 Task: Find connections with filter location Walkden with filter topic #Growthhacking with filter profile language Potuguese with filter current company ASQ - World Headquarters with filter school Motilal Nehru National Institute Of Technology with filter industry Telephone Call Centers with filter service category Commercial Real Estate with filter keywords title Boilermaker
Action: Mouse moved to (592, 89)
Screenshot: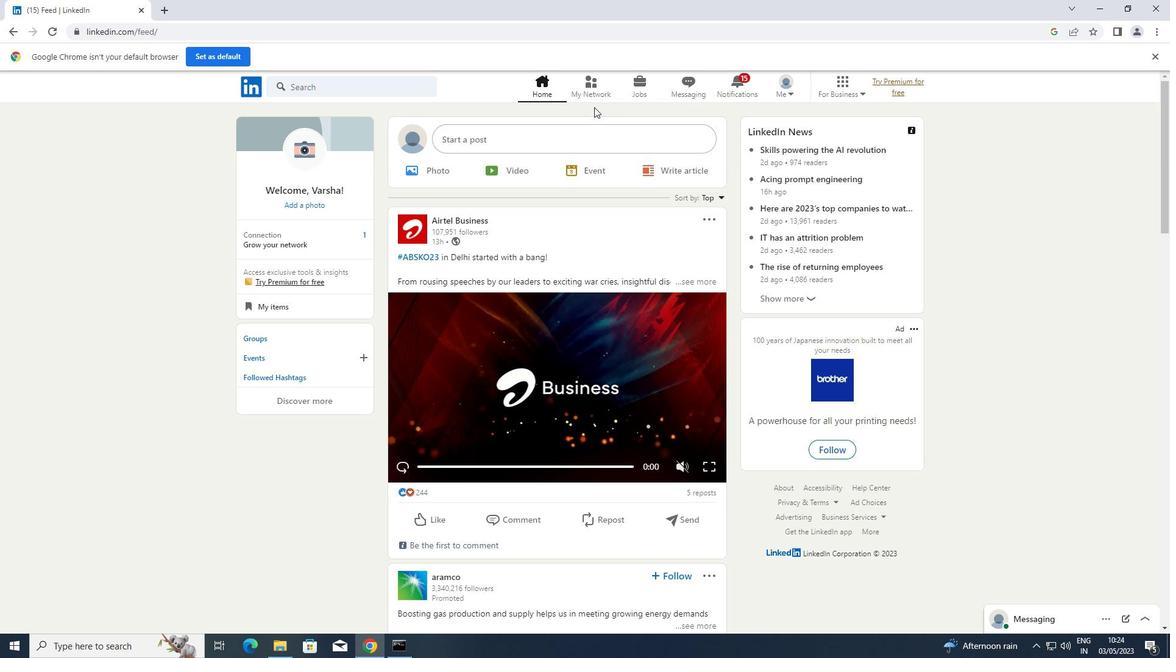 
Action: Mouse pressed left at (592, 89)
Screenshot: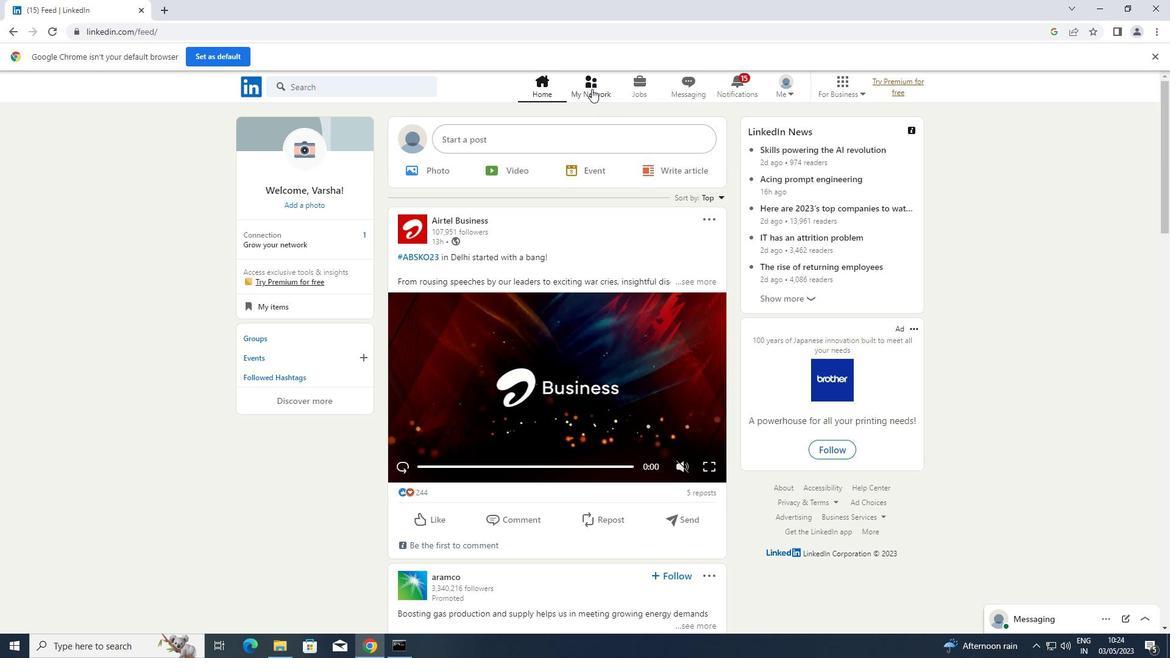 
Action: Mouse moved to (309, 152)
Screenshot: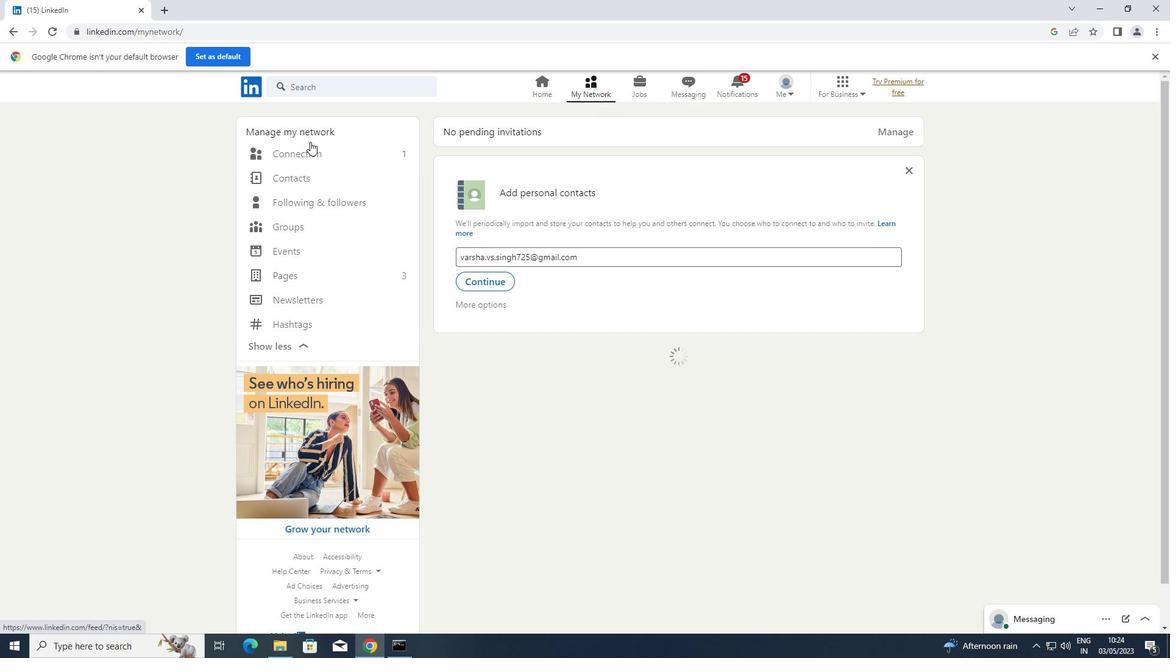 
Action: Mouse pressed left at (309, 152)
Screenshot: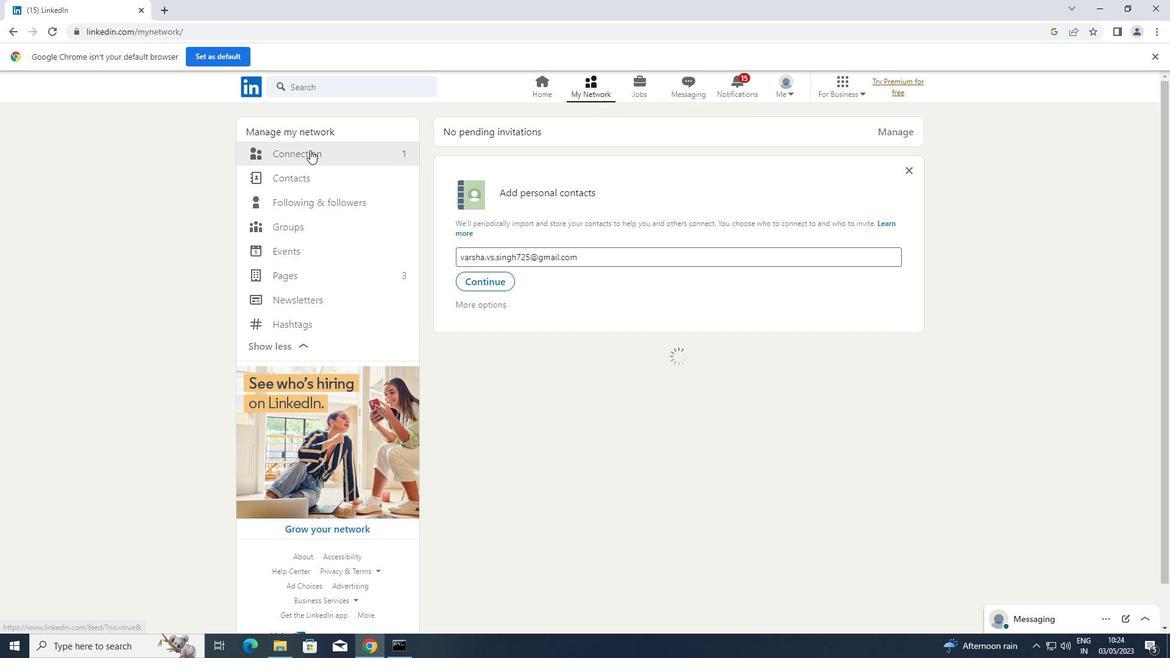 
Action: Mouse moved to (696, 154)
Screenshot: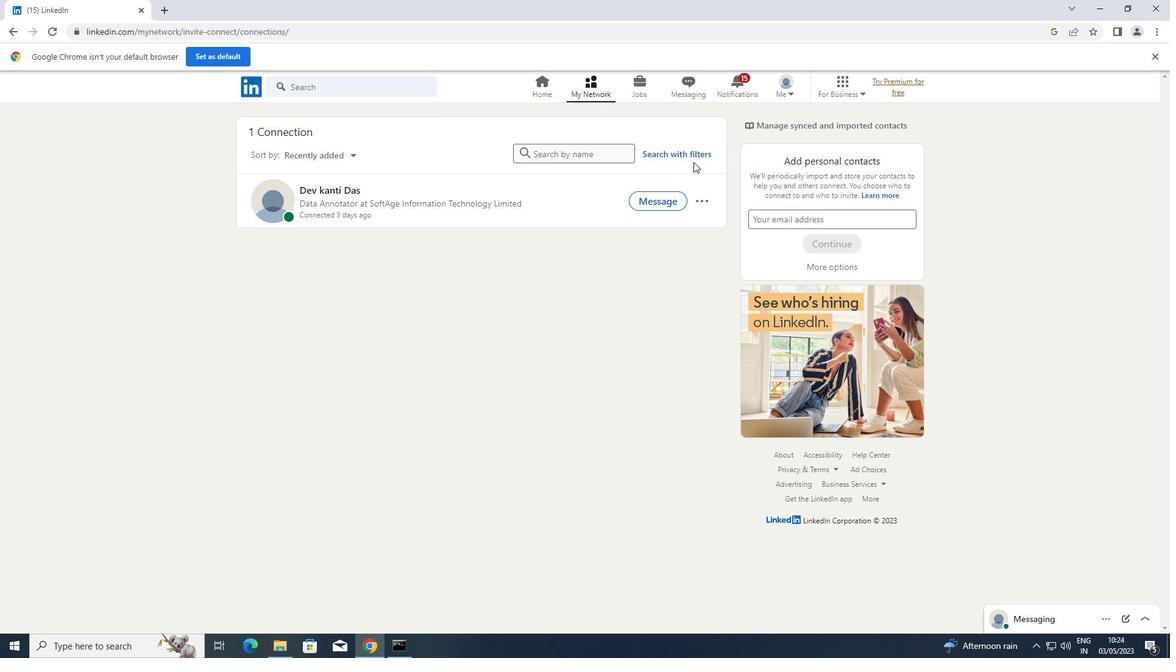 
Action: Mouse pressed left at (696, 154)
Screenshot: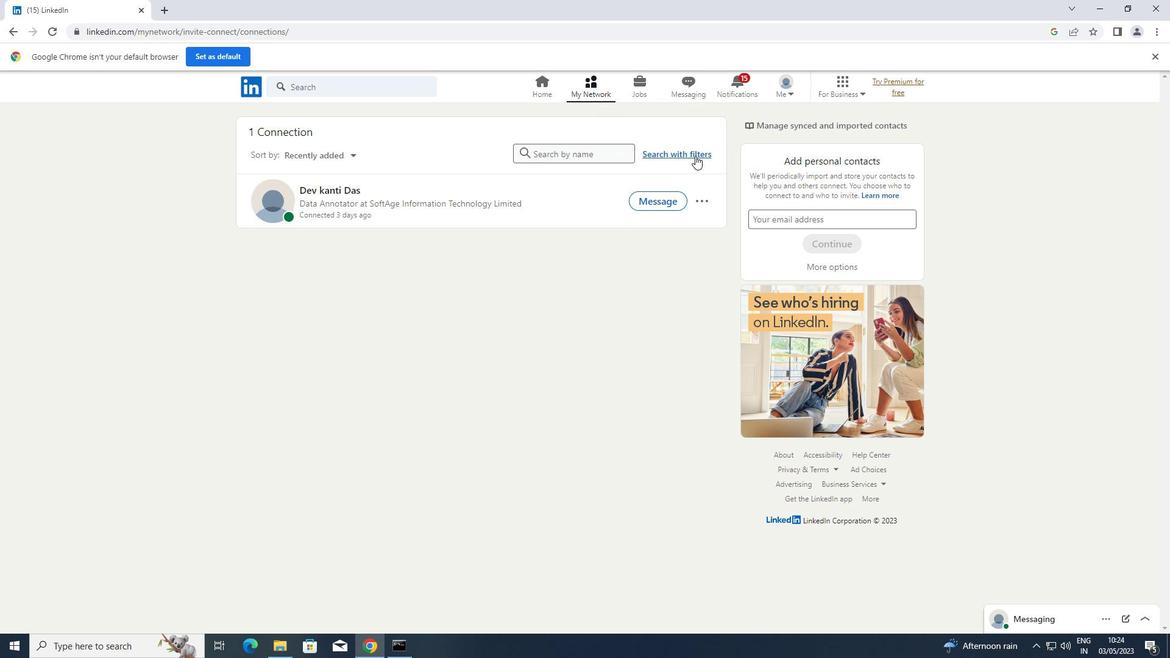 
Action: Mouse moved to (627, 118)
Screenshot: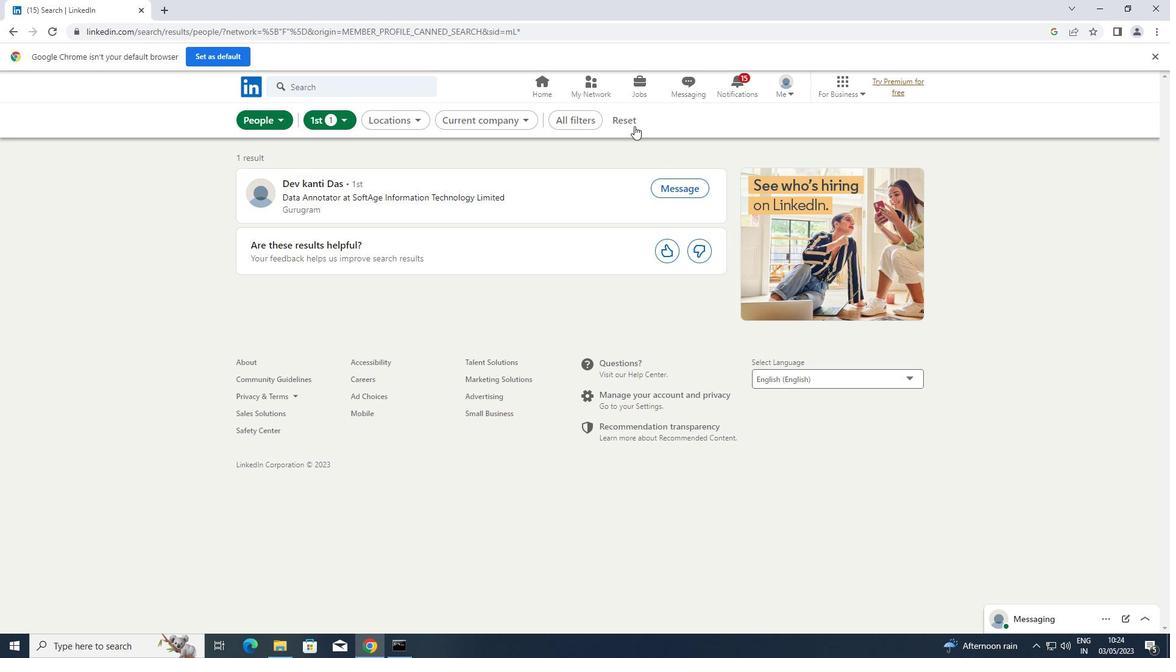 
Action: Mouse pressed left at (627, 118)
Screenshot: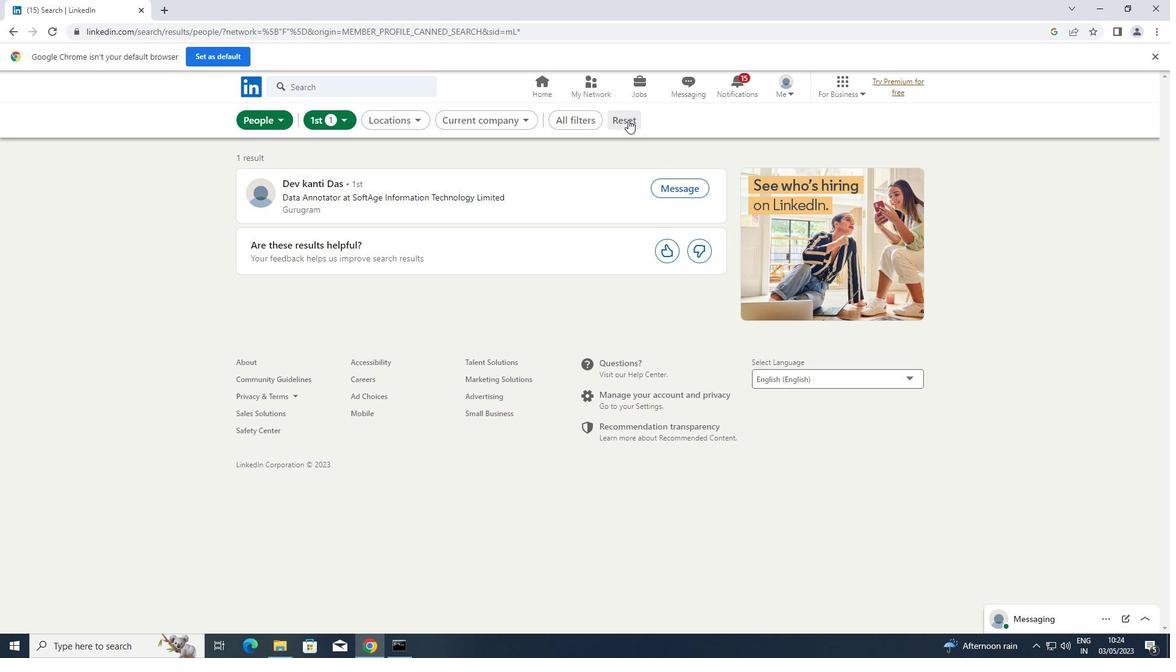
Action: Mouse moved to (609, 120)
Screenshot: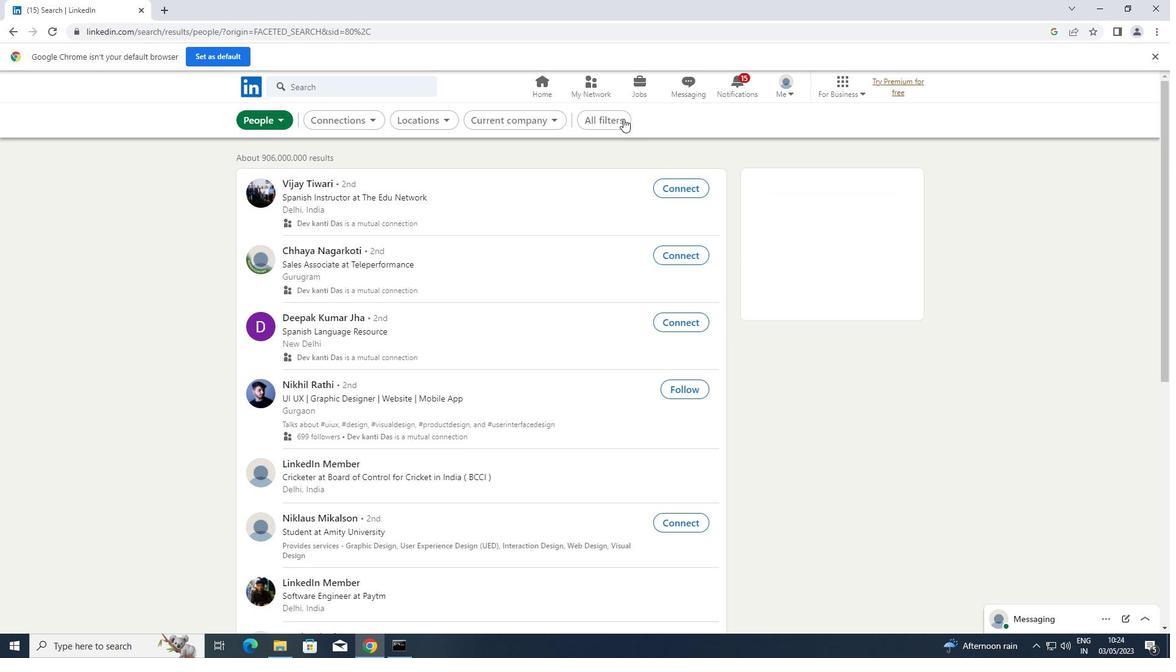 
Action: Mouse pressed left at (609, 120)
Screenshot: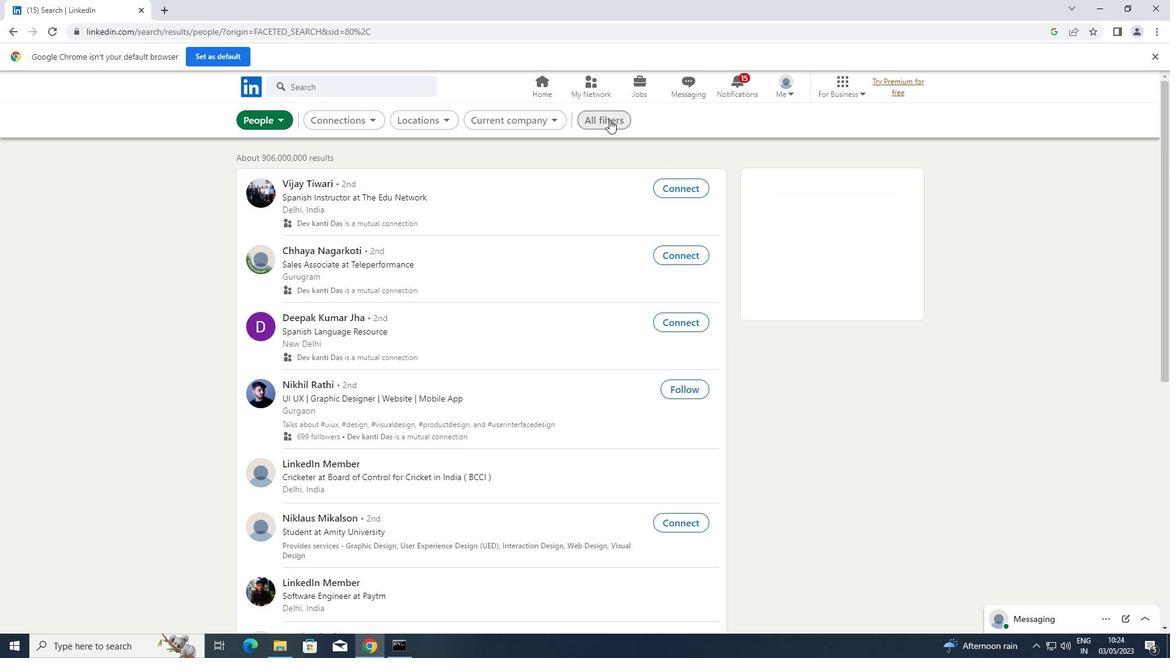 
Action: Mouse moved to (864, 260)
Screenshot: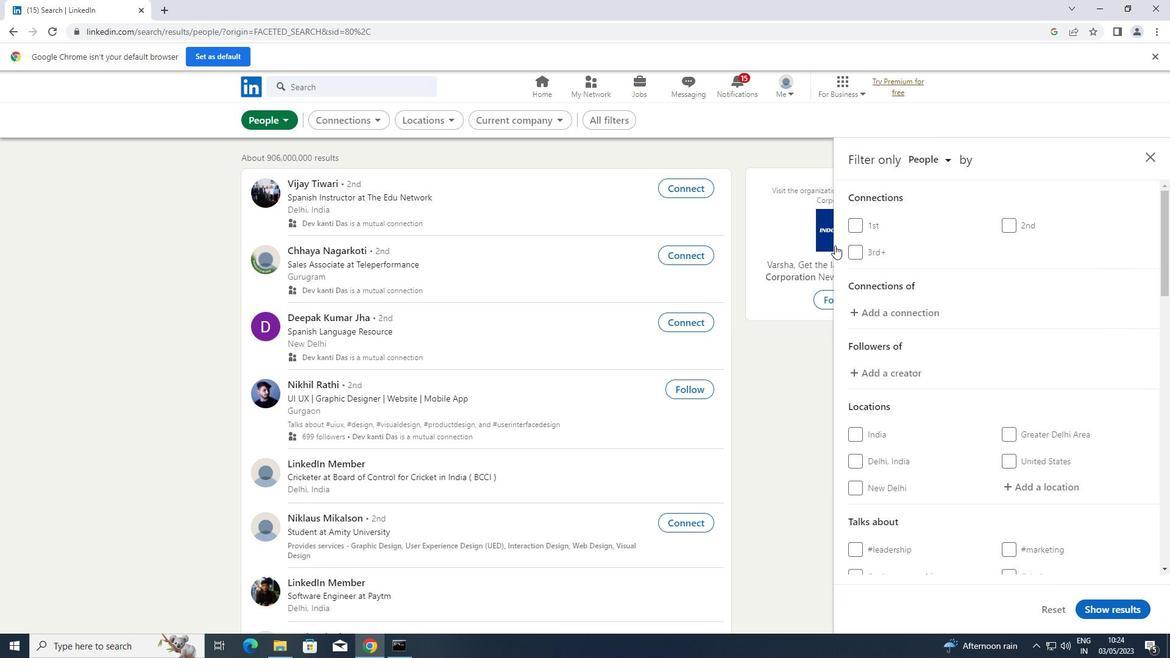 
Action: Mouse scrolled (864, 260) with delta (0, 0)
Screenshot: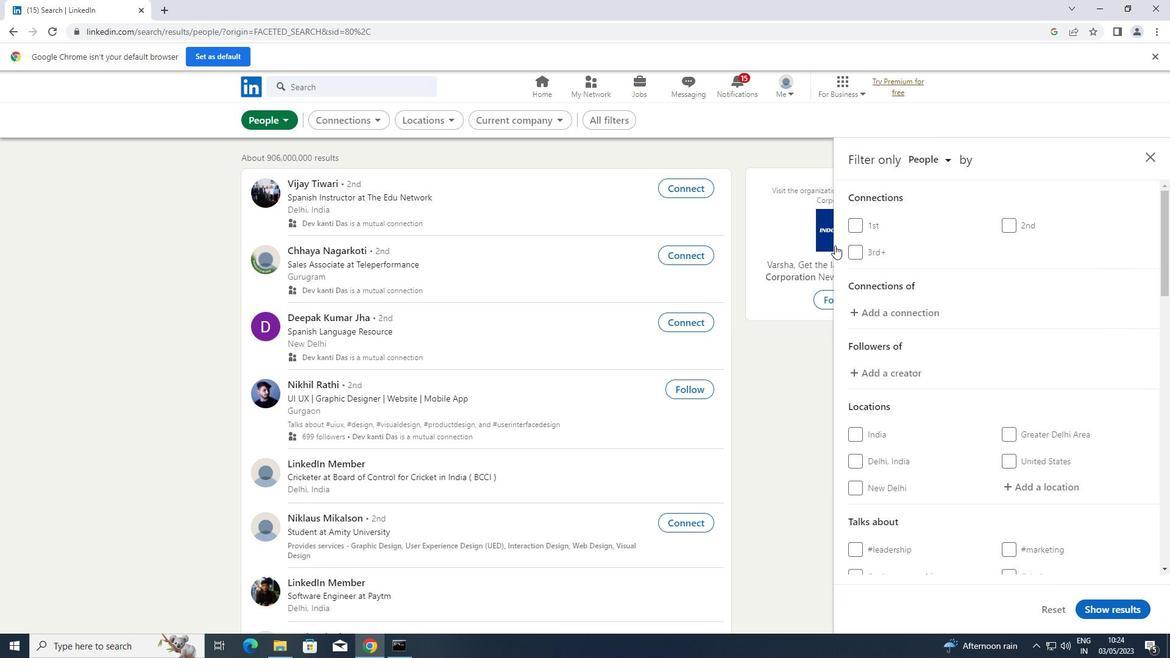 
Action: Mouse moved to (864, 261)
Screenshot: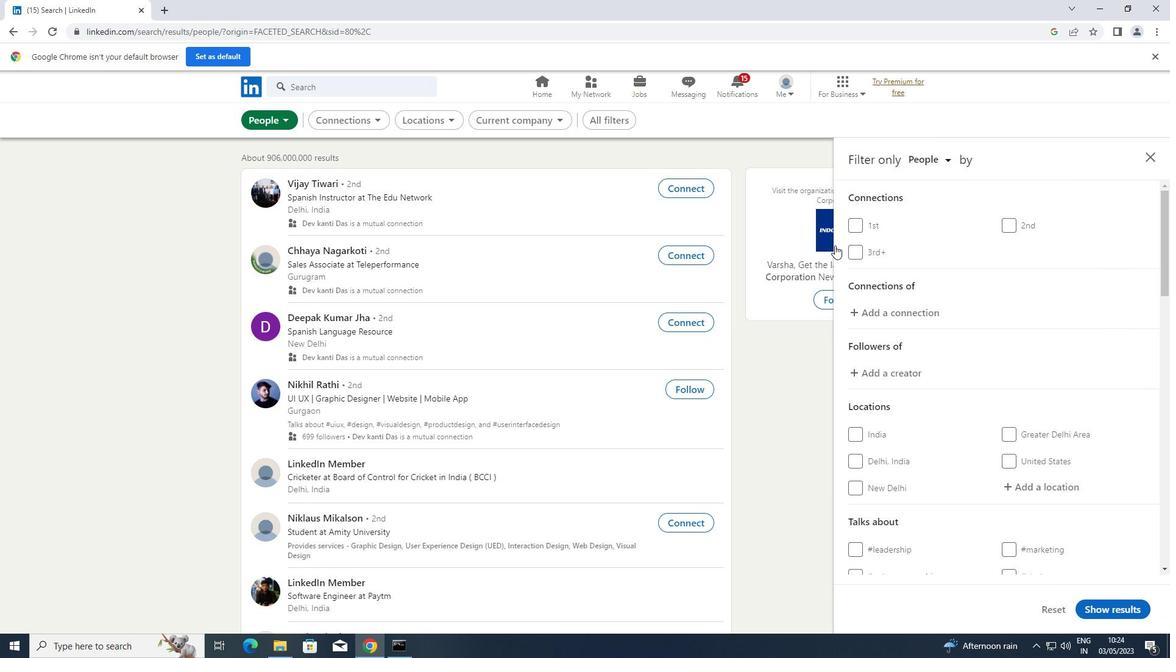 
Action: Mouse scrolled (864, 260) with delta (0, 0)
Screenshot: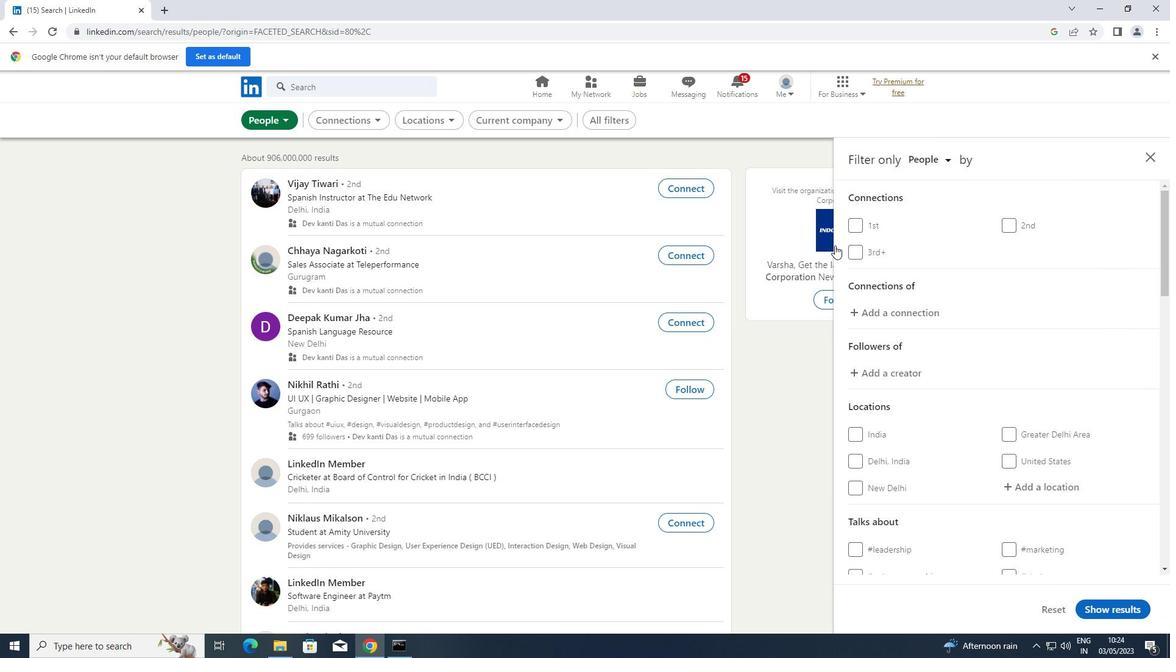 
Action: Mouse moved to (865, 261)
Screenshot: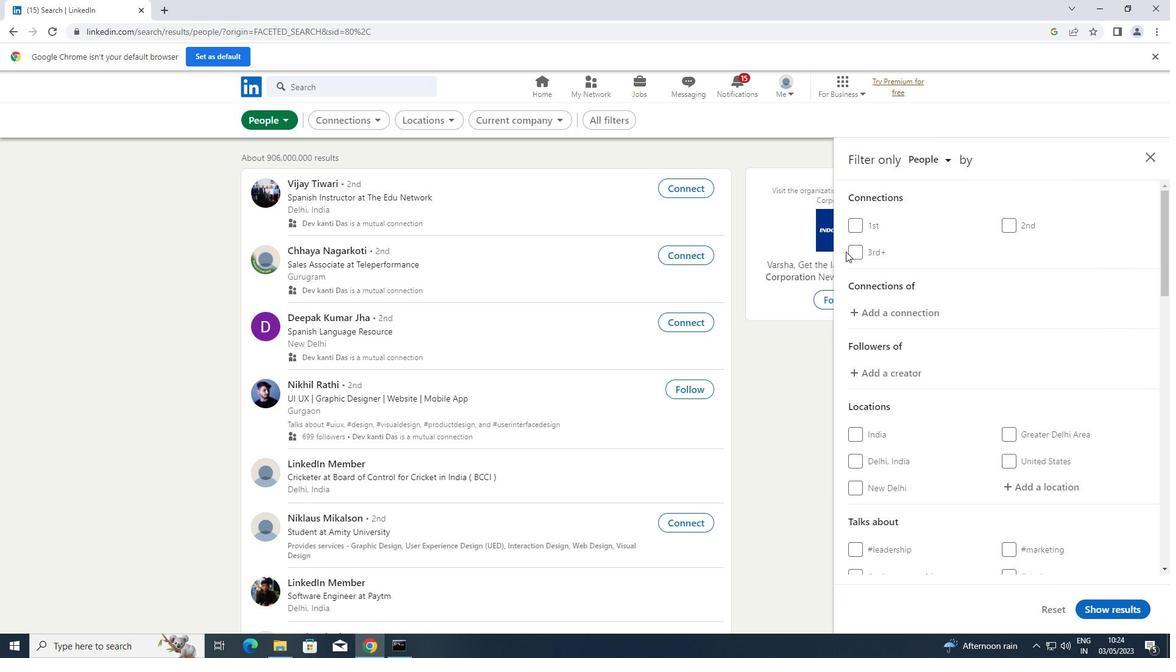 
Action: Mouse scrolled (865, 260) with delta (0, 0)
Screenshot: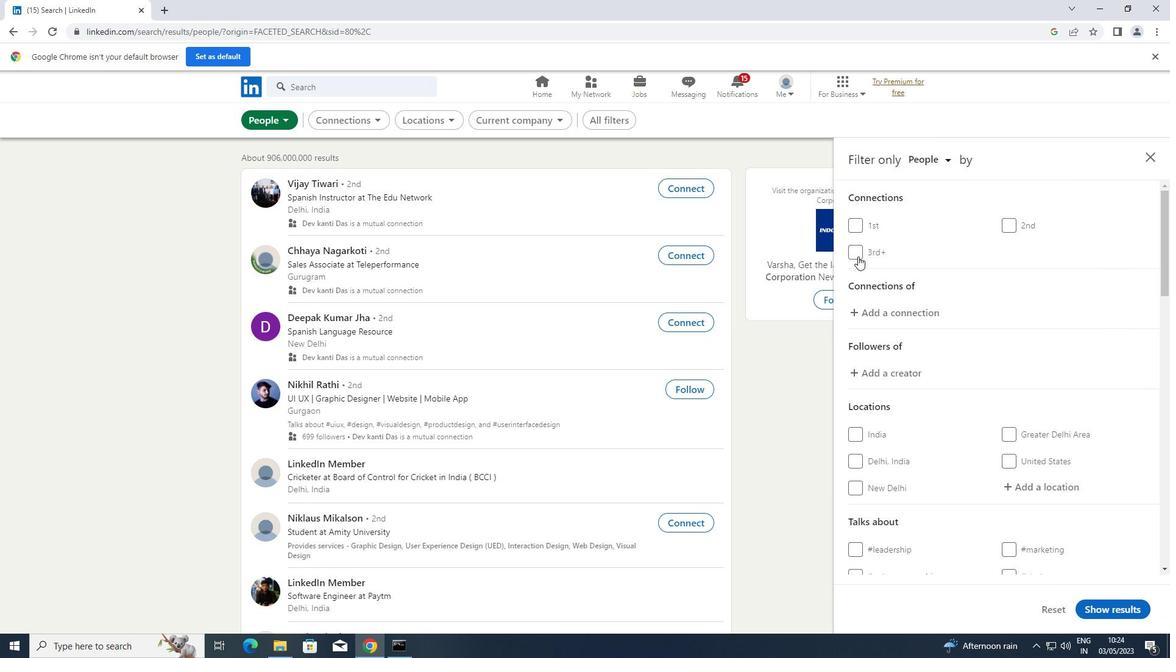 
Action: Mouse moved to (1043, 308)
Screenshot: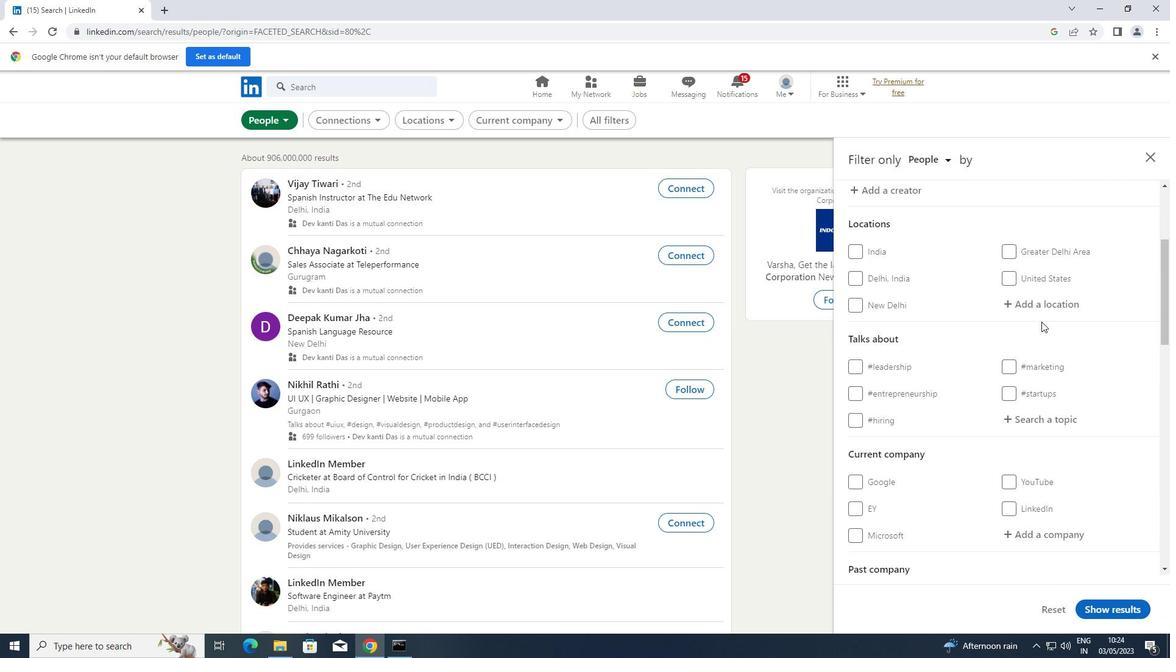 
Action: Mouse pressed left at (1043, 308)
Screenshot: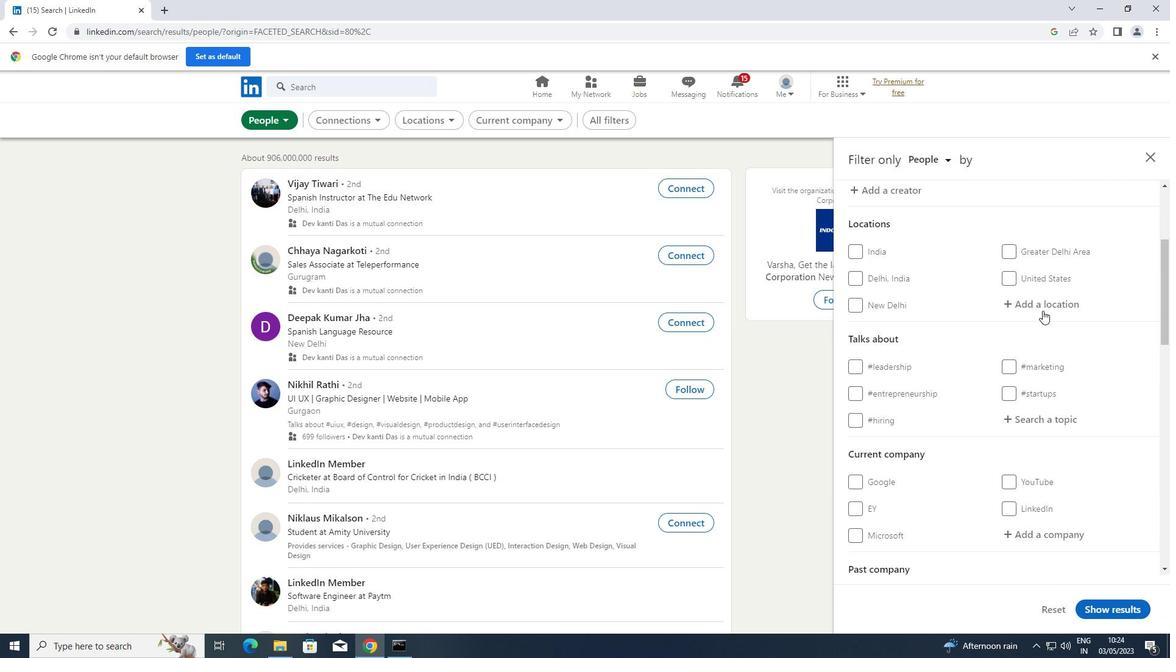 
Action: Key pressed <Key.shift>WALKDEN
Screenshot: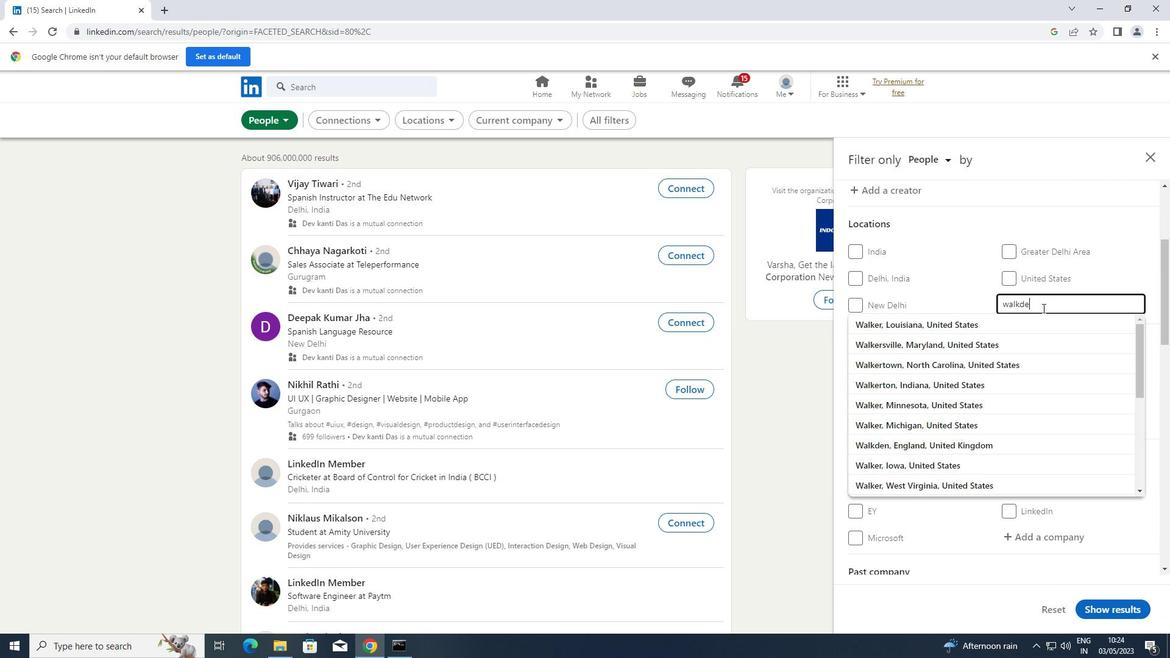 
Action: Mouse moved to (1051, 306)
Screenshot: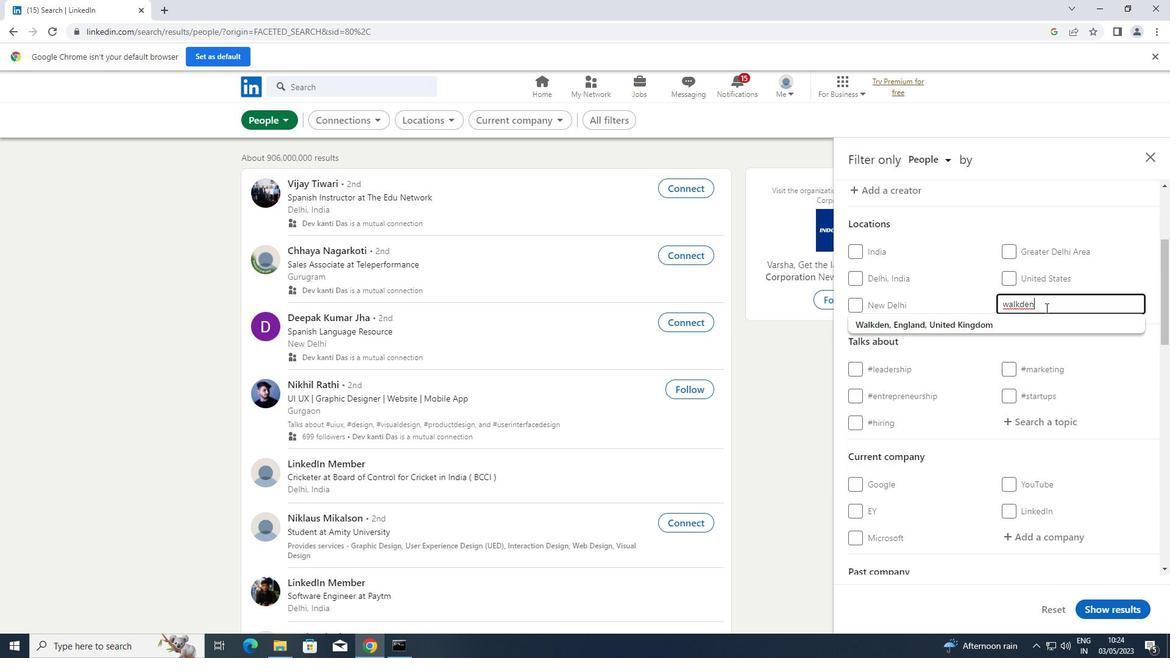 
Action: Mouse scrolled (1051, 306) with delta (0, 0)
Screenshot: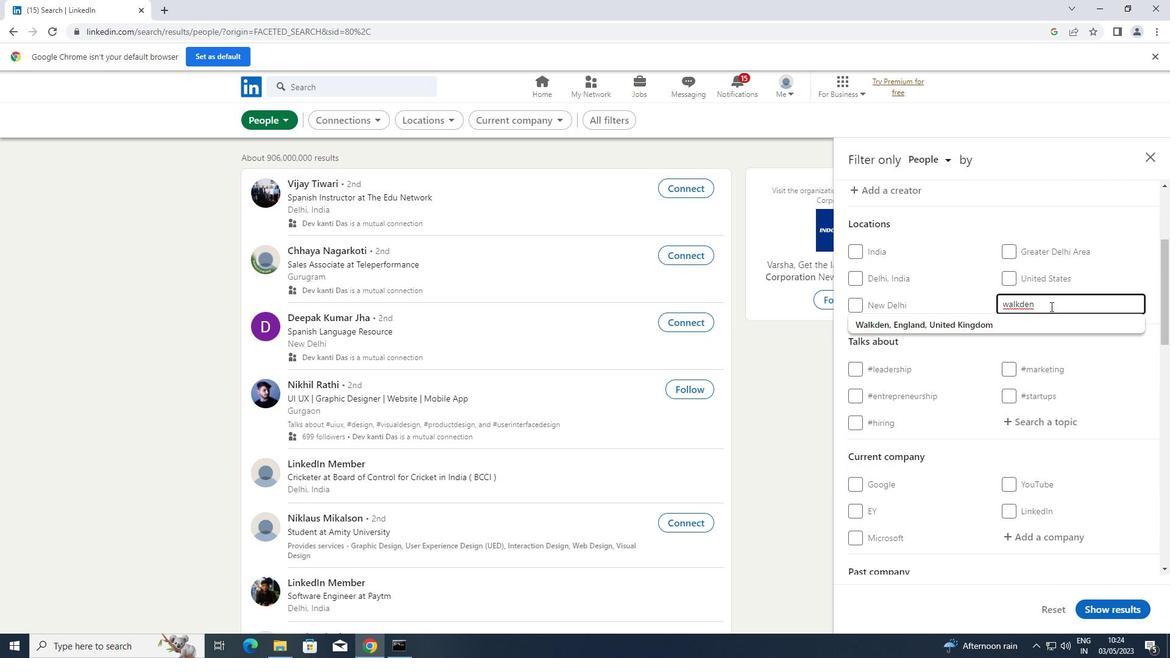 
Action: Mouse moved to (1047, 357)
Screenshot: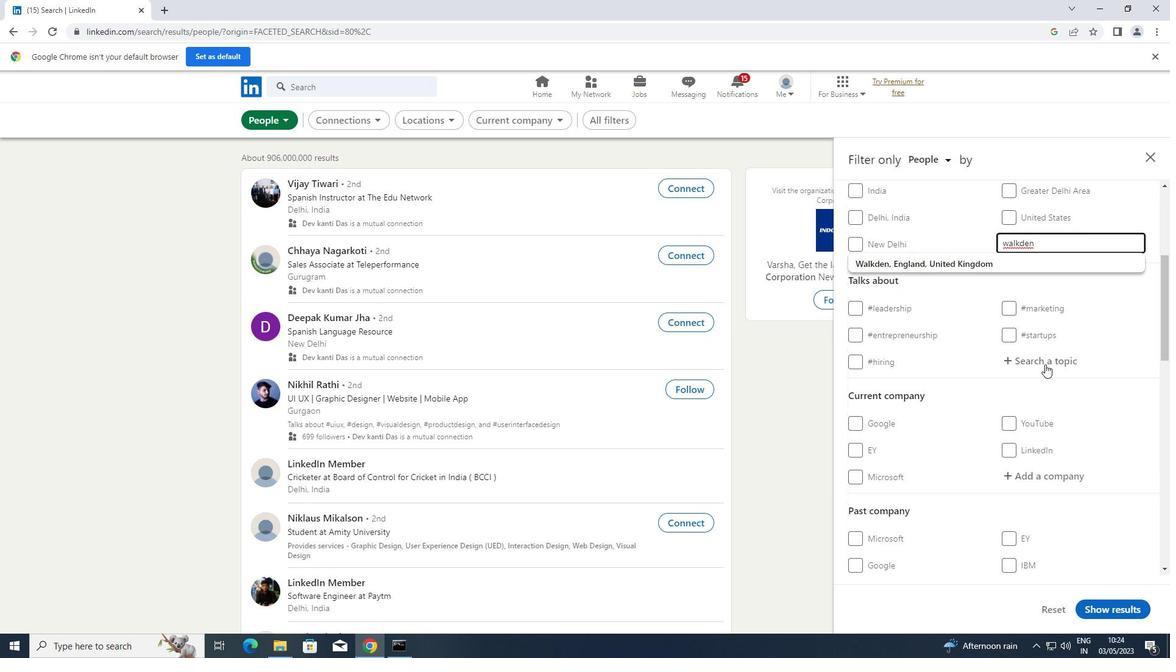 
Action: Mouse pressed left at (1047, 357)
Screenshot: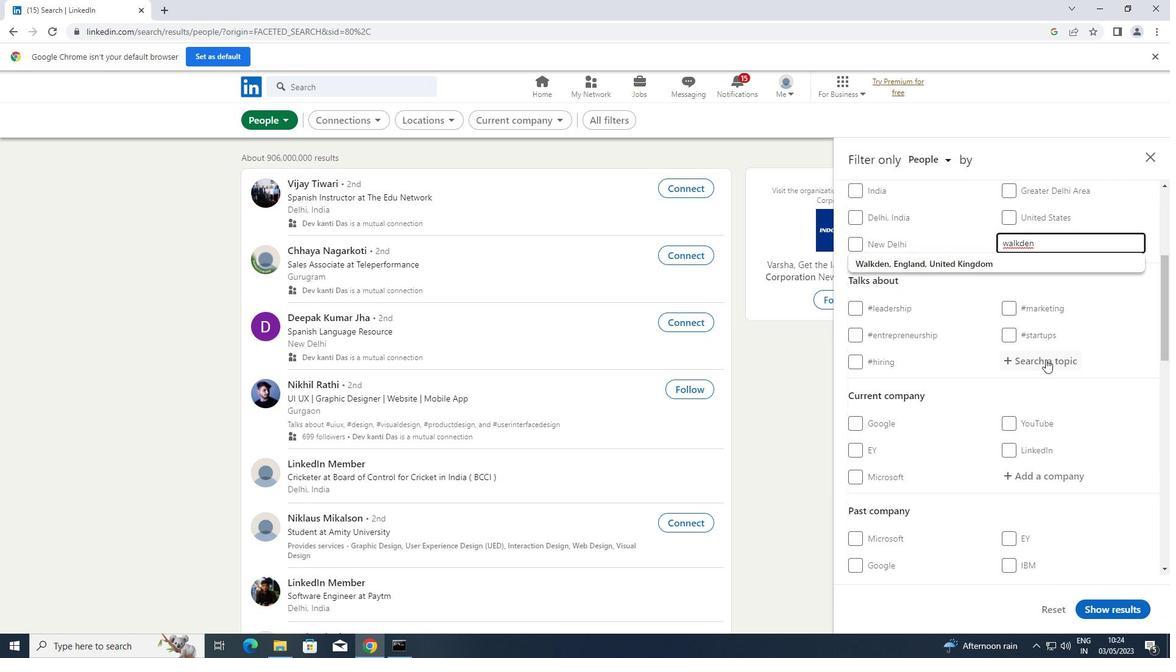 
Action: Key pressed <Key.shift>GROWTHHACKING
Screenshot: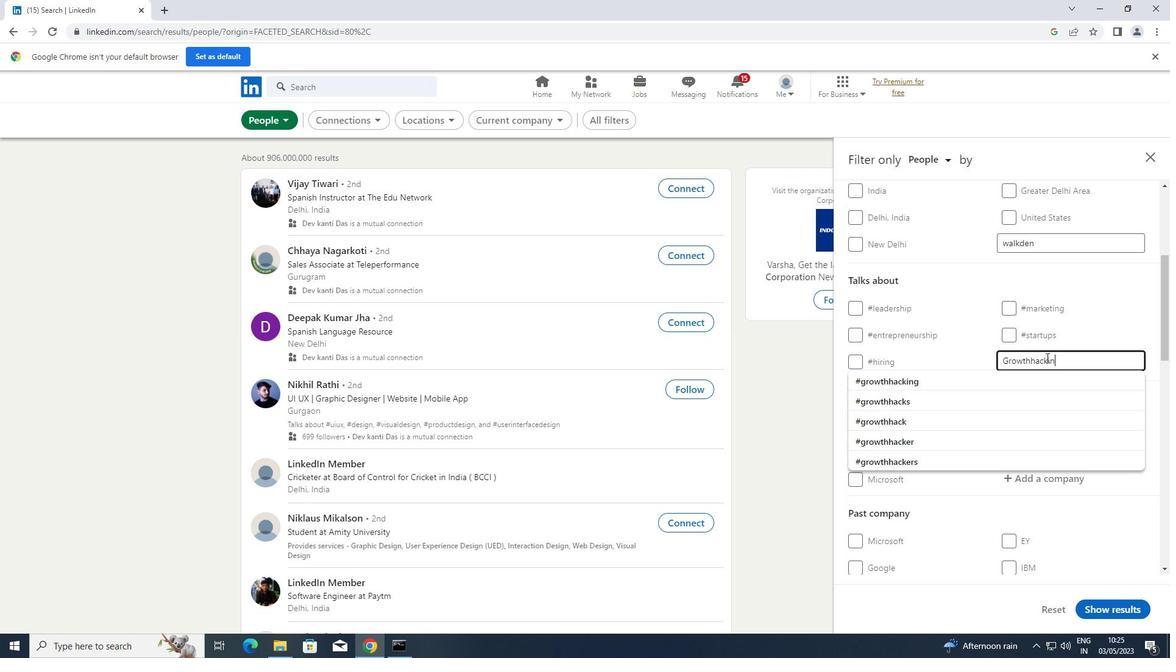 
Action: Mouse moved to (901, 386)
Screenshot: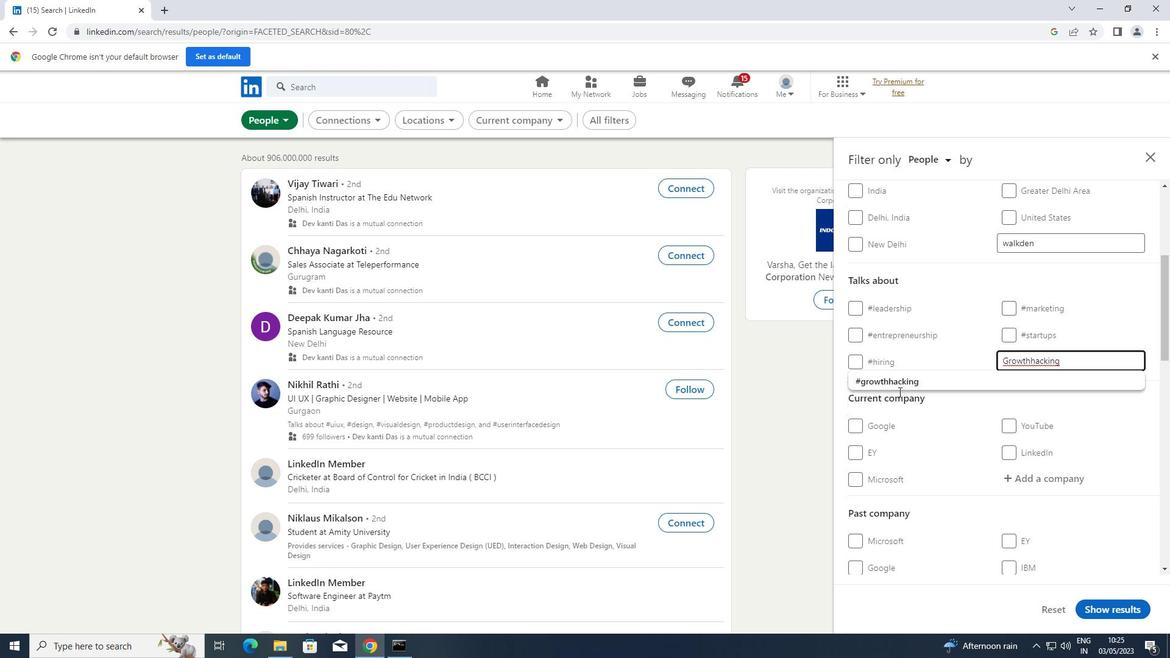 
Action: Mouse pressed left at (901, 386)
Screenshot: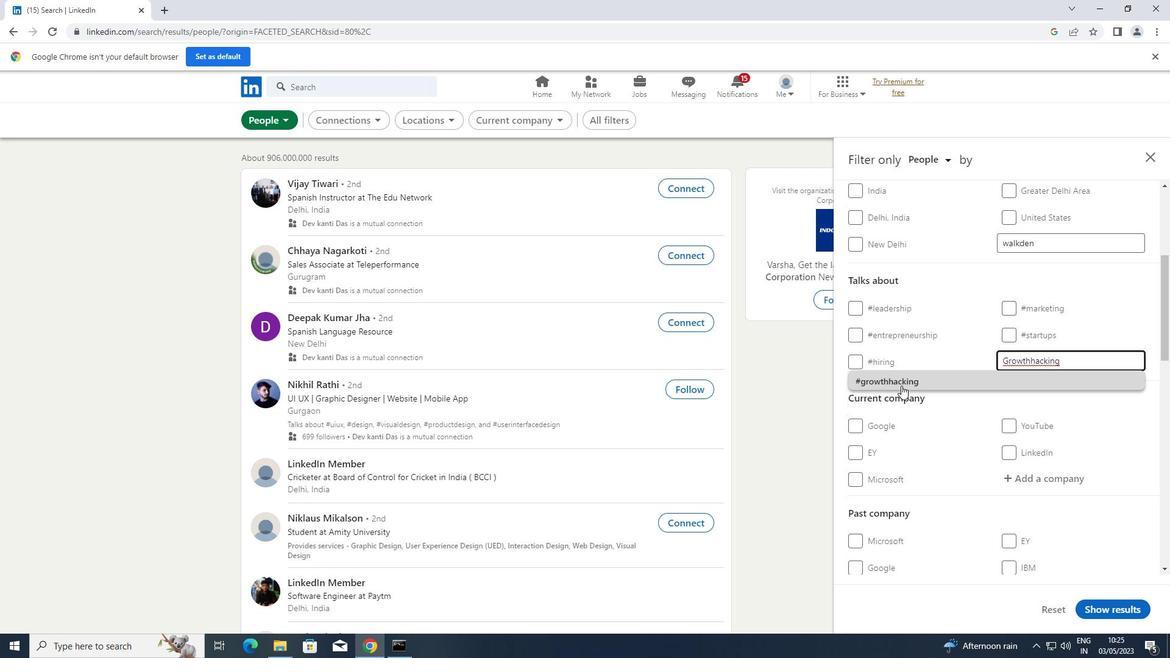 
Action: Mouse scrolled (901, 385) with delta (0, 0)
Screenshot: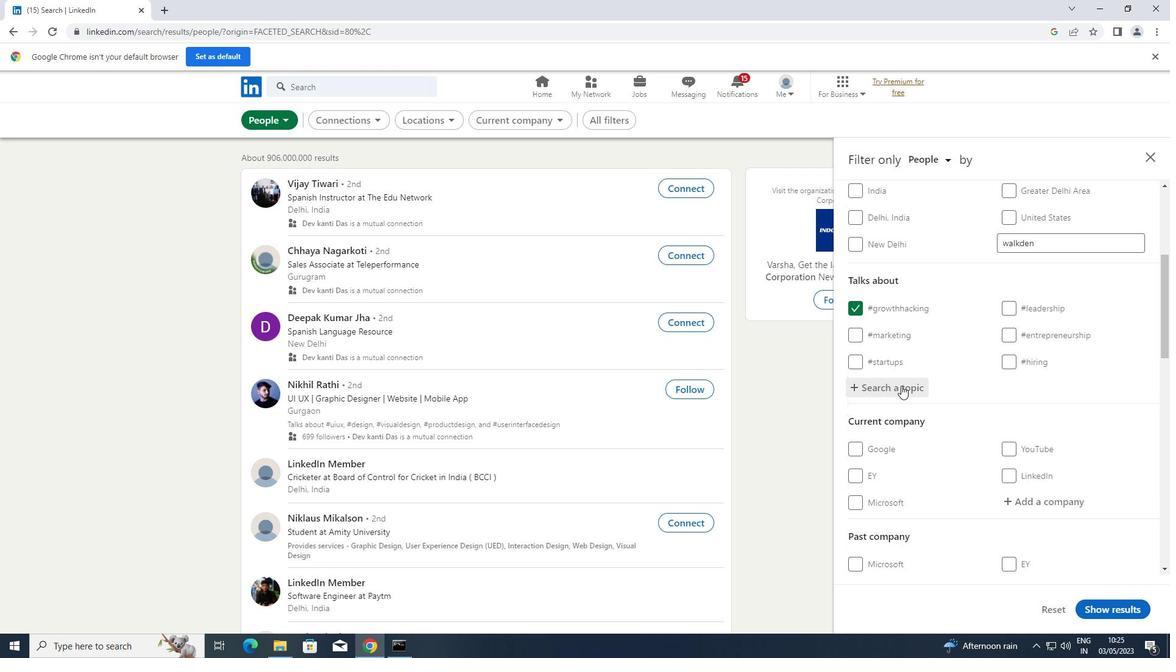 
Action: Mouse scrolled (901, 385) with delta (0, 0)
Screenshot: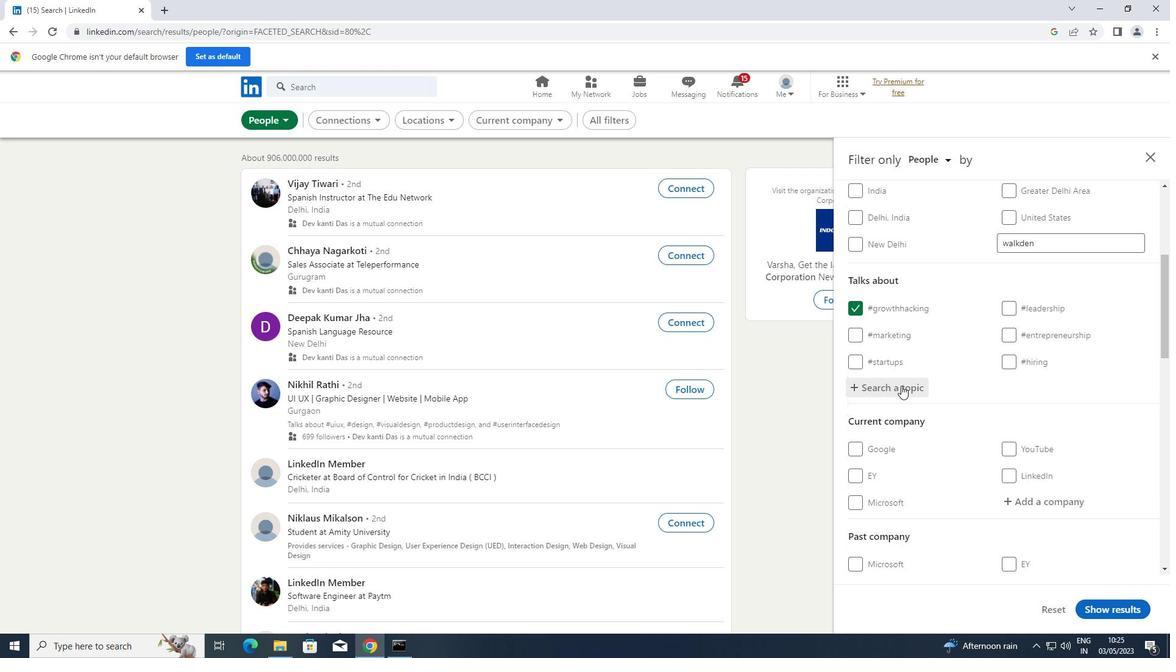 
Action: Mouse scrolled (901, 385) with delta (0, 0)
Screenshot: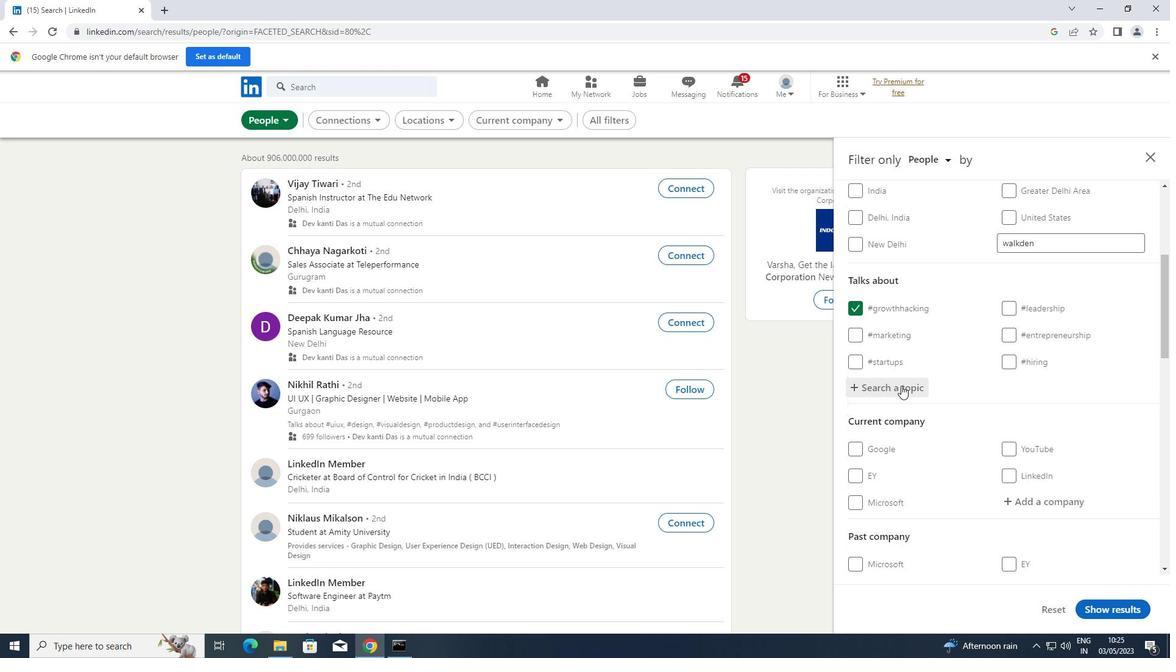 
Action: Mouse scrolled (901, 385) with delta (0, 0)
Screenshot: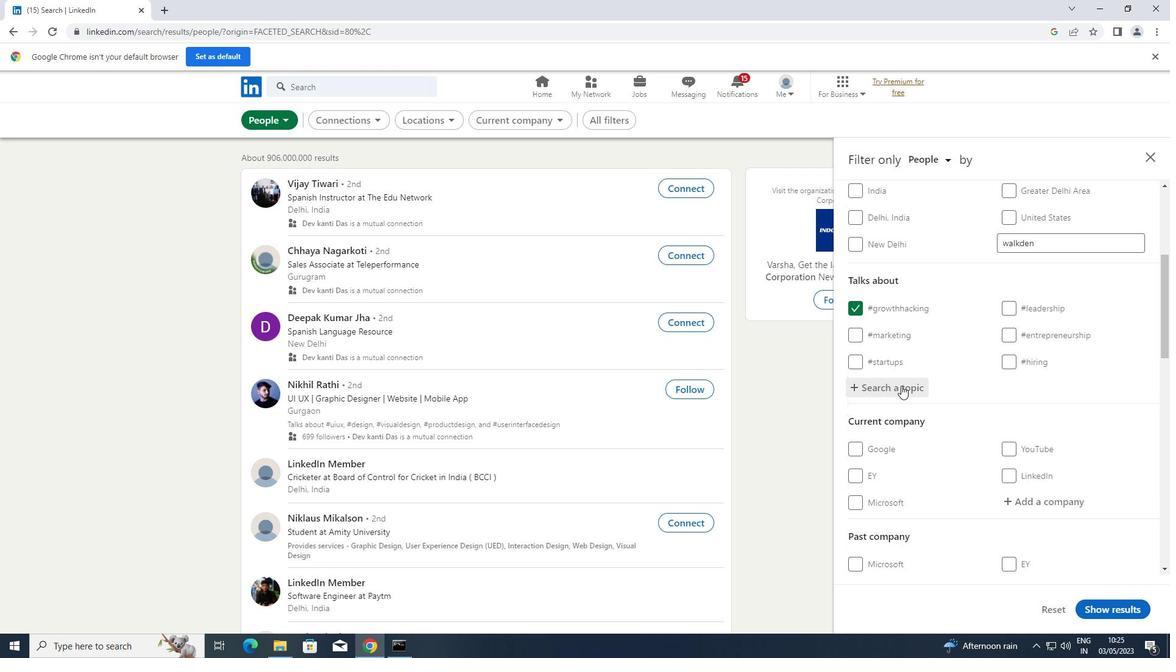 
Action: Mouse scrolled (901, 385) with delta (0, 0)
Screenshot: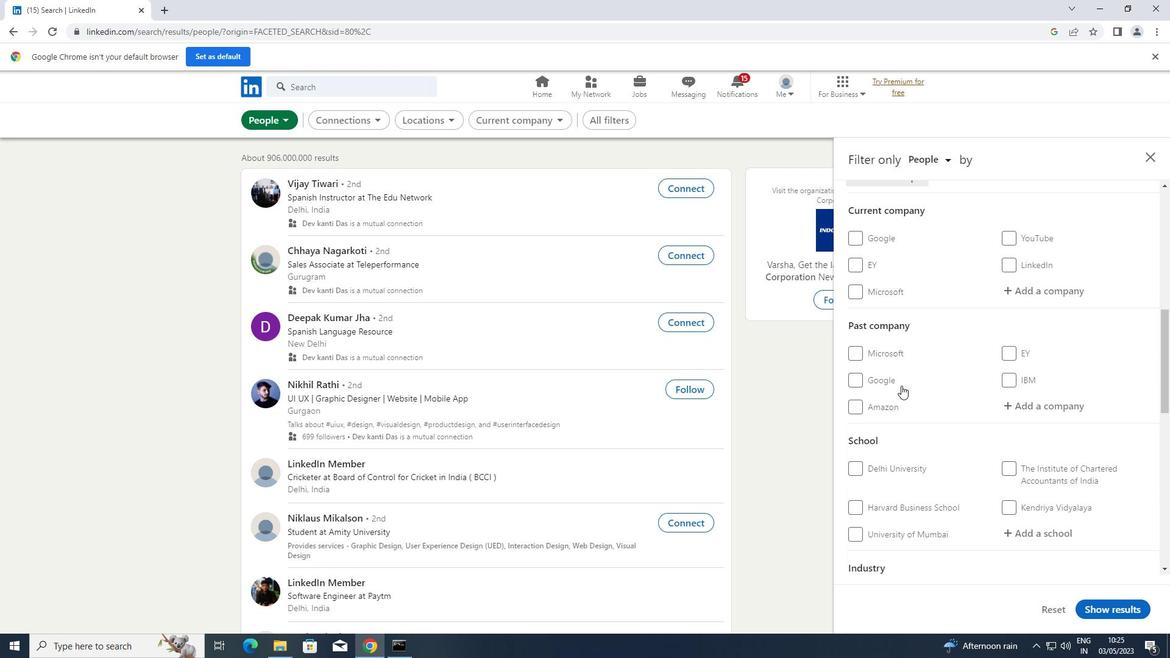 
Action: Mouse scrolled (901, 385) with delta (0, 0)
Screenshot: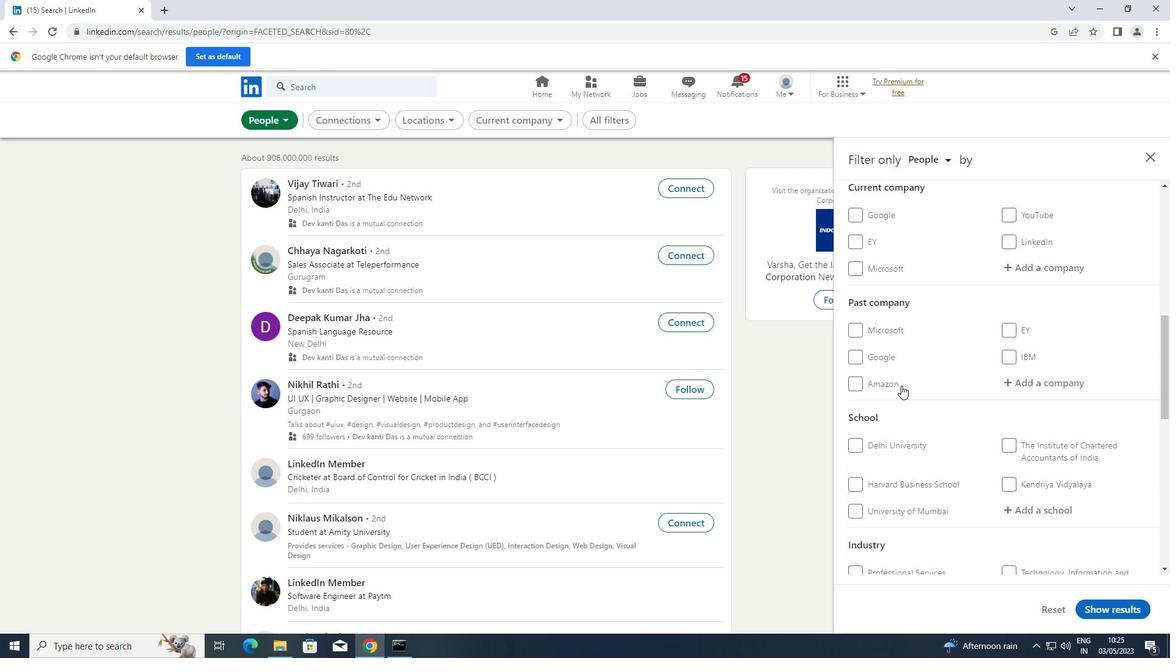 
Action: Mouse scrolled (901, 385) with delta (0, 0)
Screenshot: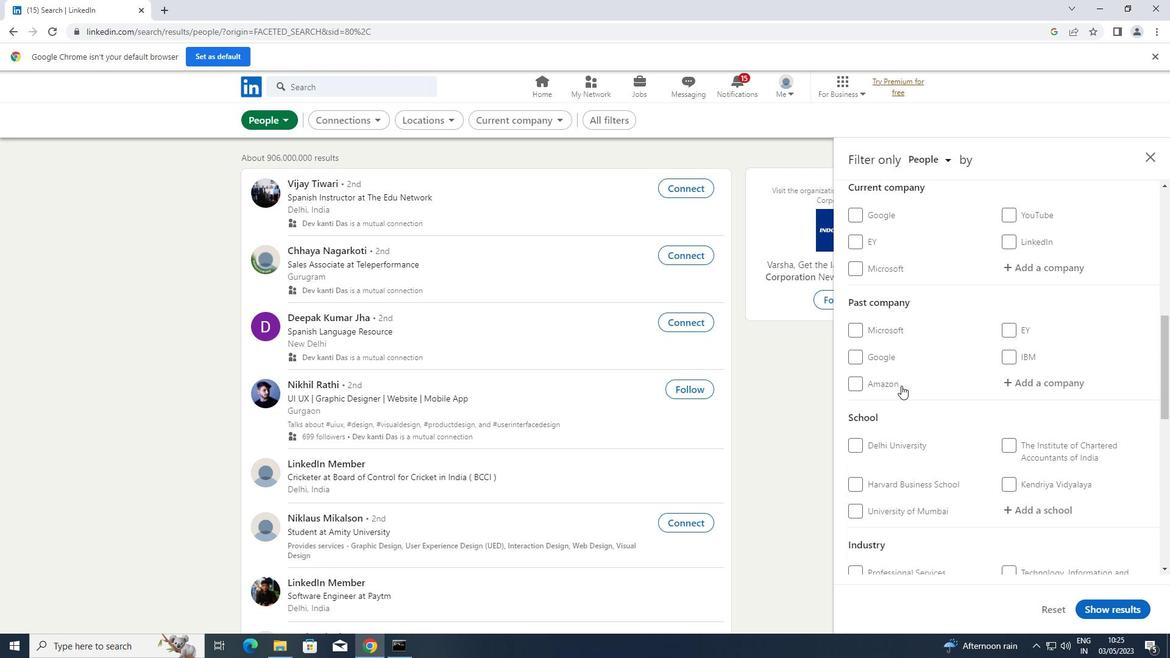 
Action: Mouse scrolled (901, 385) with delta (0, 0)
Screenshot: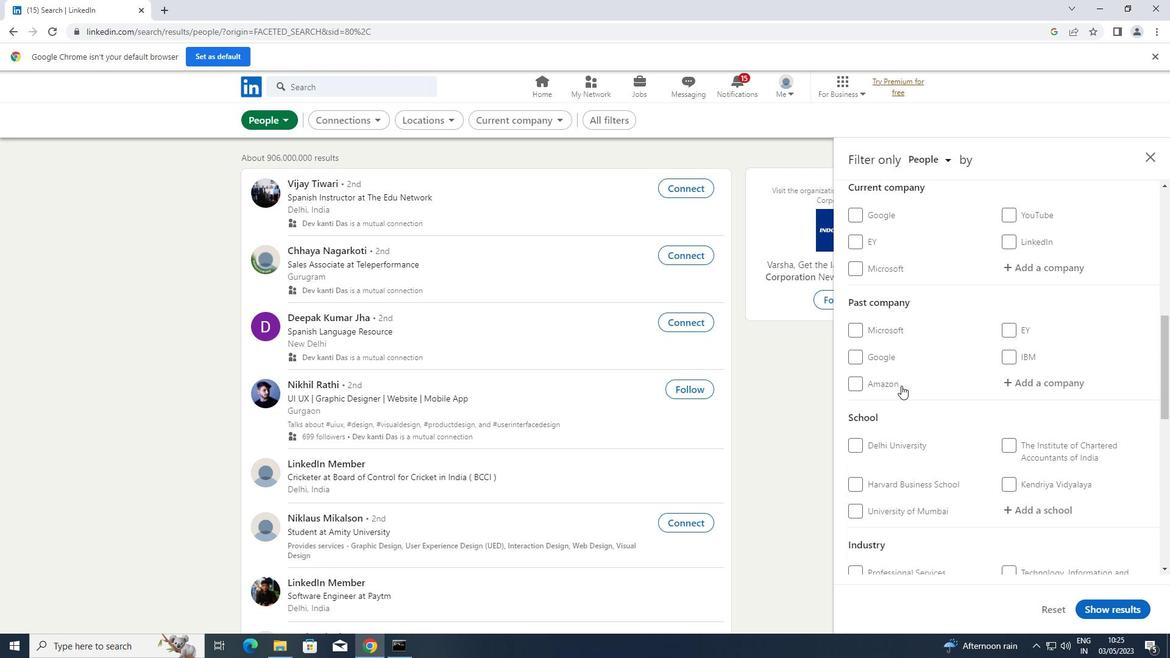 
Action: Mouse scrolled (901, 385) with delta (0, 0)
Screenshot: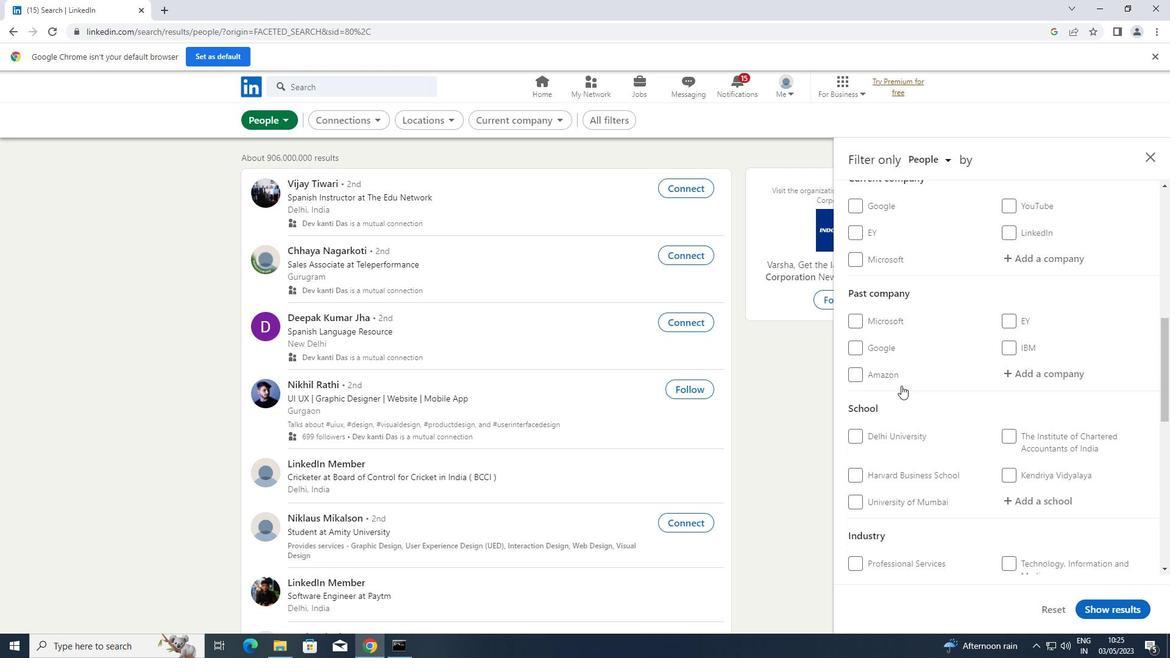 
Action: Mouse scrolled (901, 385) with delta (0, 0)
Screenshot: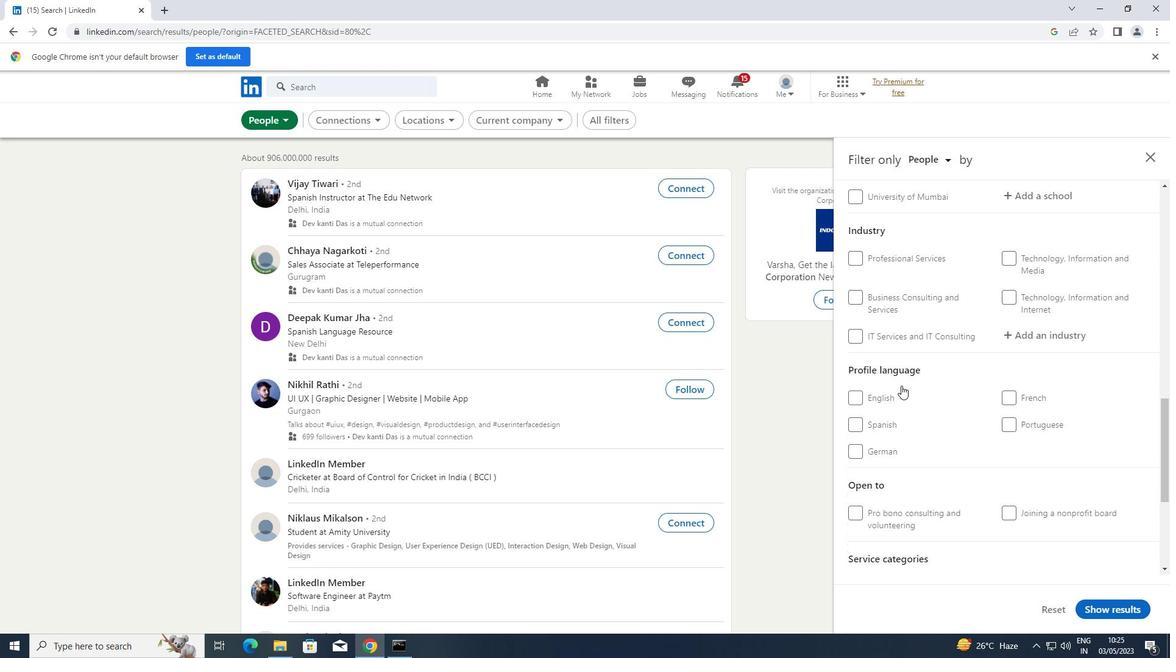 
Action: Mouse scrolled (901, 385) with delta (0, 0)
Screenshot: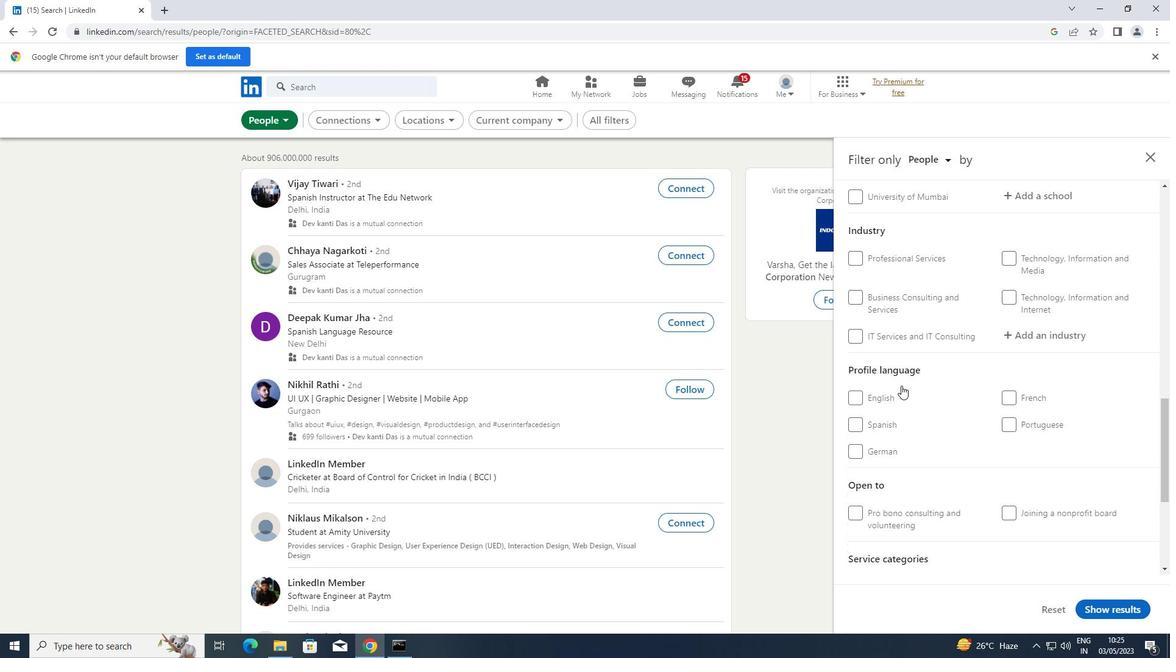 
Action: Mouse moved to (1007, 304)
Screenshot: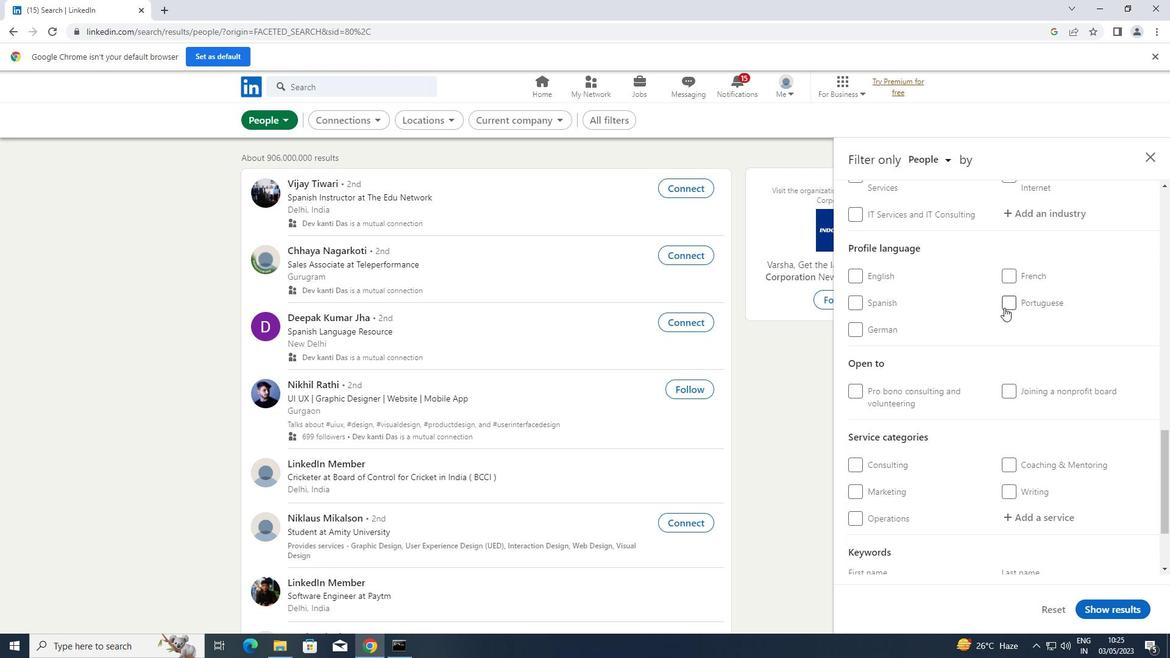 
Action: Mouse pressed left at (1007, 304)
Screenshot: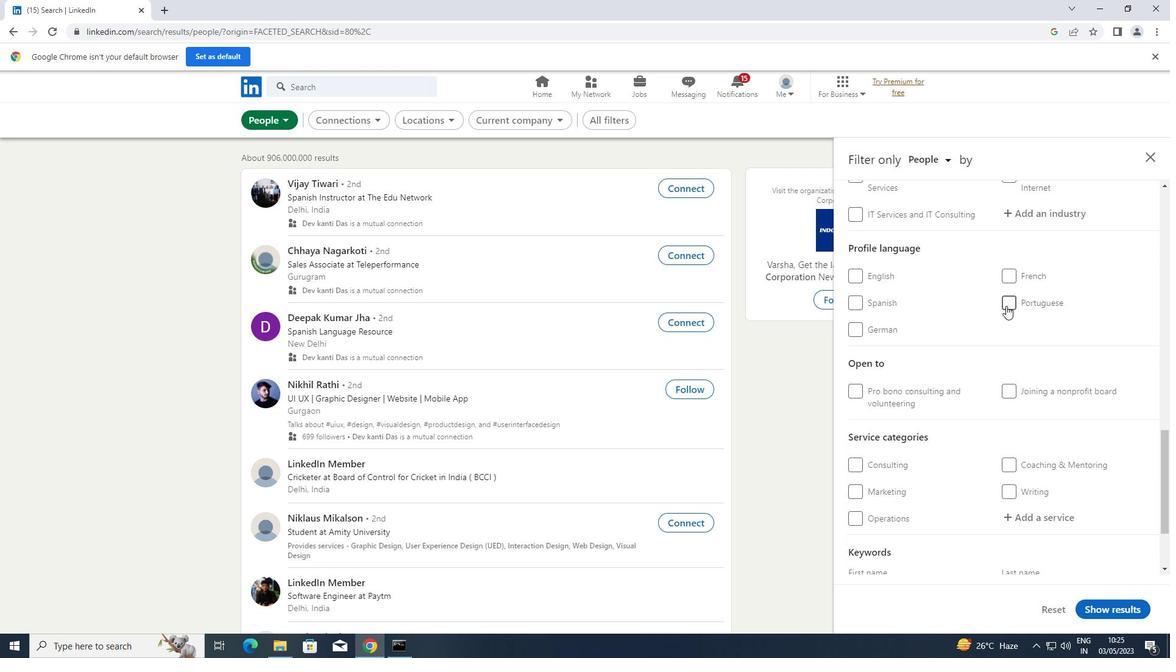 
Action: Mouse moved to (980, 318)
Screenshot: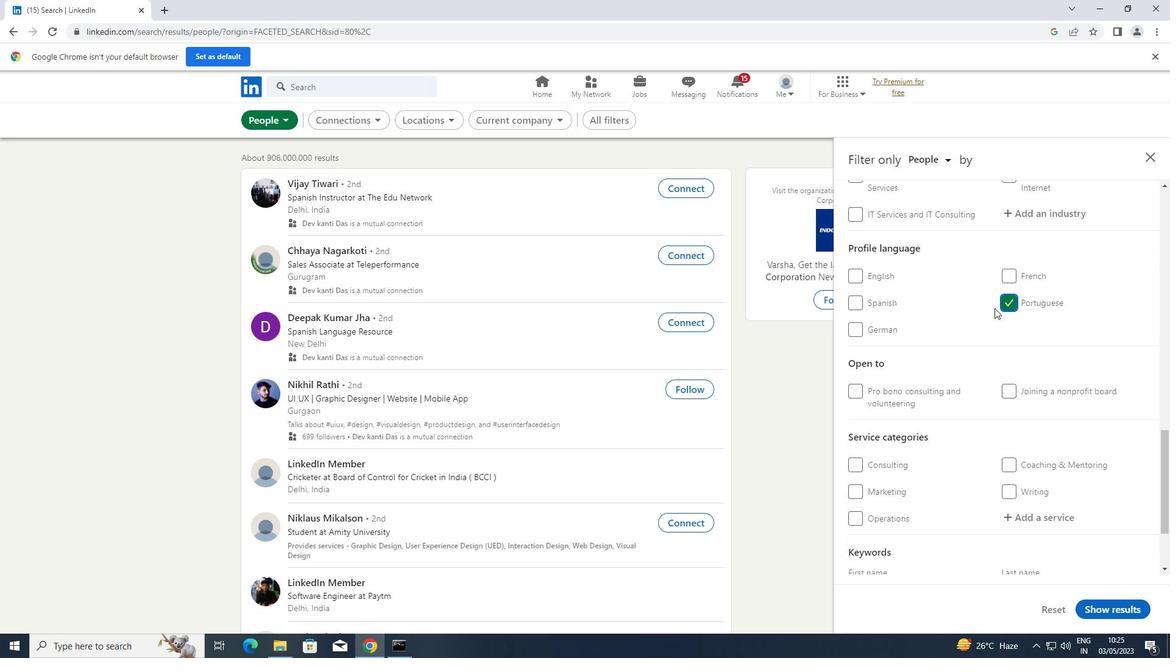 
Action: Mouse scrolled (980, 319) with delta (0, 0)
Screenshot: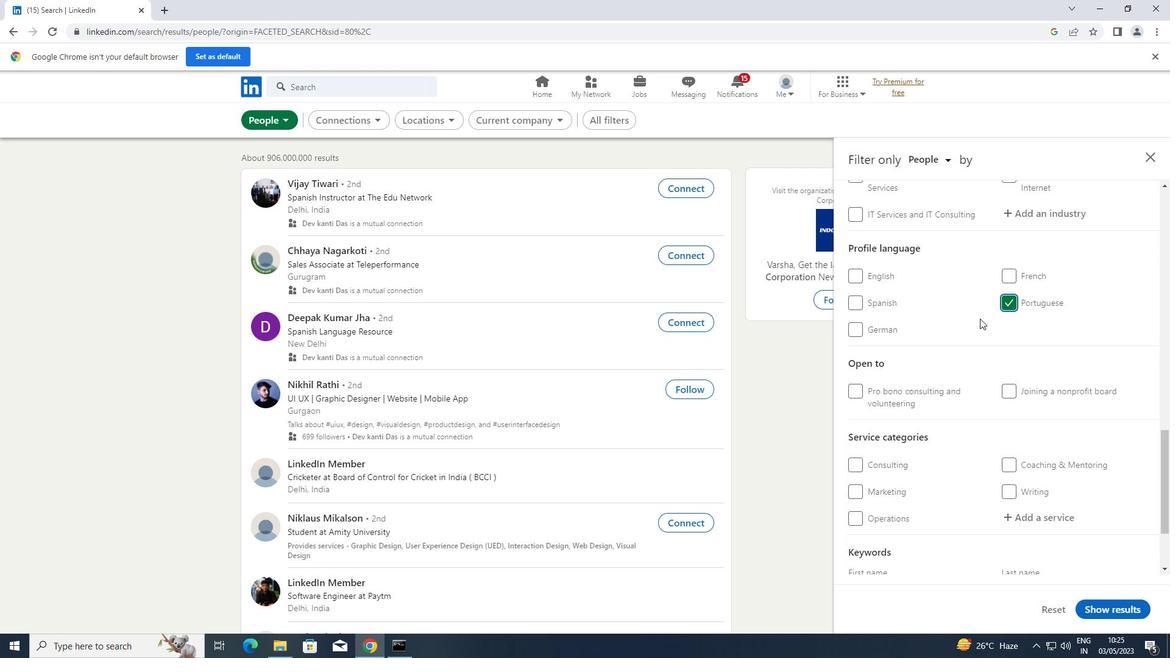 
Action: Mouse scrolled (980, 319) with delta (0, 0)
Screenshot: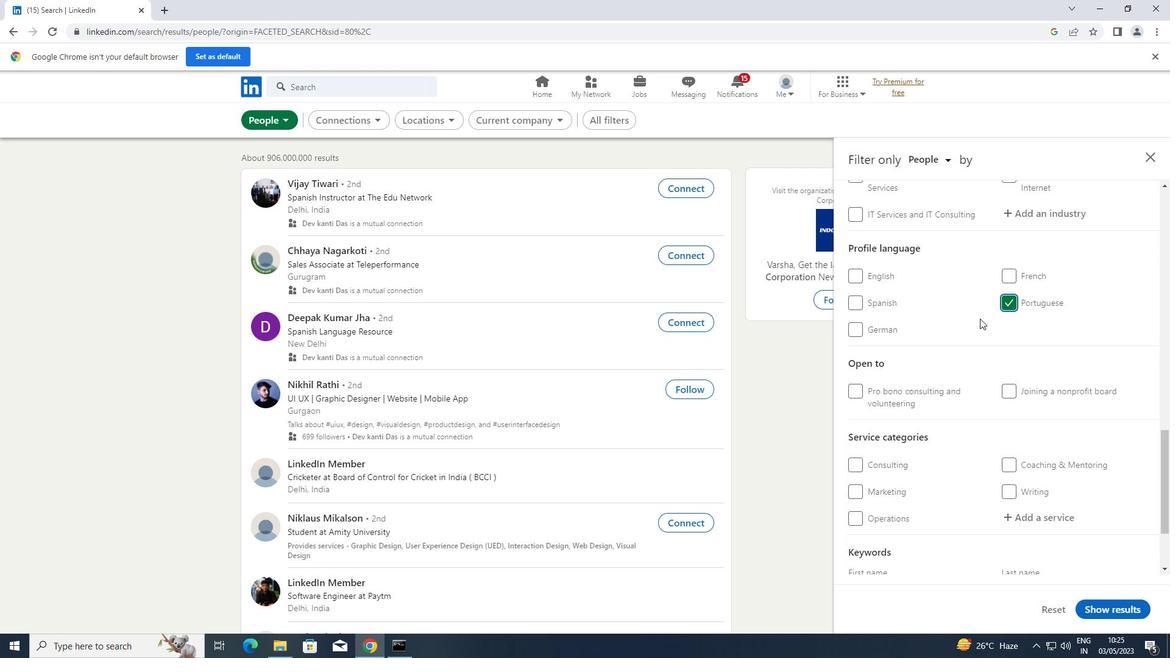 
Action: Mouse scrolled (980, 319) with delta (0, 0)
Screenshot: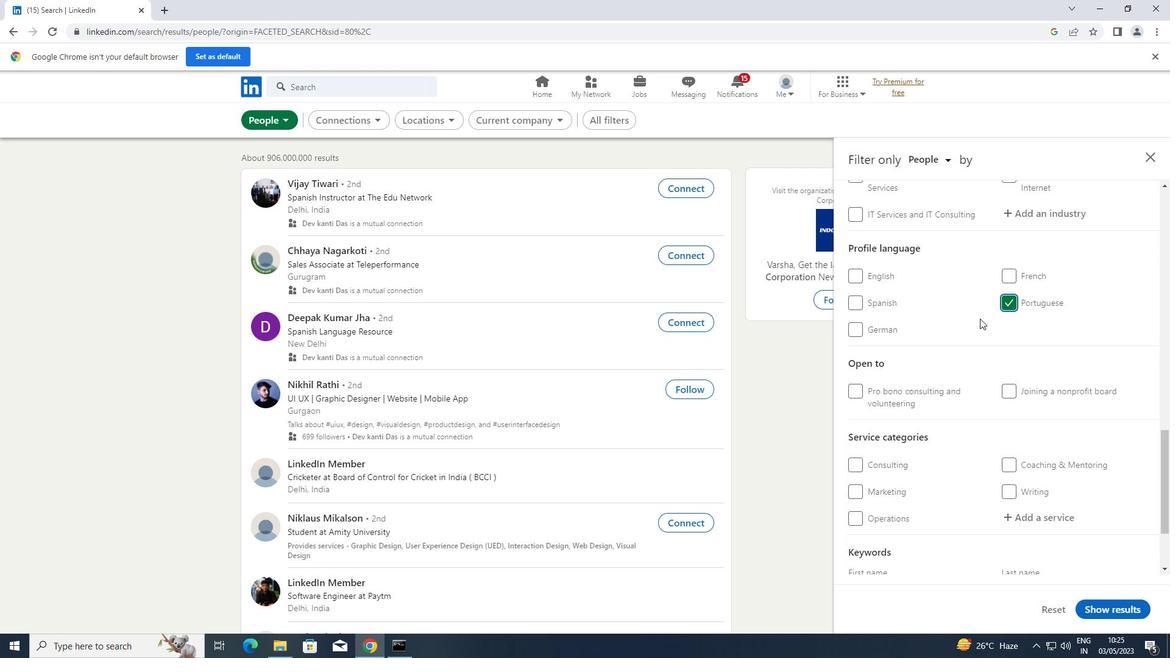 
Action: Mouse scrolled (980, 318) with delta (0, 0)
Screenshot: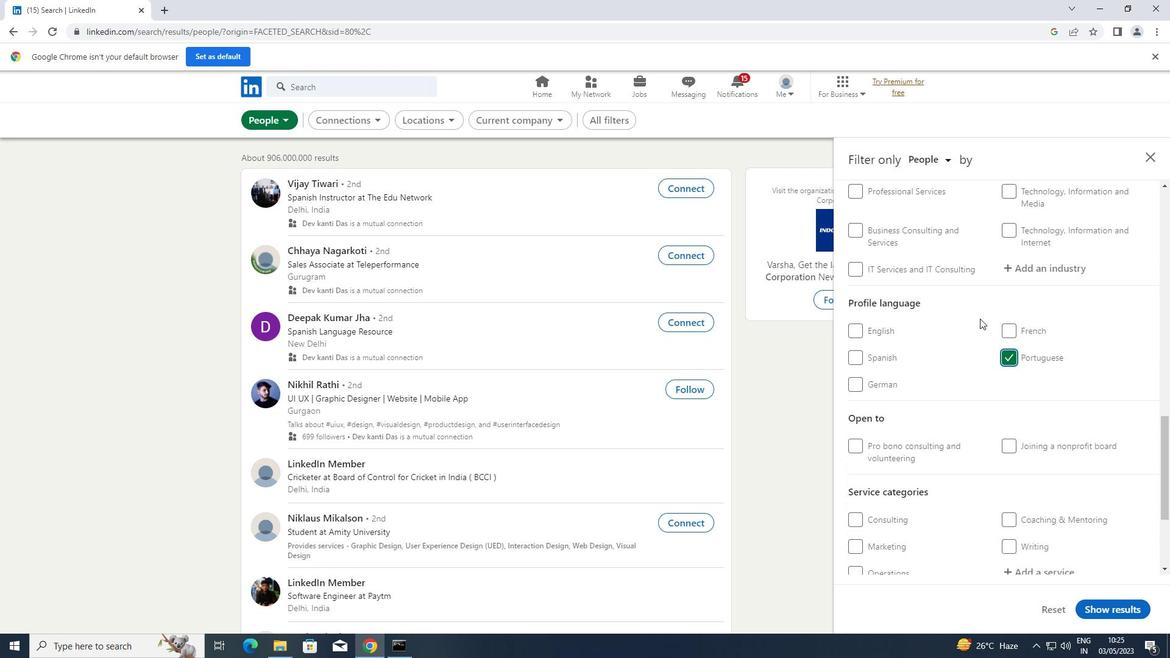 
Action: Mouse scrolled (980, 319) with delta (0, 0)
Screenshot: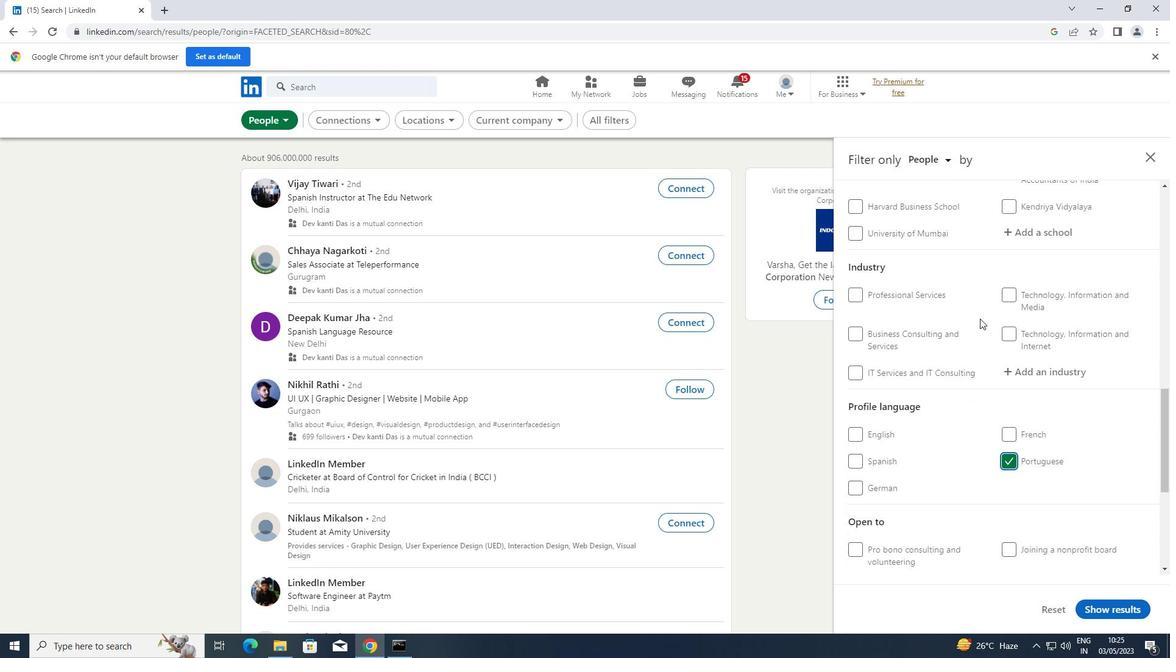 
Action: Mouse scrolled (980, 319) with delta (0, 0)
Screenshot: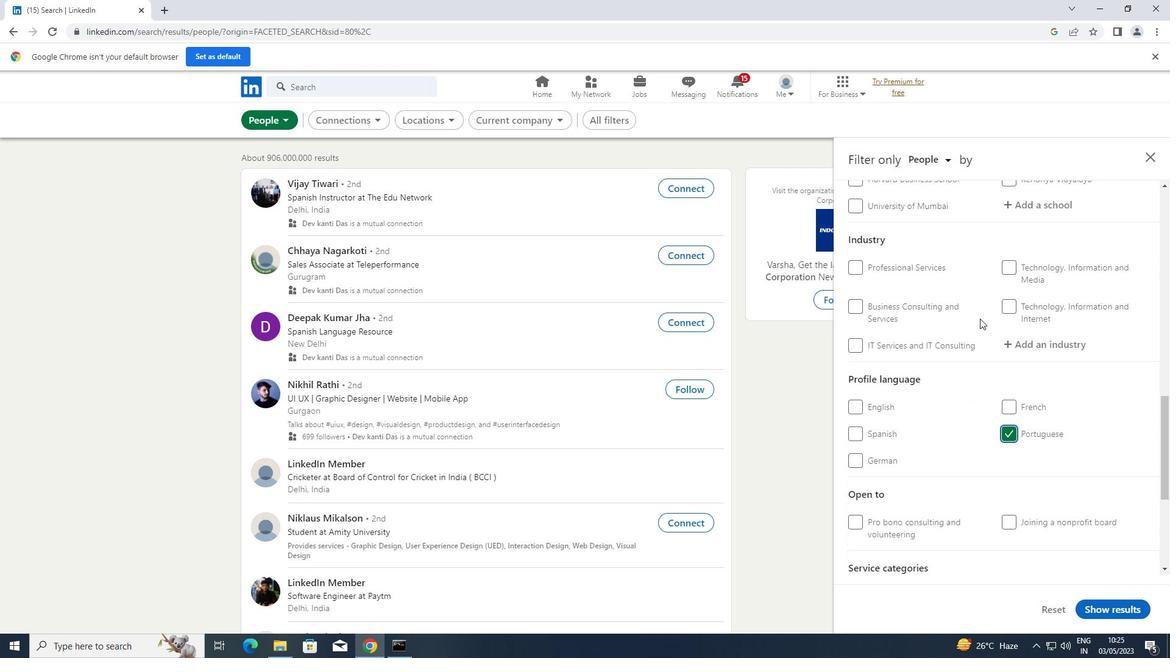 
Action: Mouse scrolled (980, 319) with delta (0, 0)
Screenshot: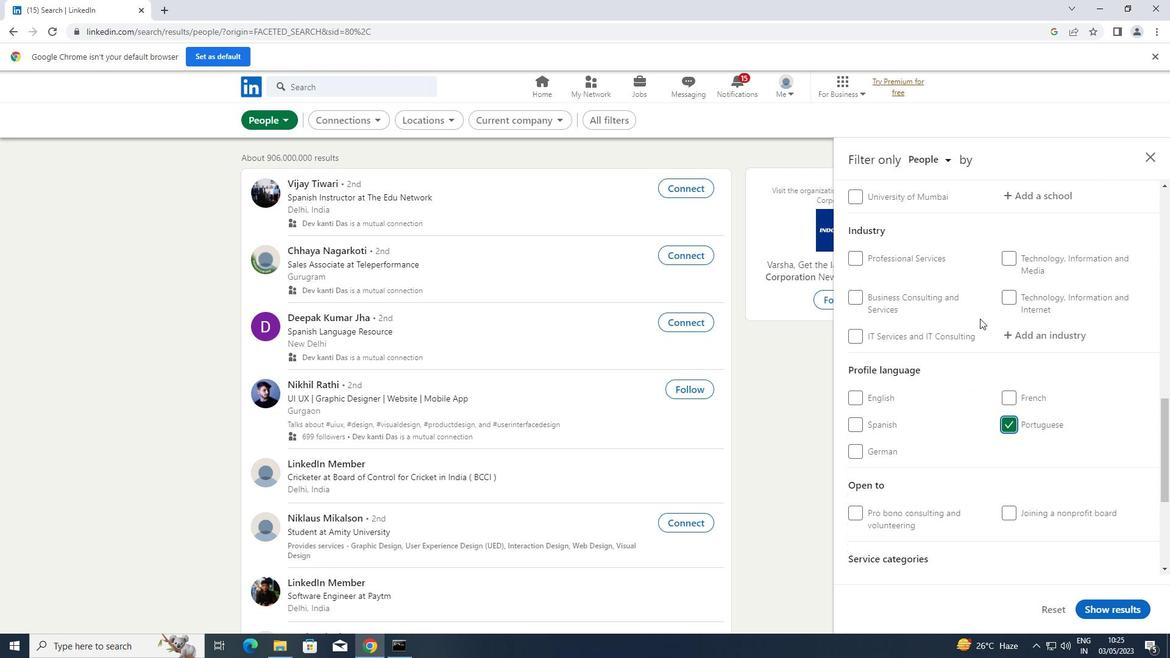 
Action: Mouse scrolled (980, 319) with delta (0, 0)
Screenshot: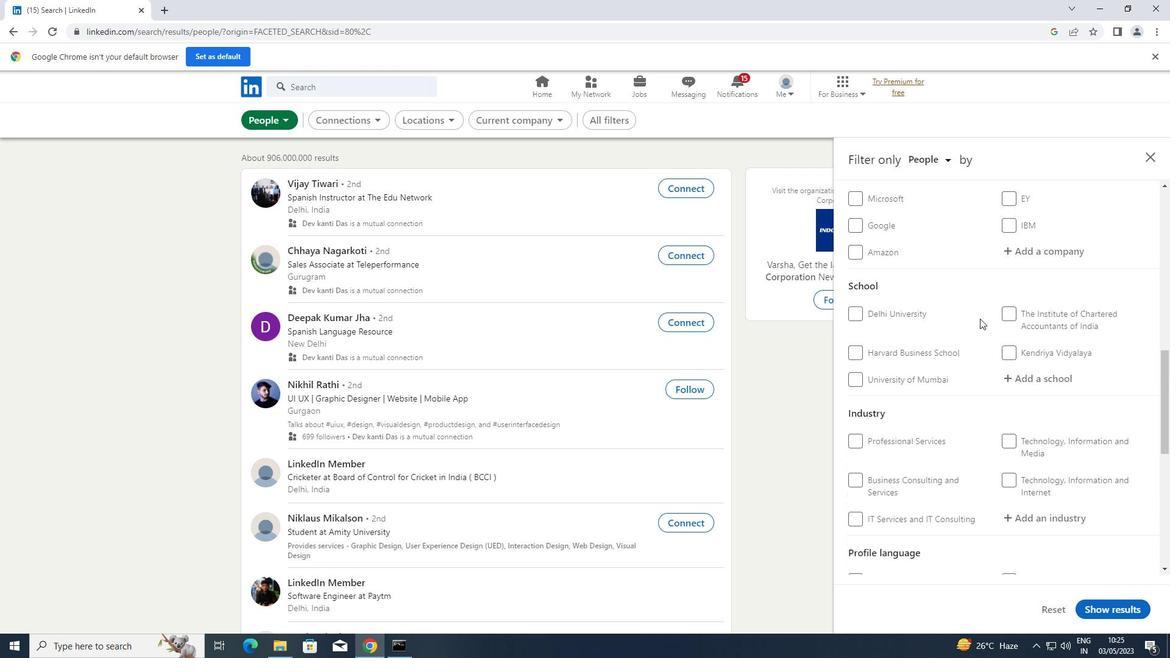 
Action: Mouse scrolled (980, 319) with delta (0, 0)
Screenshot: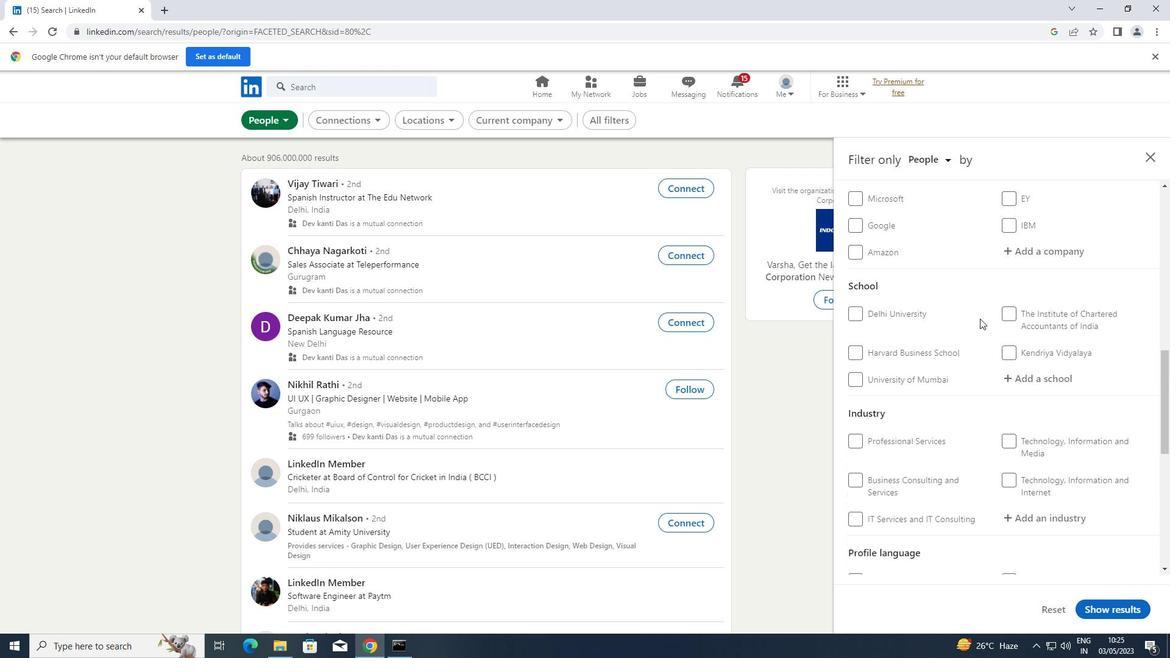 
Action: Mouse scrolled (980, 319) with delta (0, 0)
Screenshot: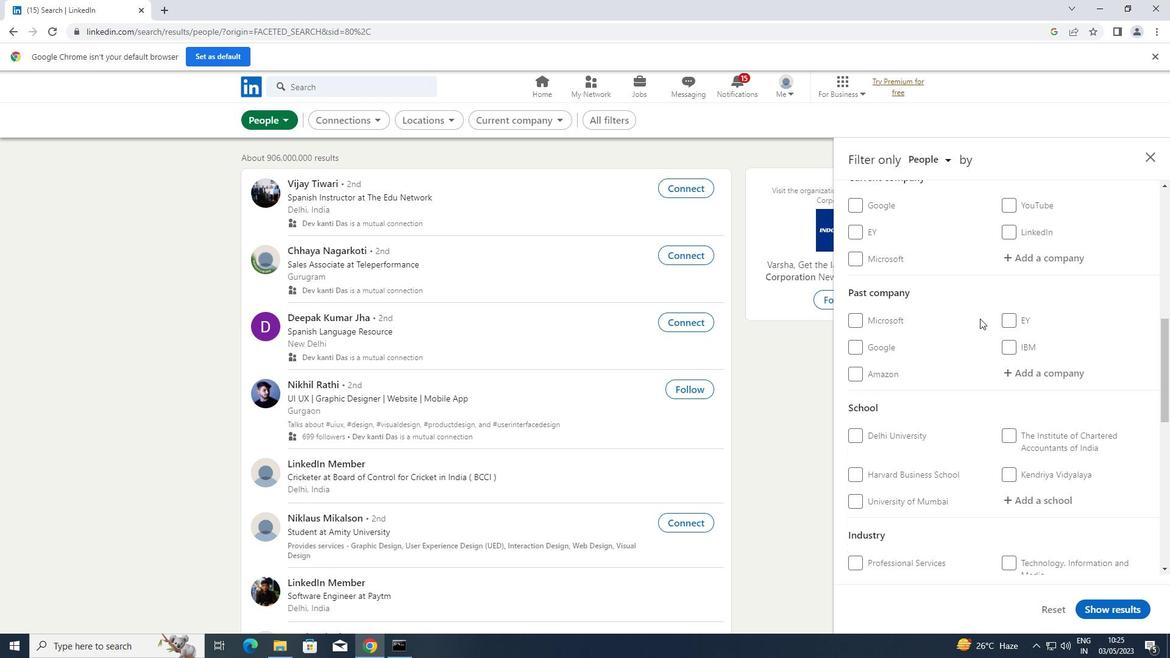 
Action: Mouse scrolled (980, 319) with delta (0, 0)
Screenshot: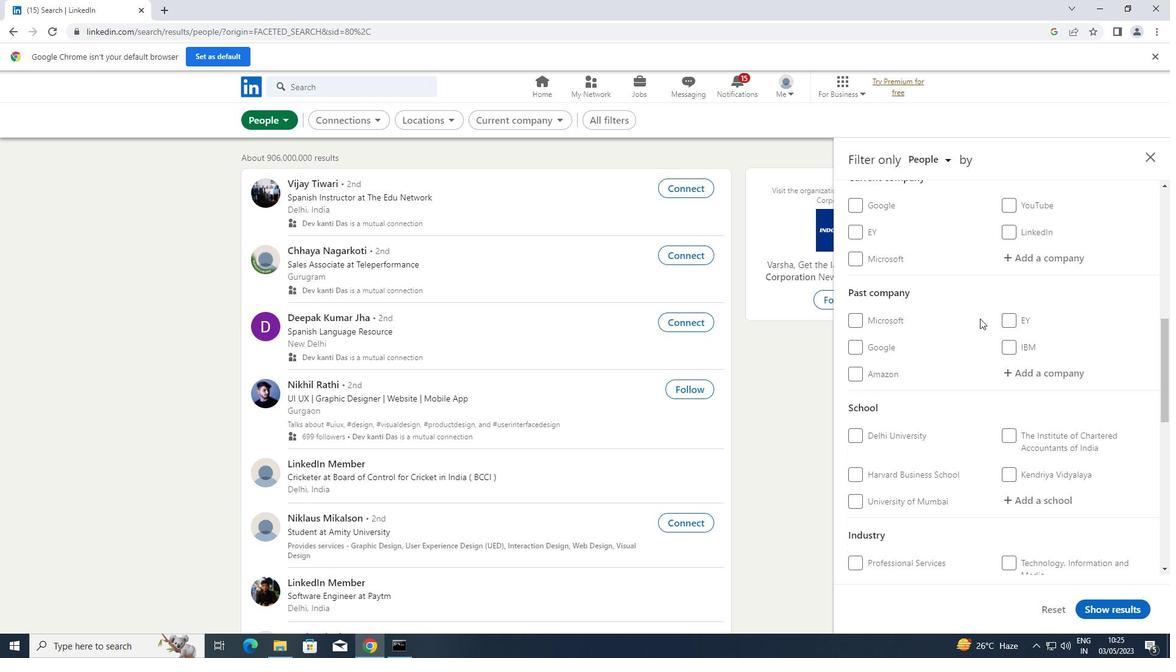 
Action: Mouse moved to (1015, 376)
Screenshot: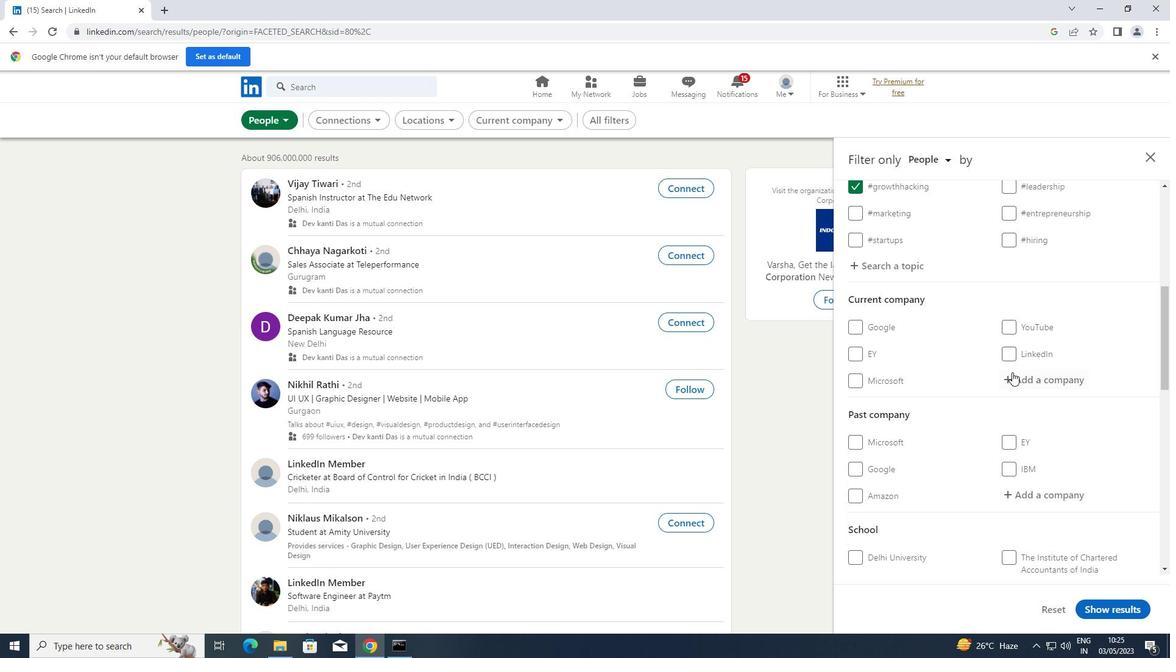 
Action: Mouse pressed left at (1015, 376)
Screenshot: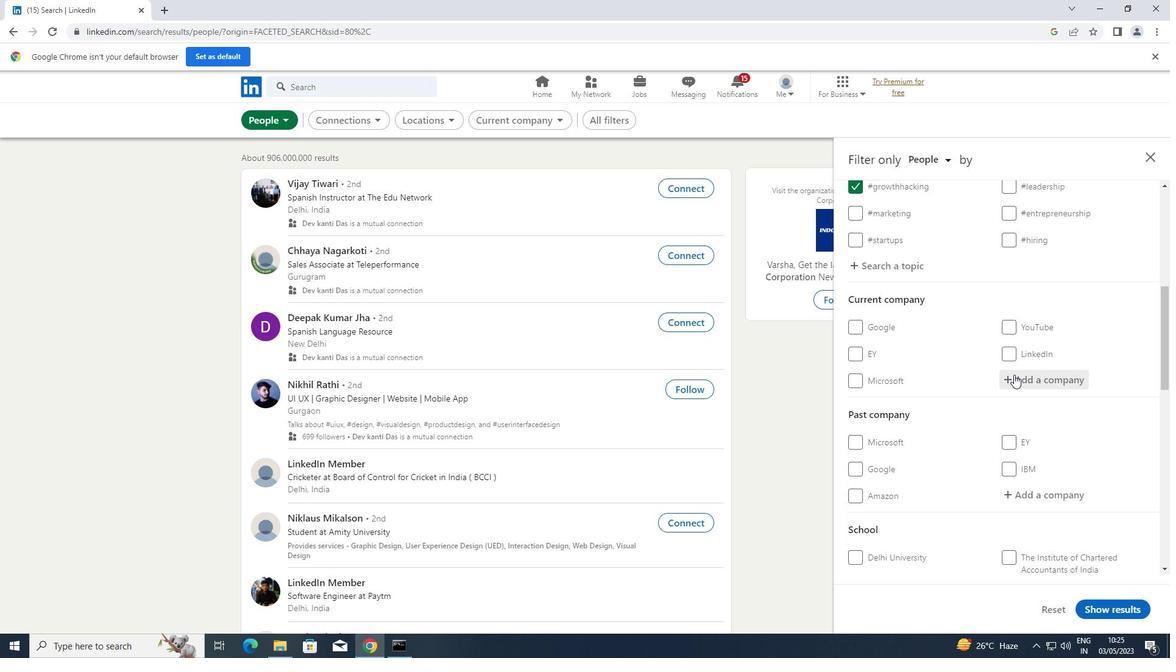 
Action: Key pressed <Key.shift>ASQ-
Screenshot: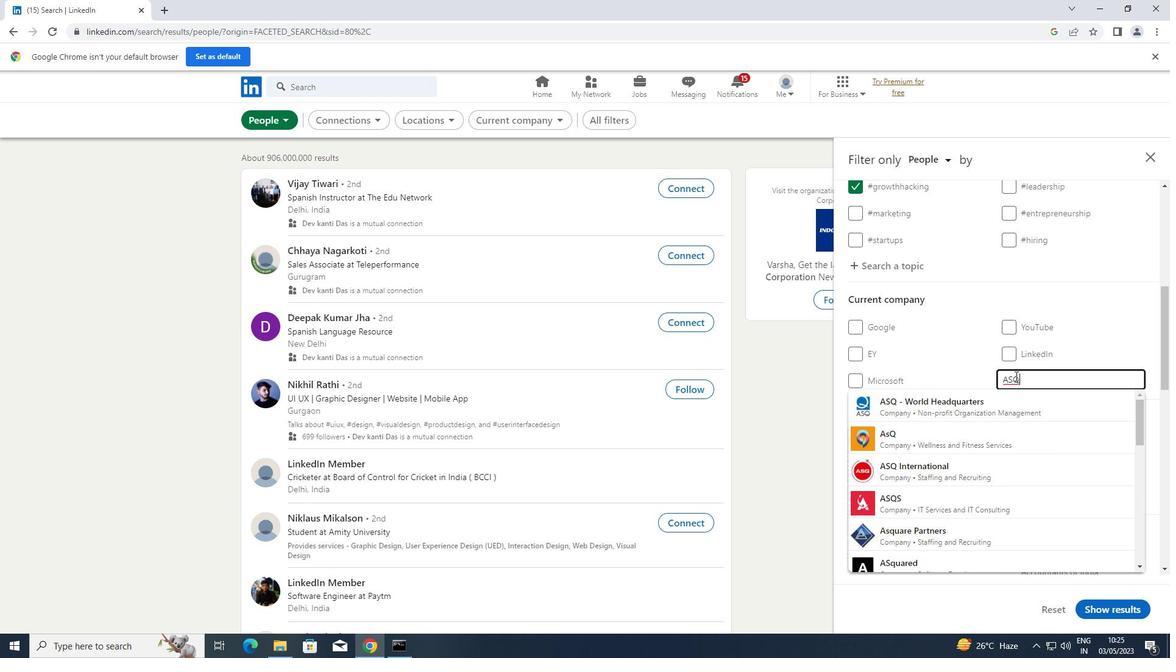 
Action: Mouse moved to (948, 409)
Screenshot: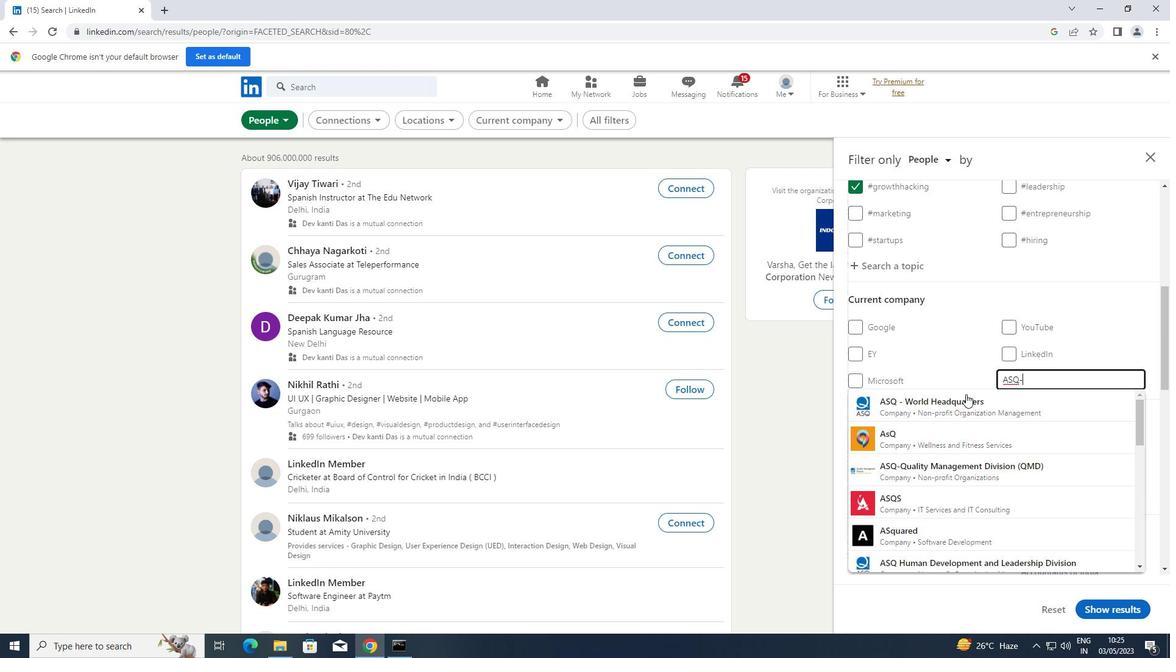
Action: Mouse pressed left at (948, 409)
Screenshot: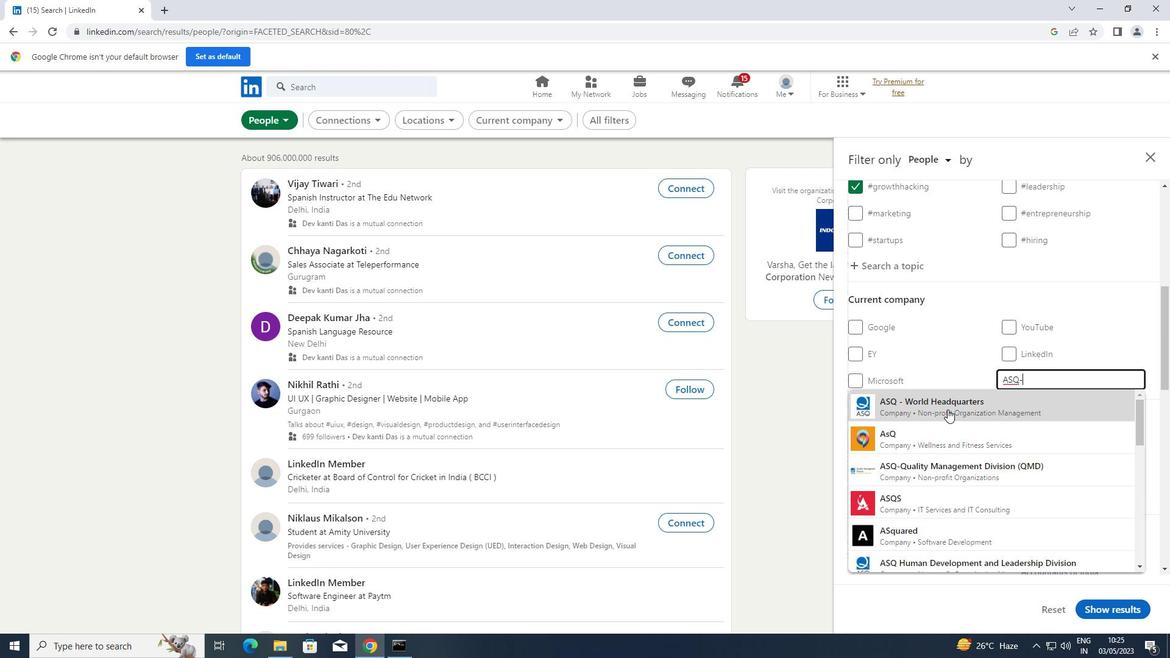 
Action: Mouse scrolled (948, 409) with delta (0, 0)
Screenshot: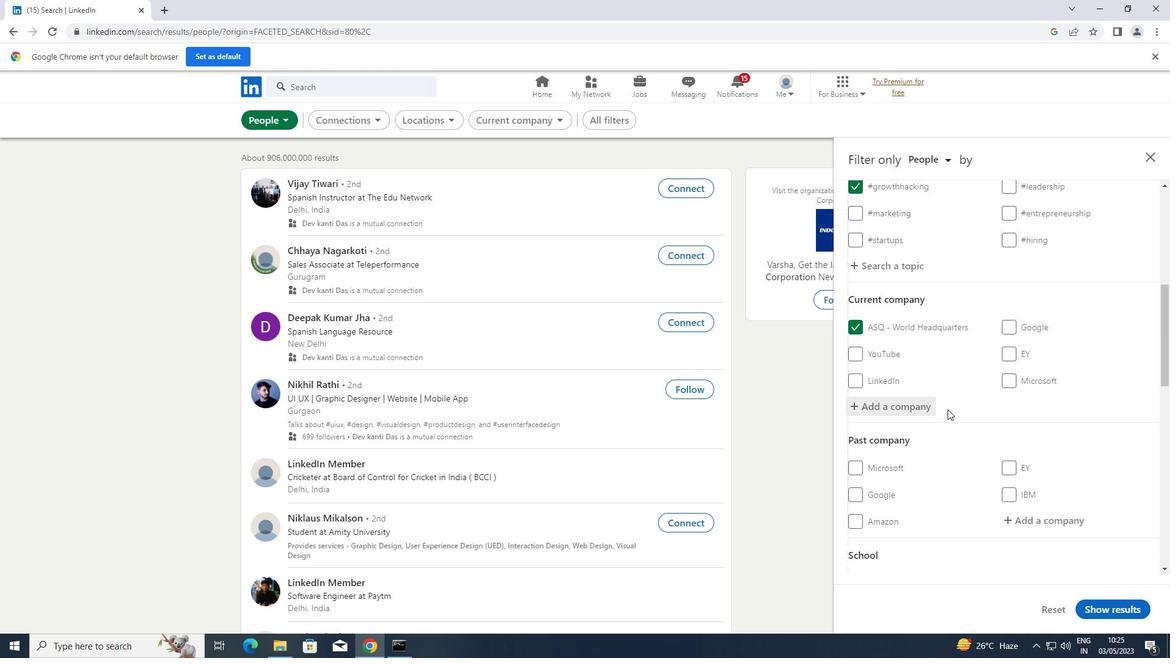 
Action: Mouse scrolled (948, 409) with delta (0, 0)
Screenshot: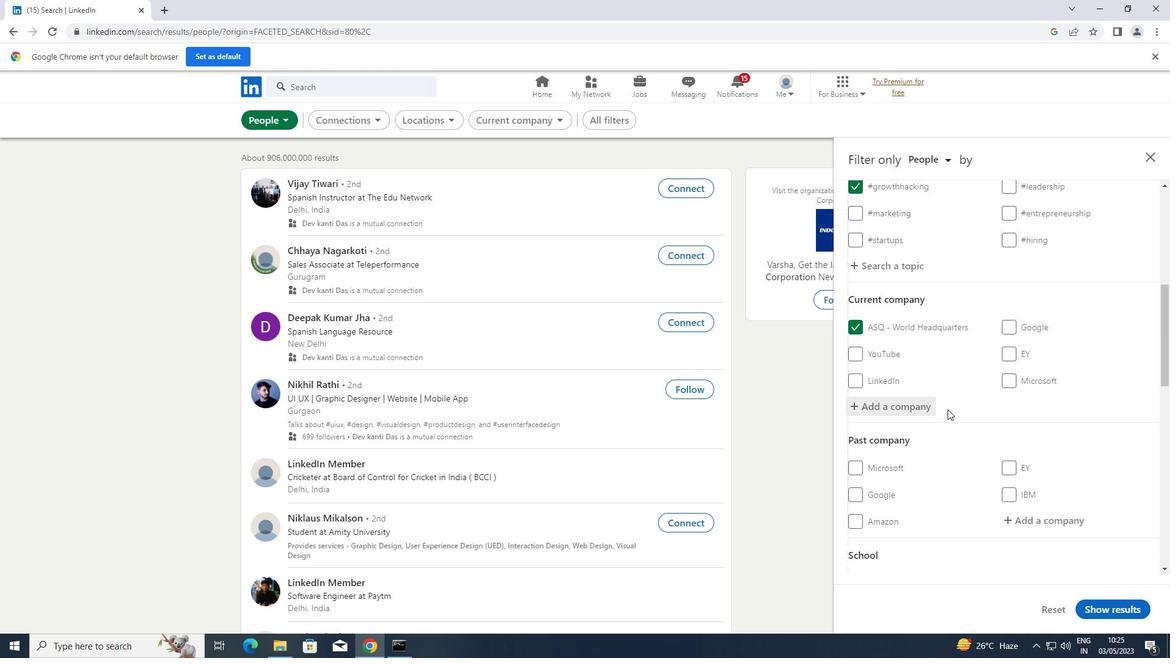 
Action: Mouse scrolled (948, 409) with delta (0, 0)
Screenshot: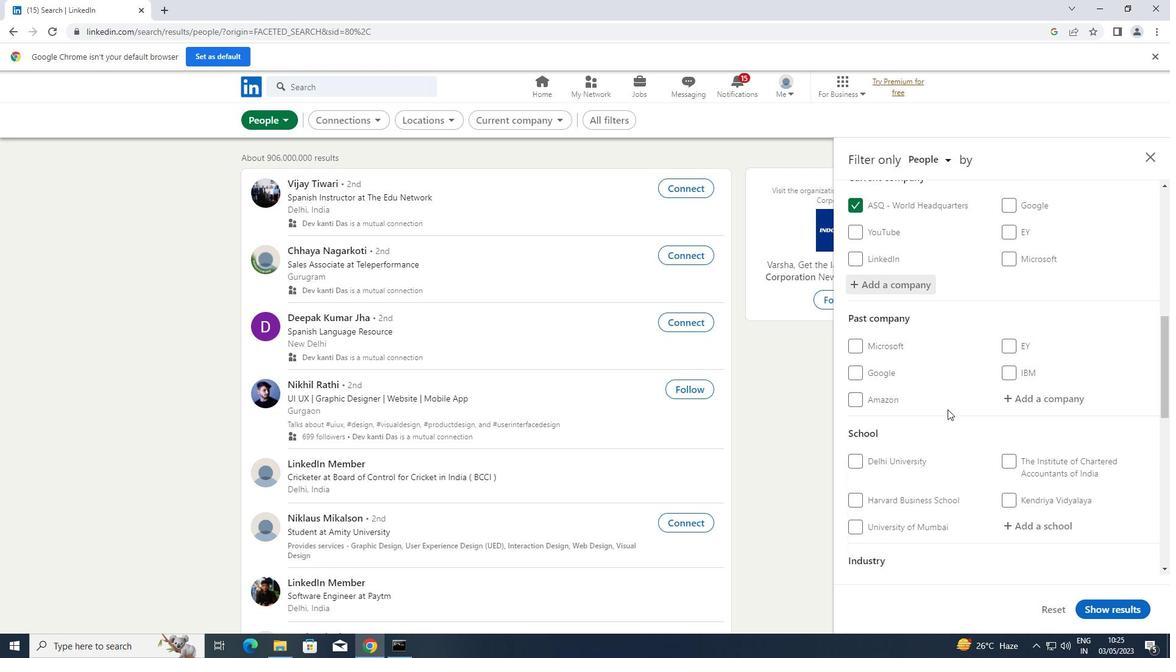 
Action: Mouse moved to (1057, 464)
Screenshot: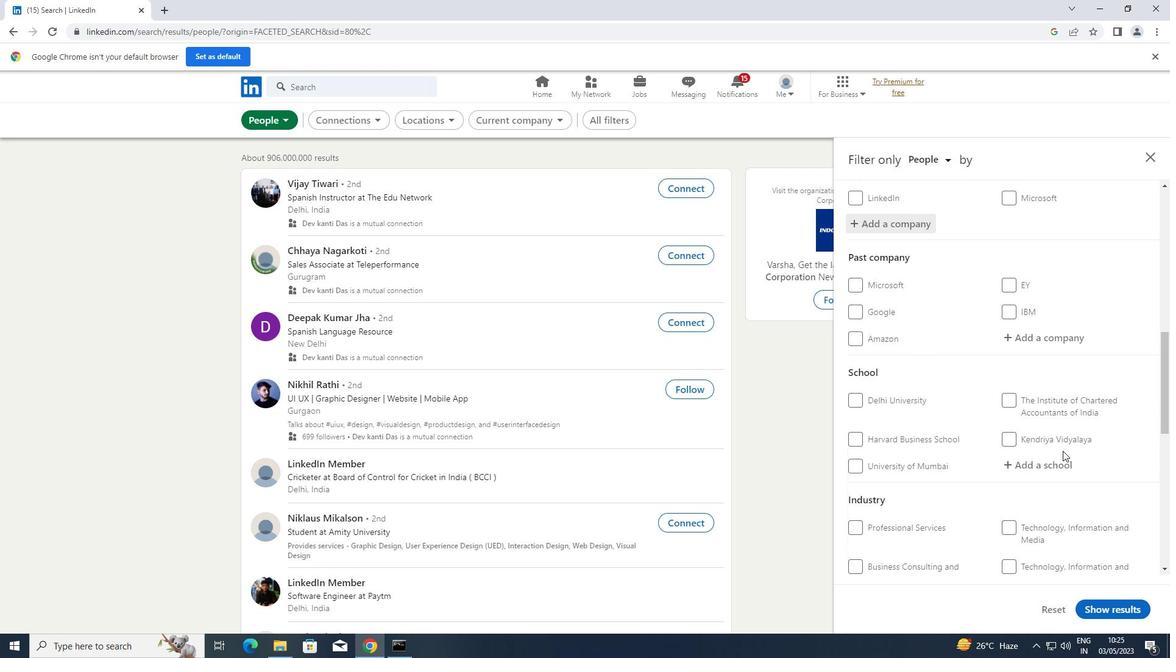 
Action: Mouse pressed left at (1057, 464)
Screenshot: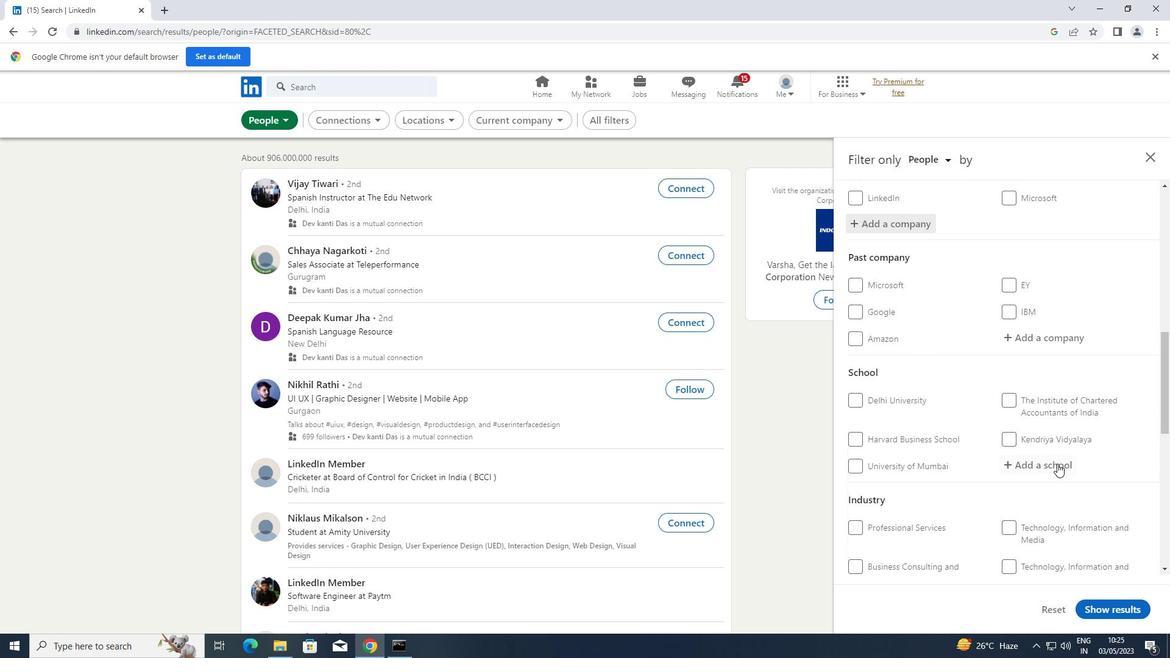 
Action: Key pressed <Key.shift>MOTILAL<Key.space>
Screenshot: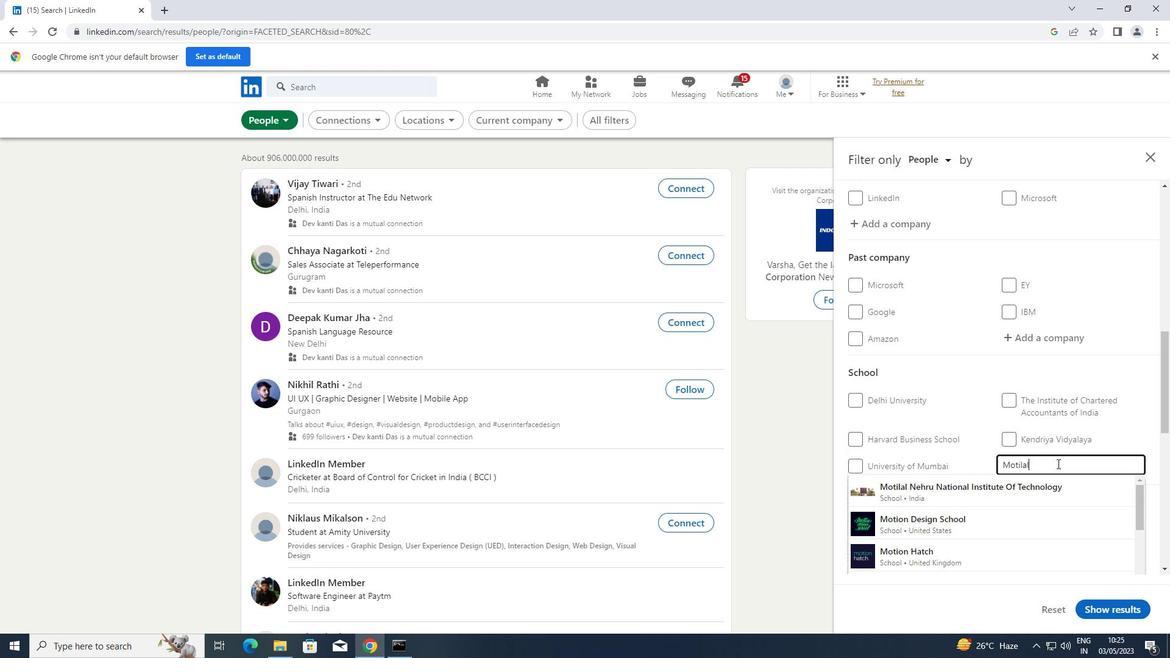 
Action: Mouse moved to (970, 497)
Screenshot: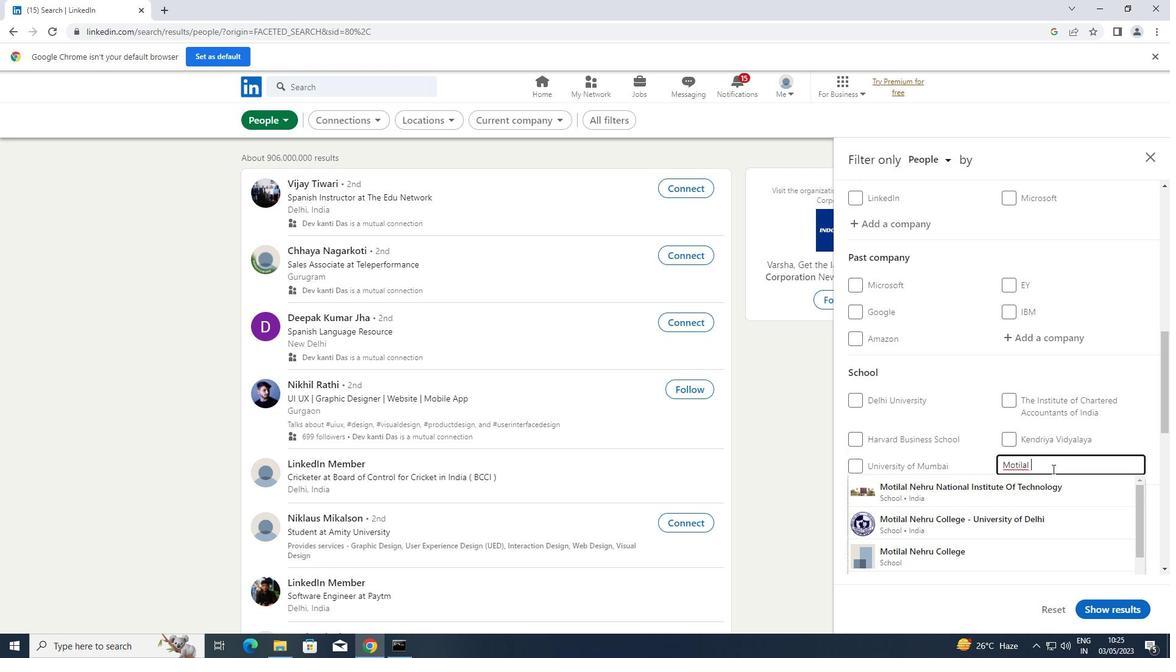 
Action: Mouse pressed left at (970, 497)
Screenshot: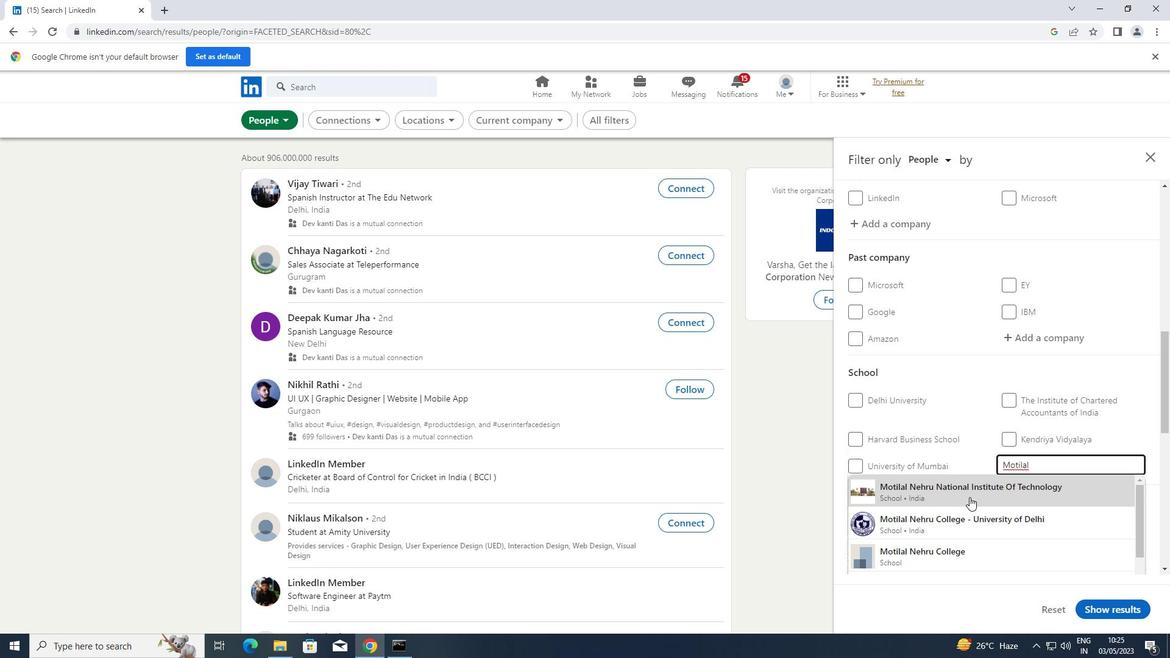 
Action: Mouse scrolled (970, 496) with delta (0, 0)
Screenshot: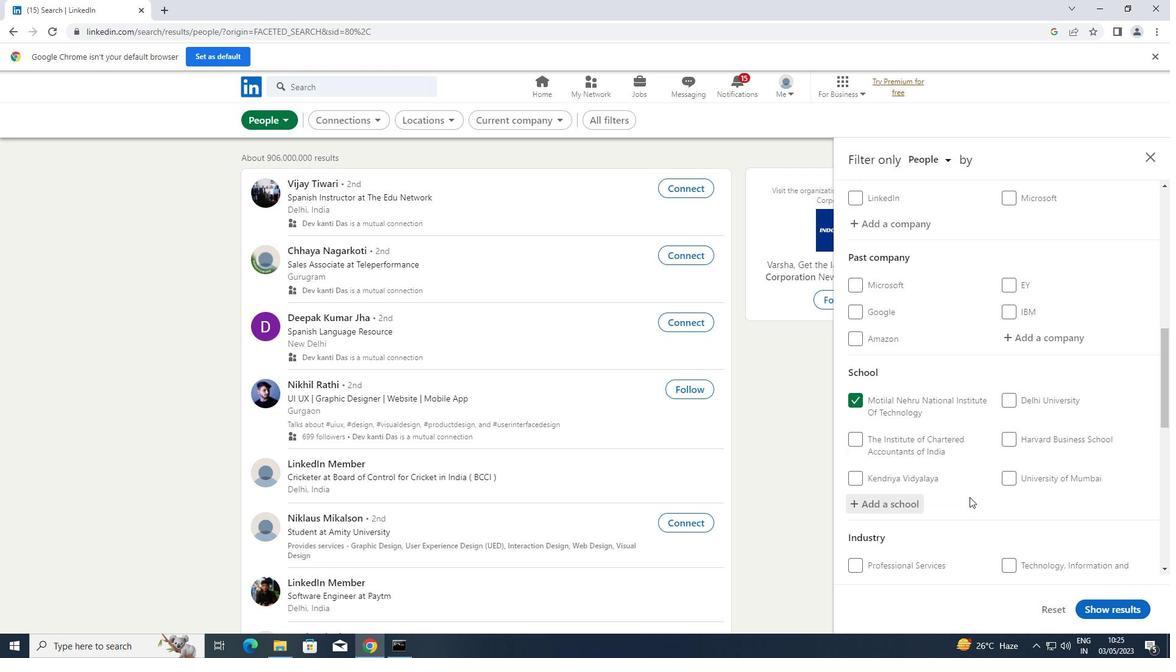 
Action: Mouse scrolled (970, 496) with delta (0, 0)
Screenshot: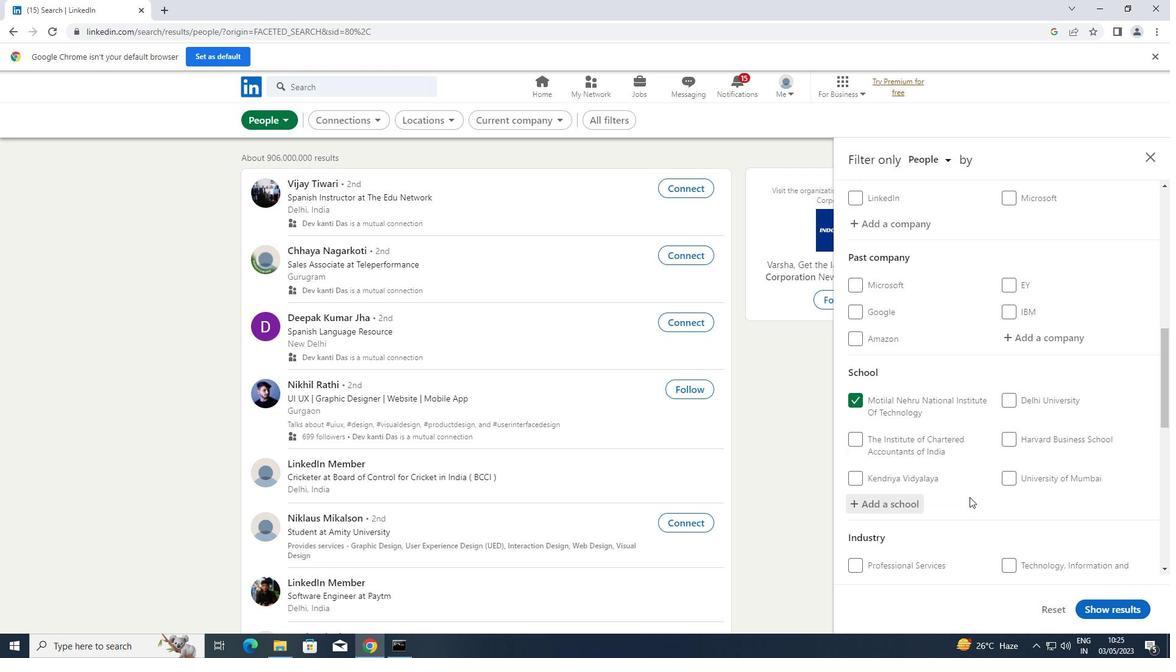 
Action: Mouse scrolled (970, 496) with delta (0, 0)
Screenshot: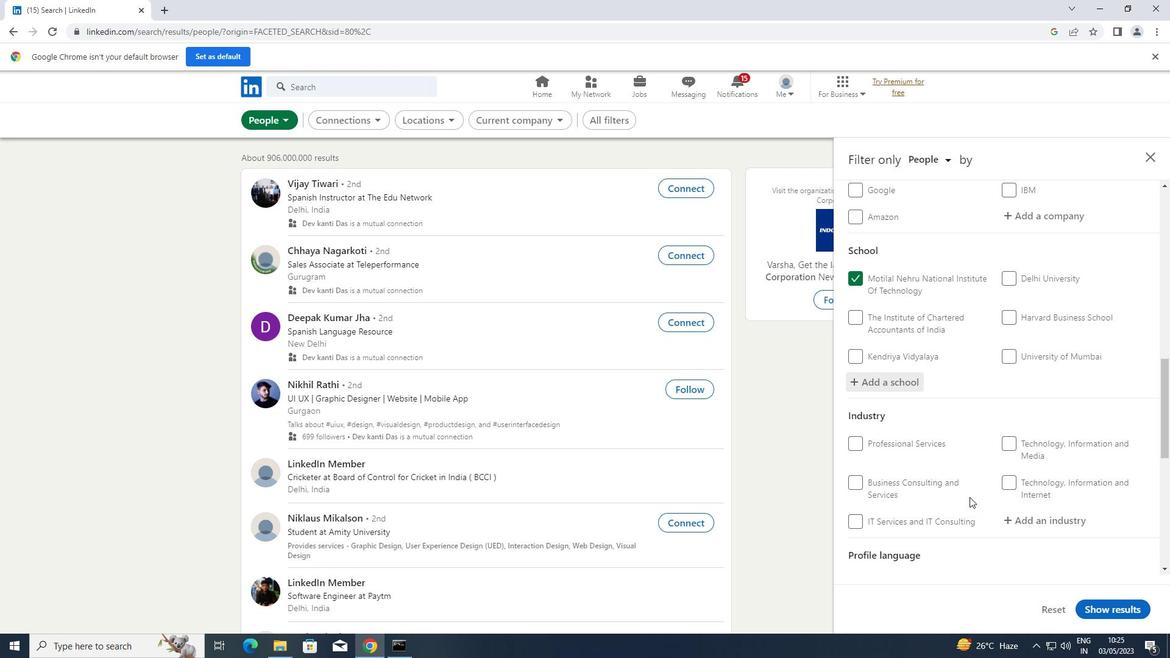 
Action: Mouse moved to (1076, 455)
Screenshot: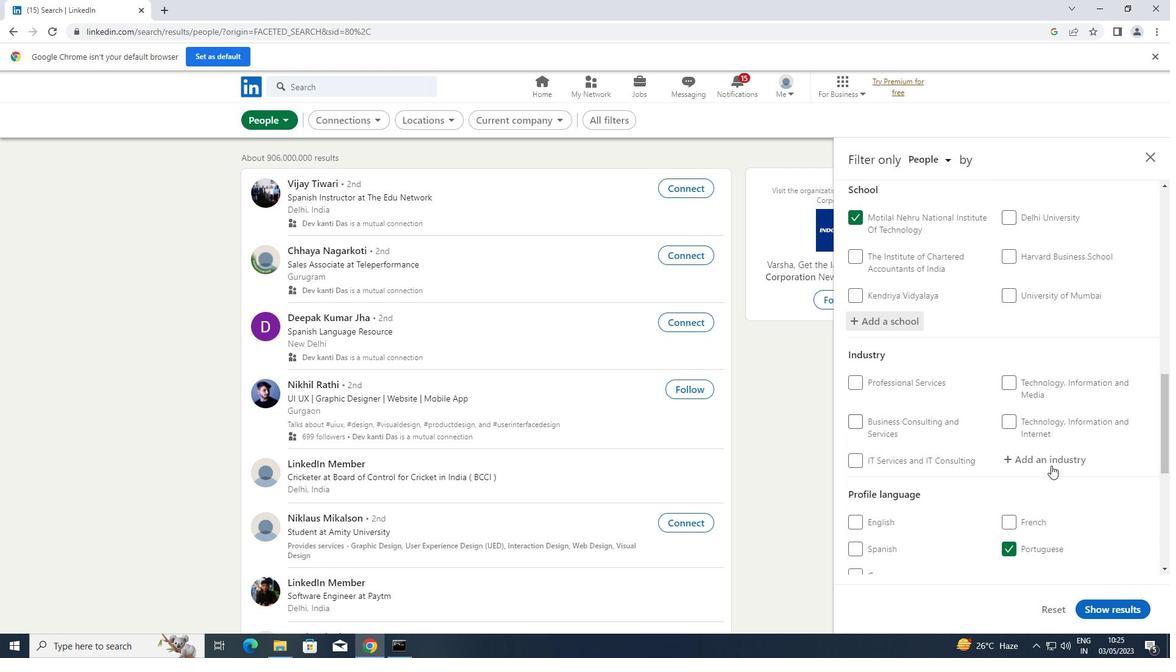 
Action: Mouse pressed left at (1076, 455)
Screenshot: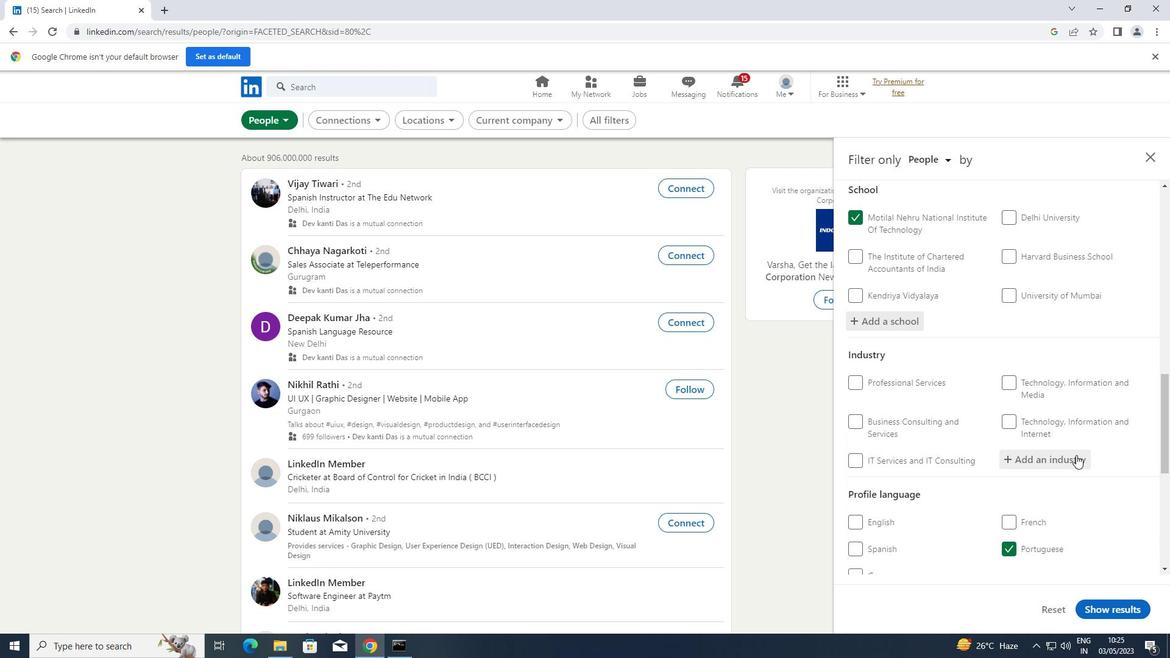 
Action: Key pressed <Key.shift>TELEPHONE
Screenshot: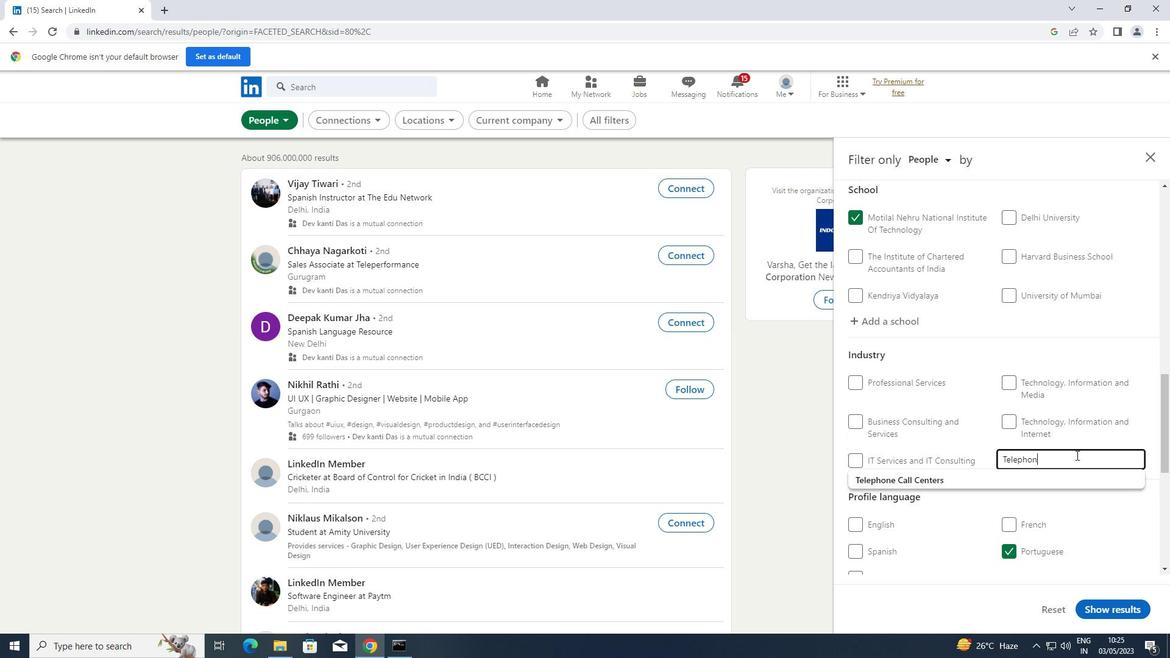 
Action: Mouse moved to (990, 478)
Screenshot: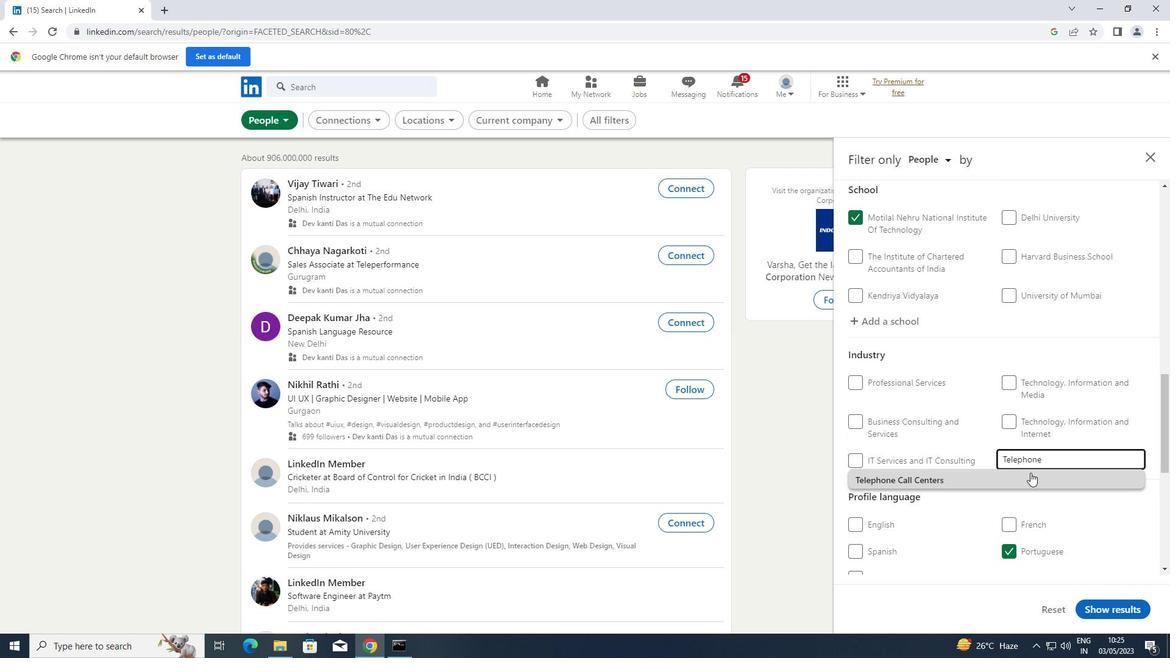 
Action: Mouse pressed left at (990, 478)
Screenshot: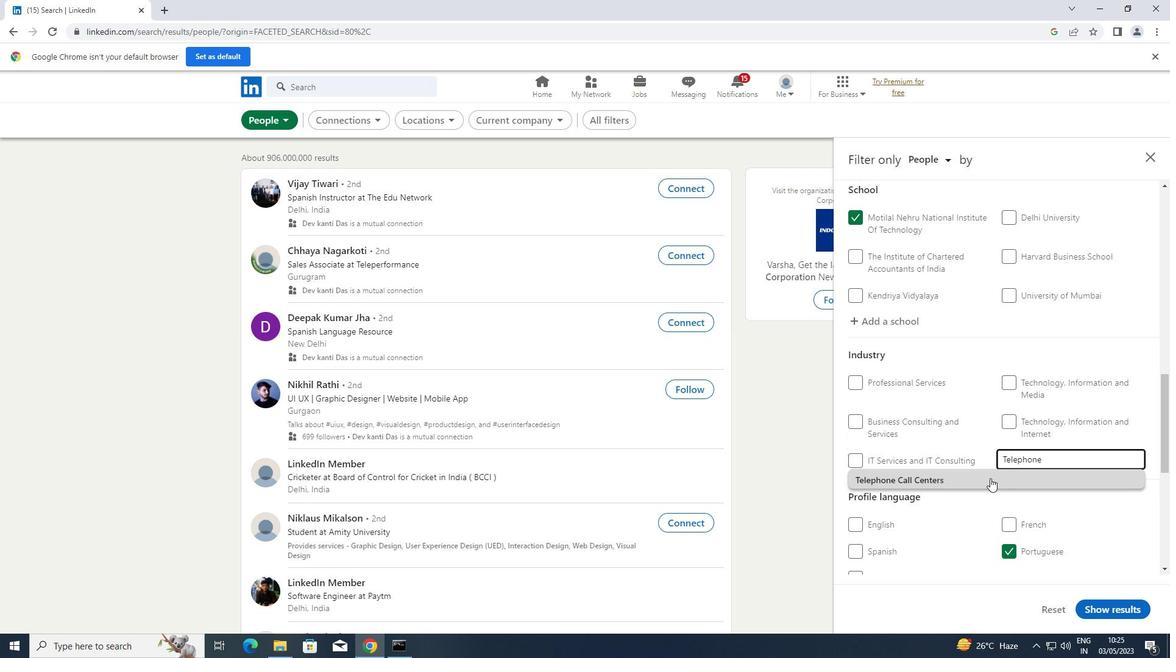 
Action: Mouse scrolled (990, 478) with delta (0, 0)
Screenshot: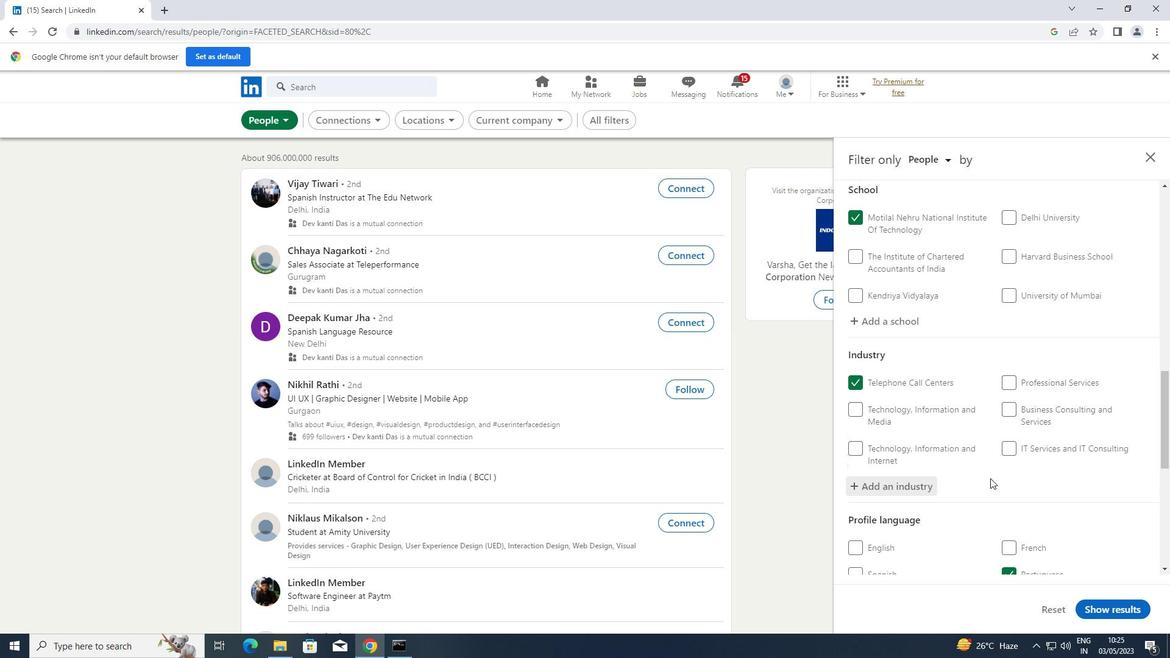 
Action: Mouse scrolled (990, 478) with delta (0, 0)
Screenshot: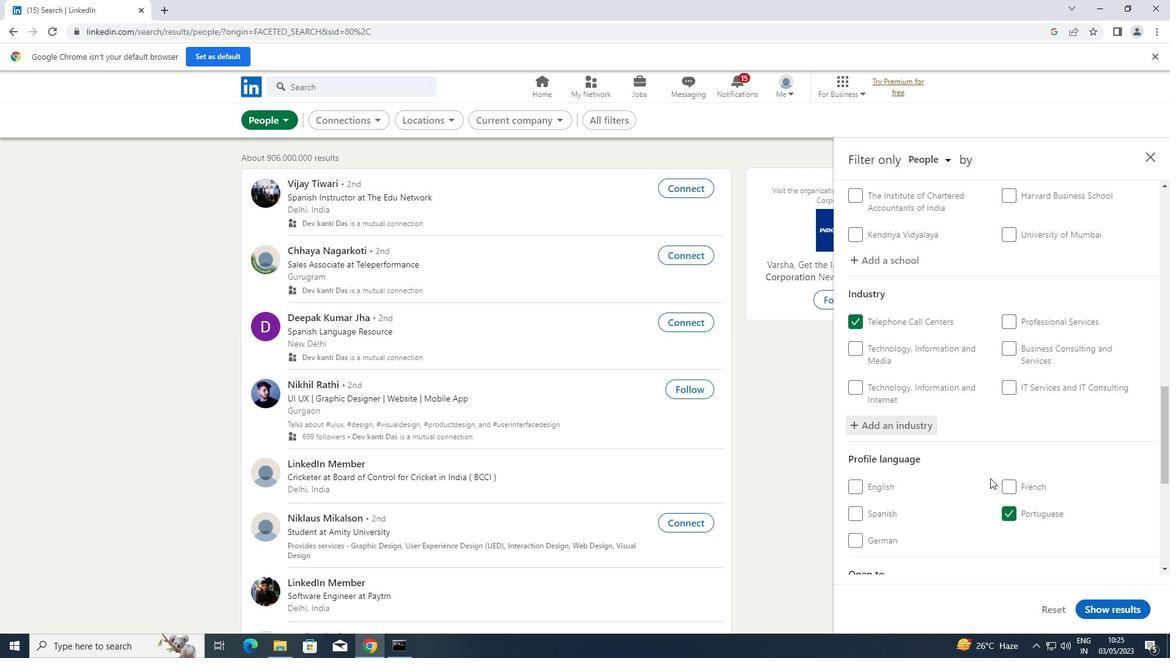 
Action: Mouse scrolled (990, 478) with delta (0, 0)
Screenshot: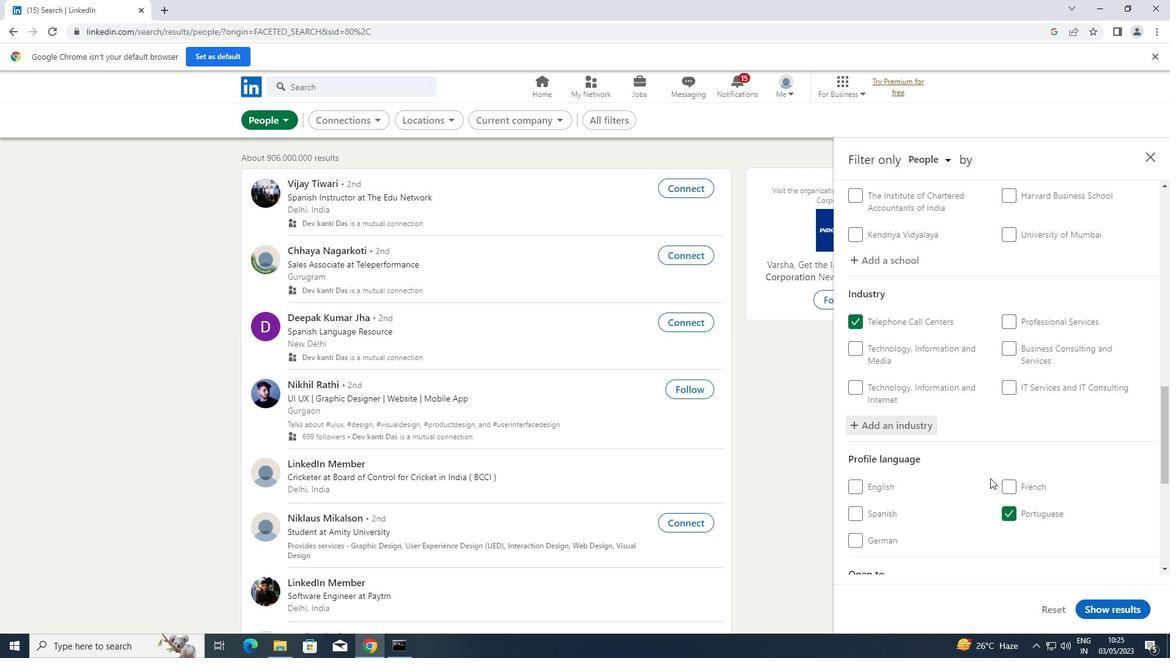 
Action: Mouse moved to (991, 480)
Screenshot: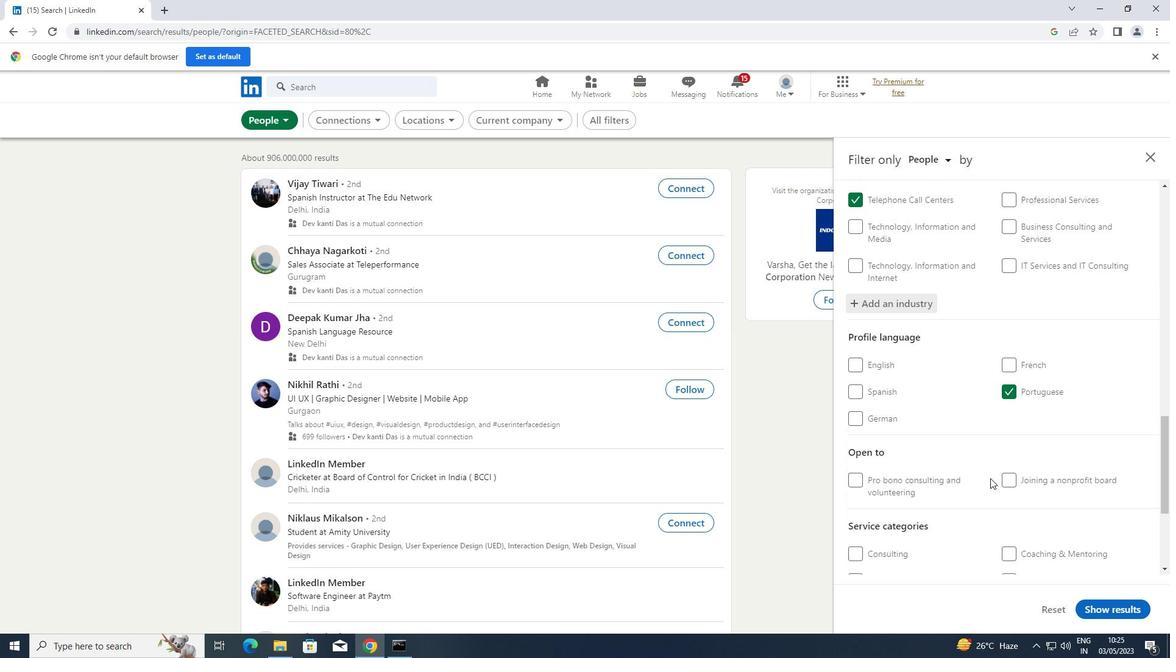 
Action: Mouse scrolled (991, 481) with delta (0, 0)
Screenshot: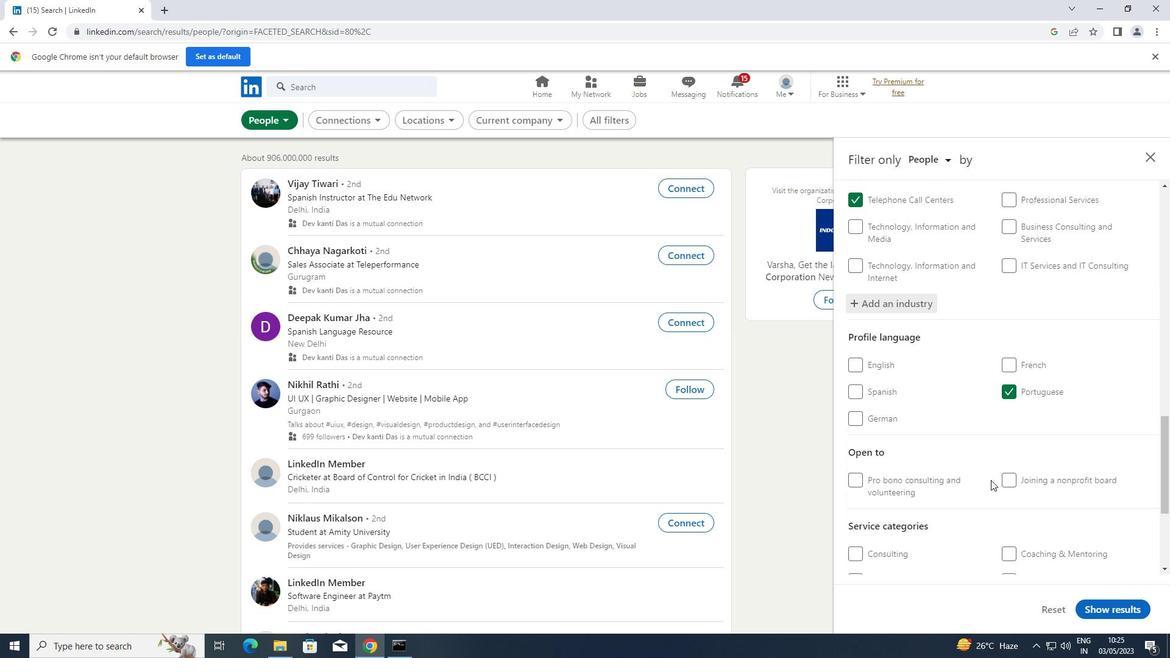 
Action: Mouse scrolled (991, 481) with delta (0, 0)
Screenshot: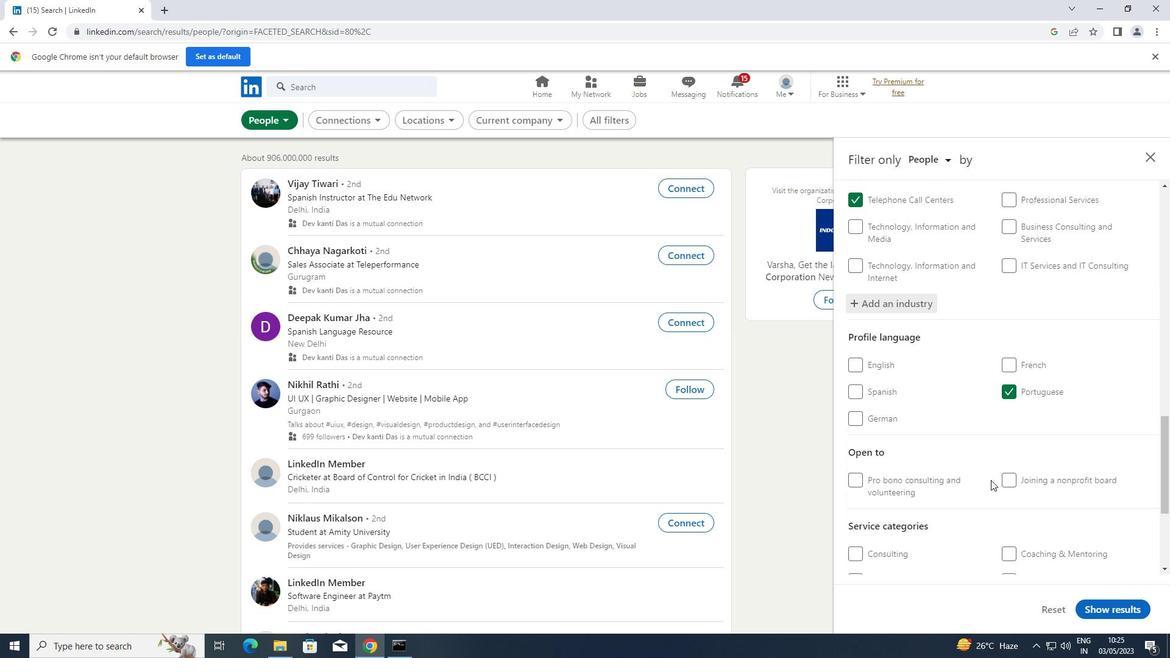 
Action: Mouse scrolled (991, 479) with delta (0, 0)
Screenshot: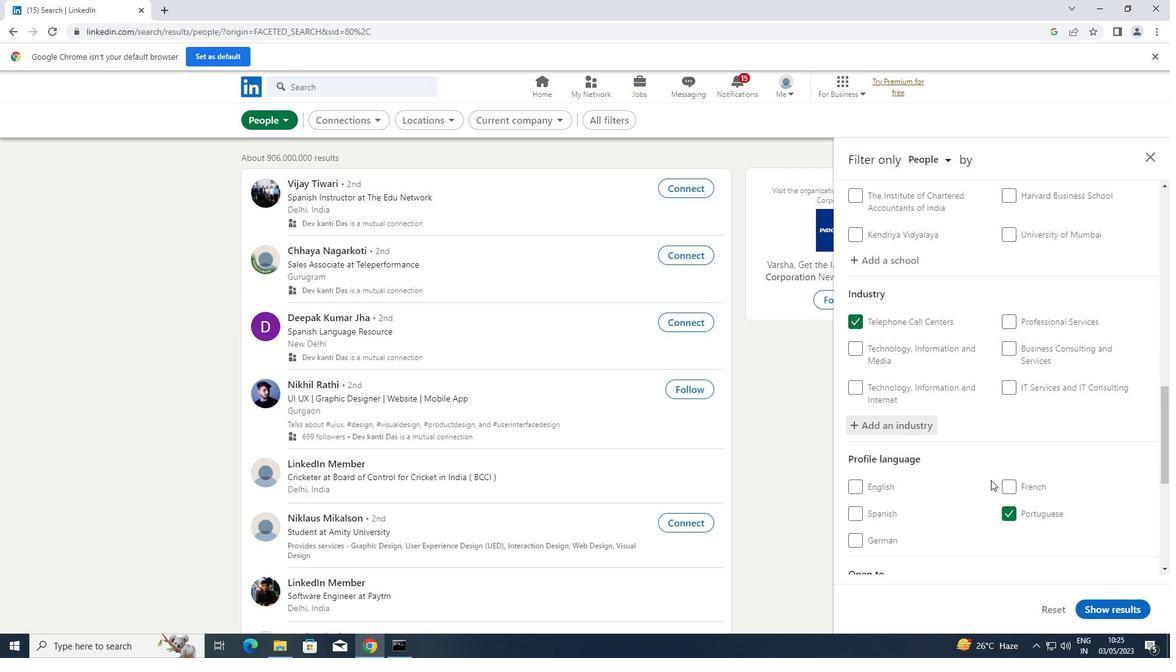 
Action: Mouse scrolled (991, 479) with delta (0, 0)
Screenshot: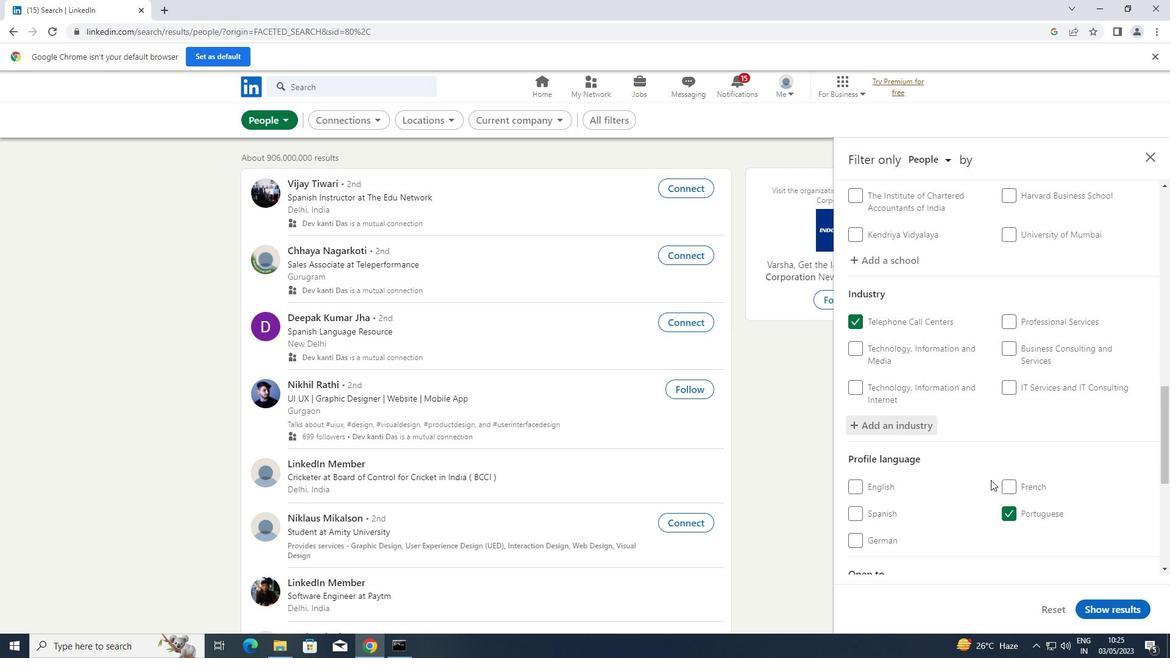 
Action: Mouse scrolled (991, 479) with delta (0, 0)
Screenshot: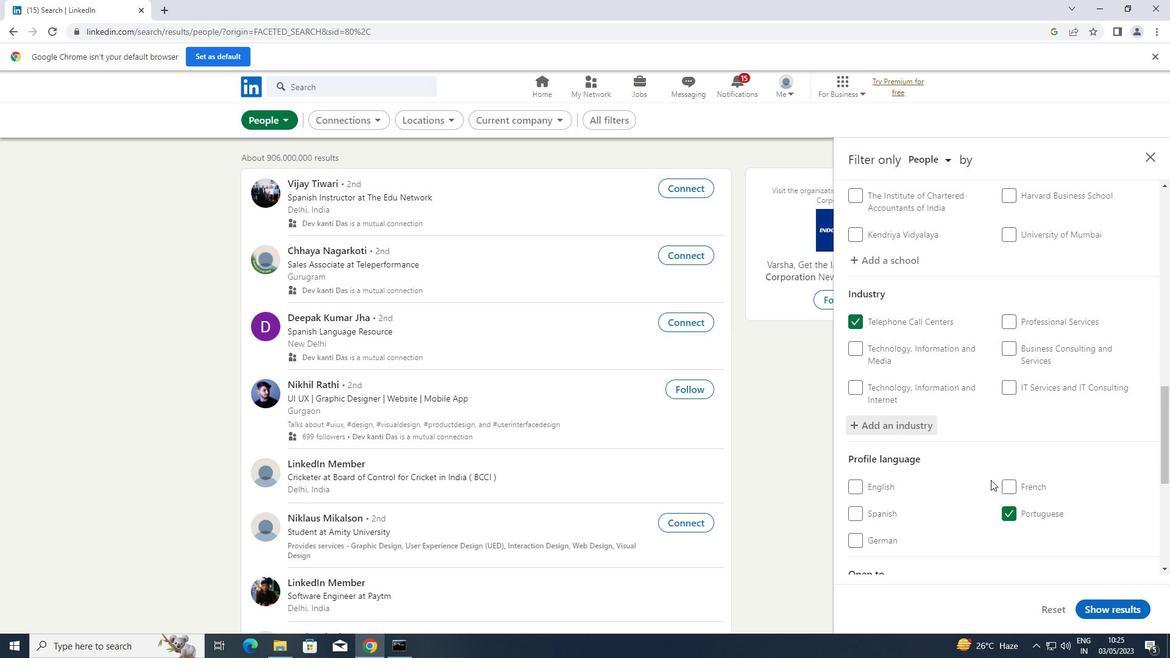 
Action: Mouse moved to (991, 480)
Screenshot: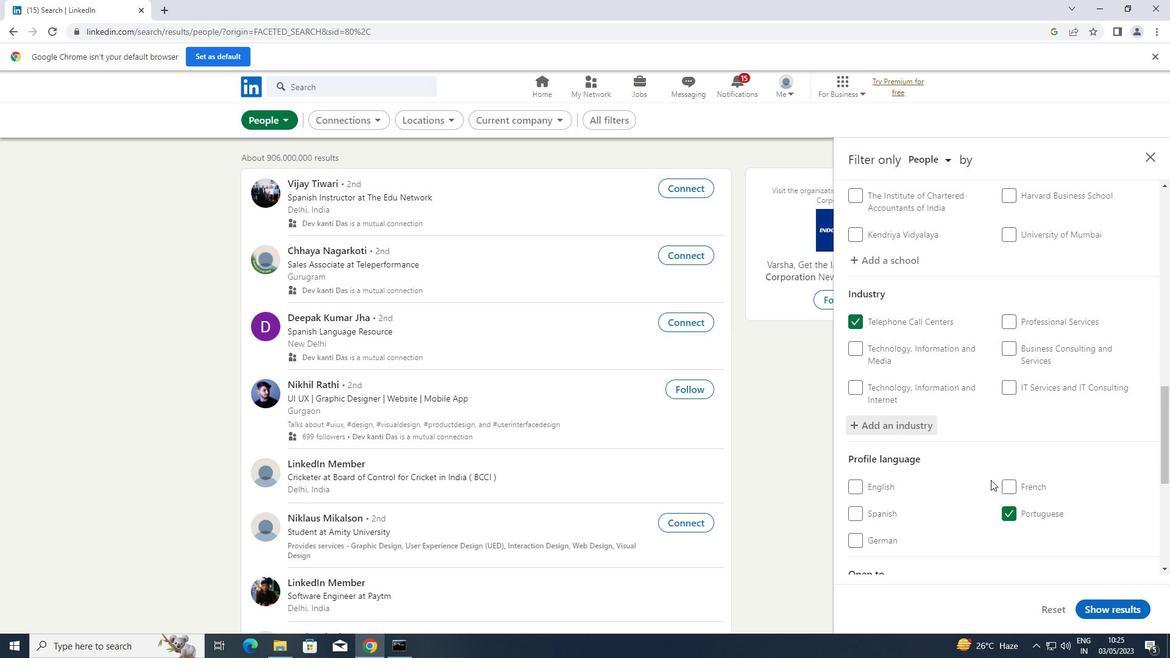 
Action: Mouse scrolled (991, 479) with delta (0, 0)
Screenshot: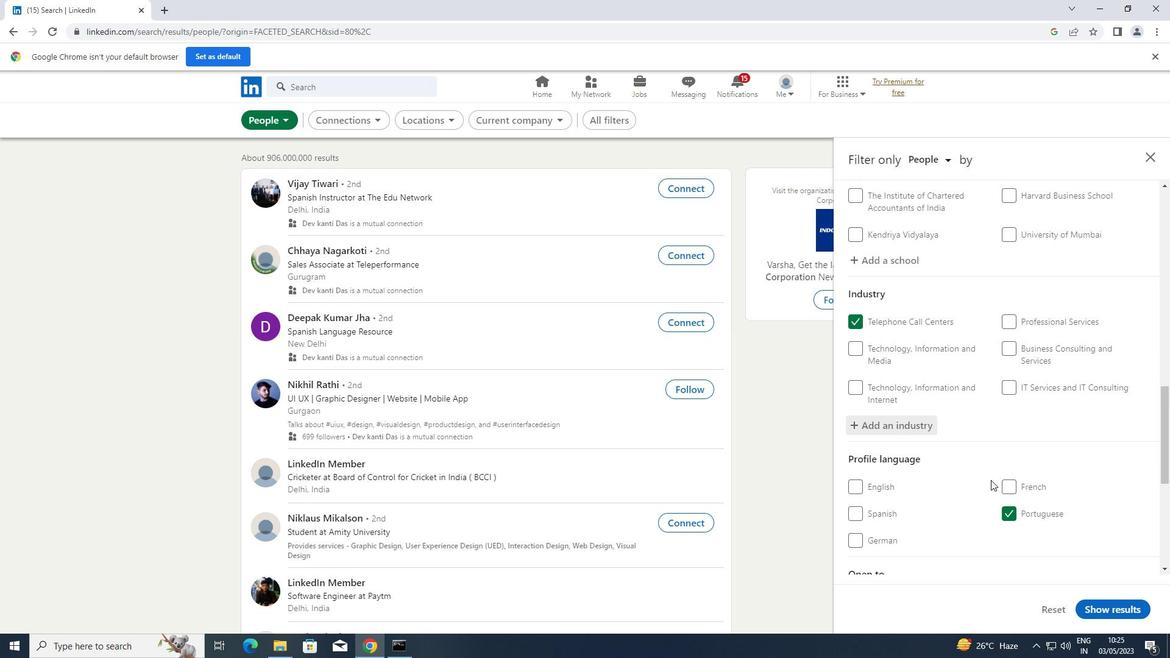 
Action: Mouse moved to (1029, 482)
Screenshot: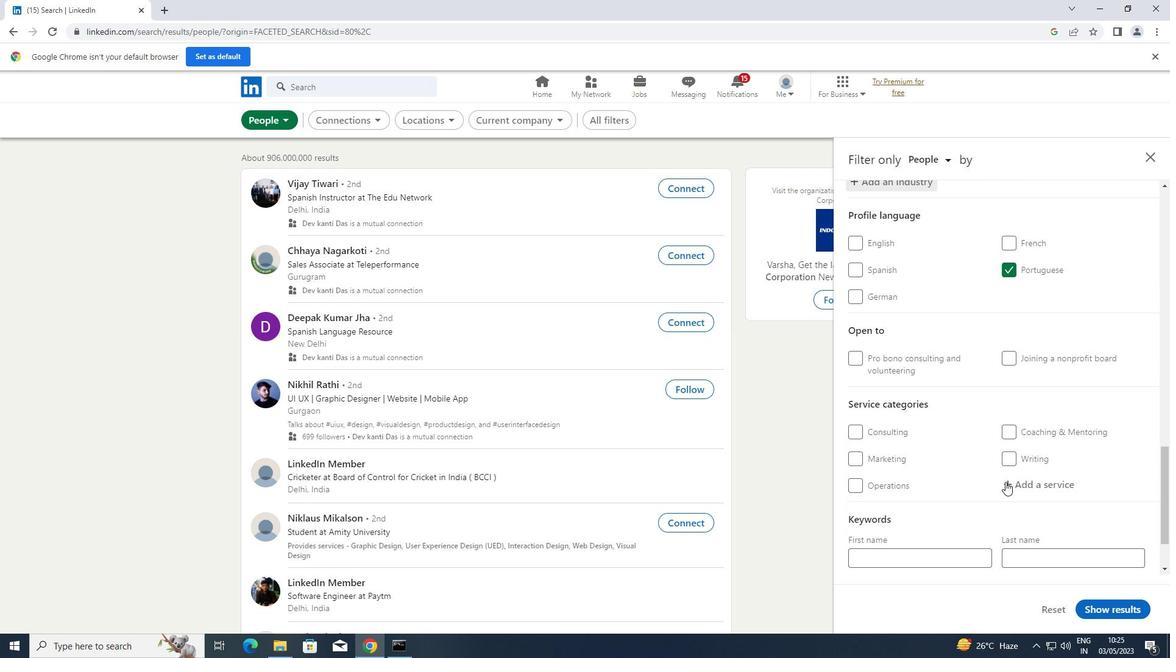 
Action: Mouse pressed left at (1029, 482)
Screenshot: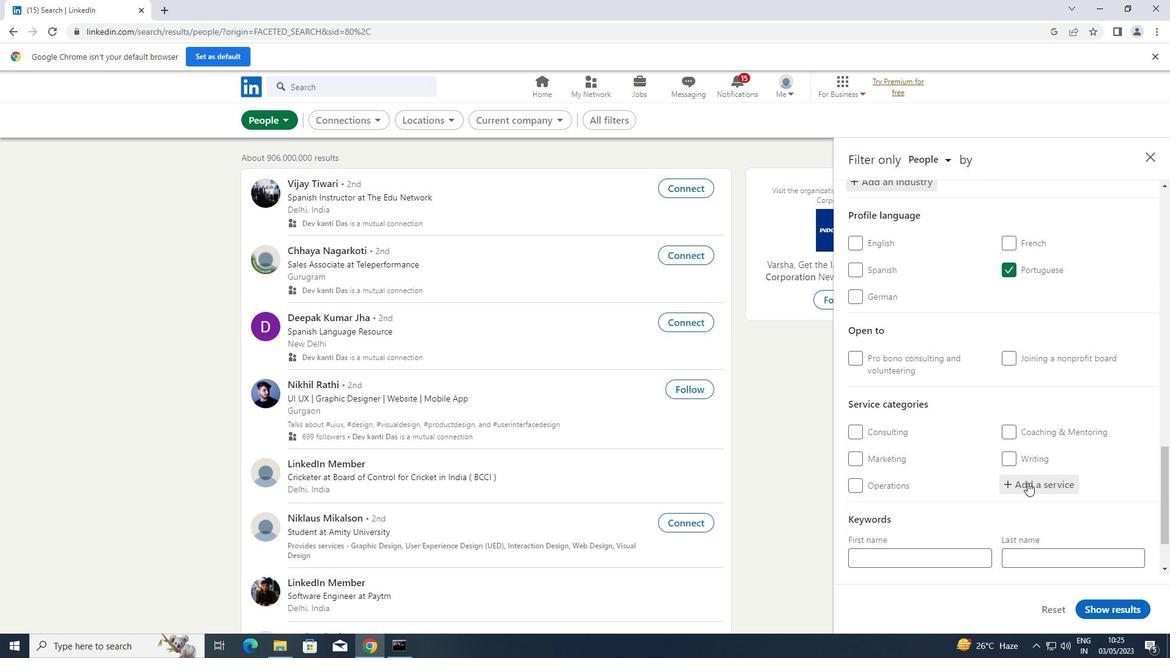 
Action: Key pressed <Key.shift>
Screenshot: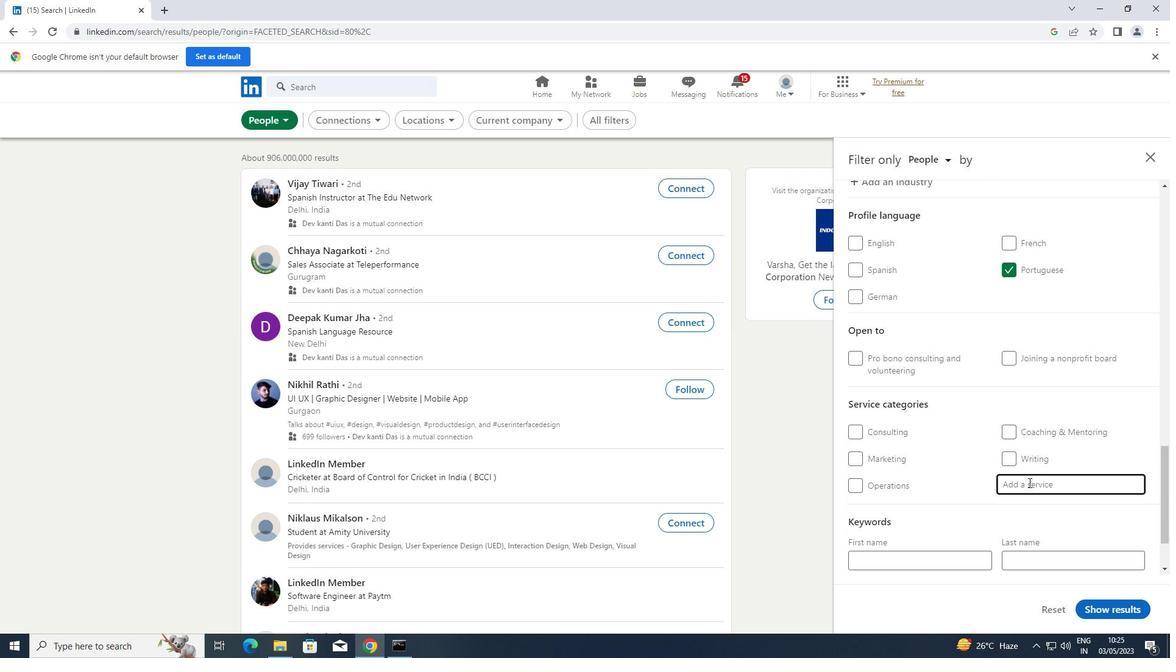 
Action: Mouse moved to (1029, 482)
Screenshot: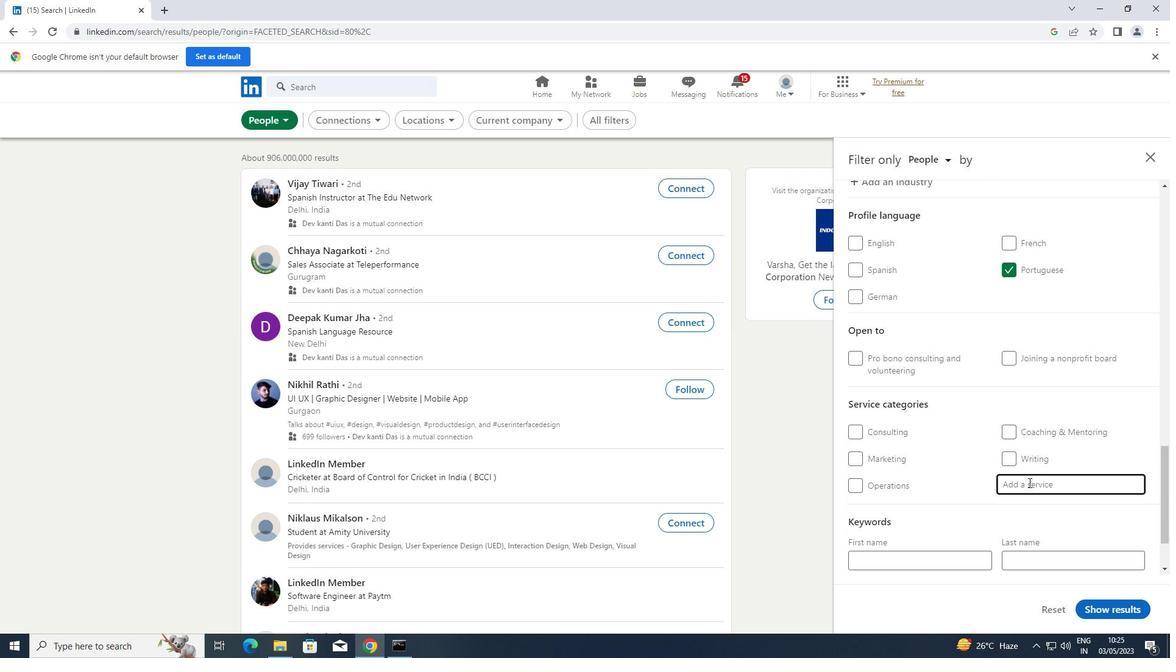 
Action: Key pressed COMMERCIAL
Screenshot: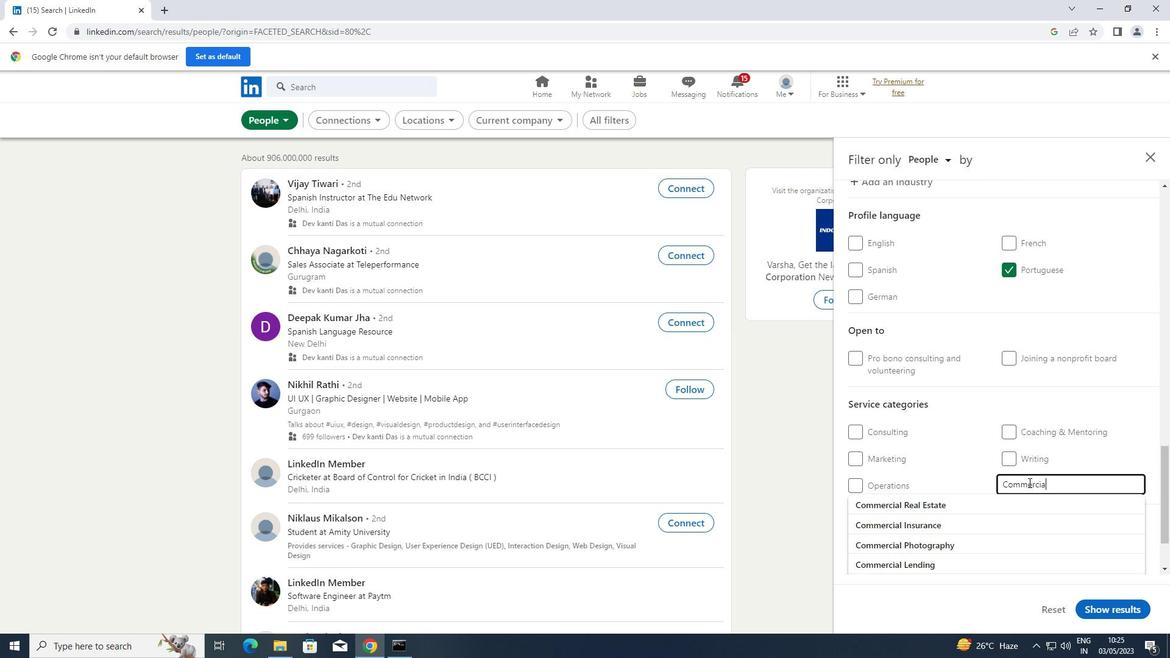 
Action: Mouse moved to (937, 504)
Screenshot: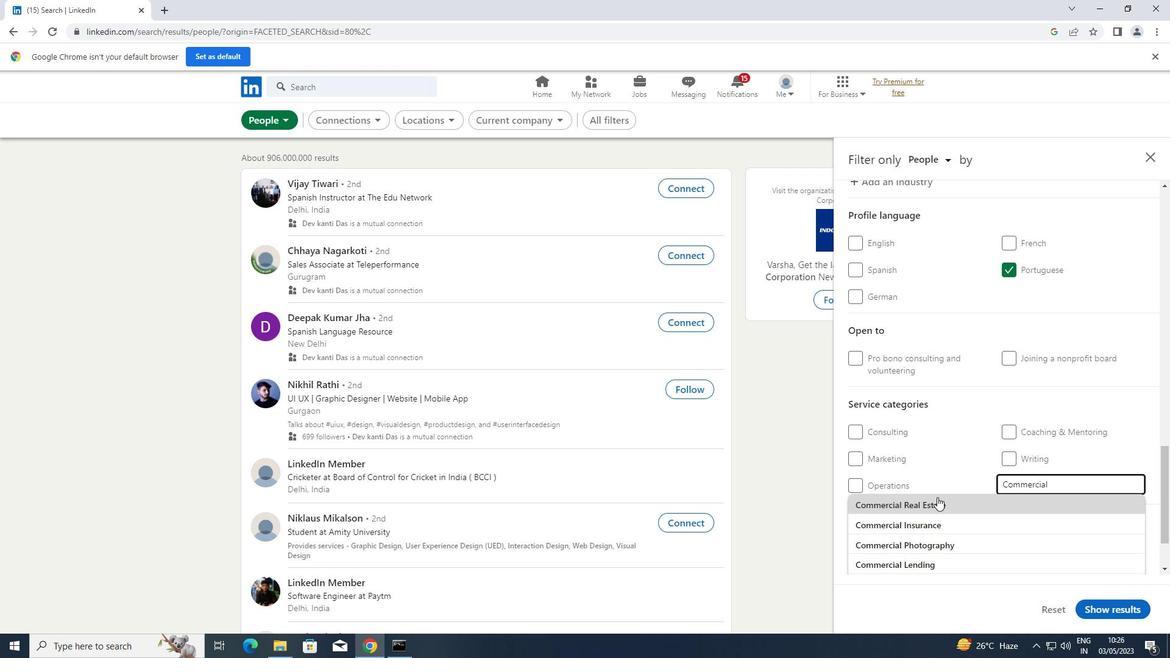 
Action: Mouse pressed left at (937, 504)
Screenshot: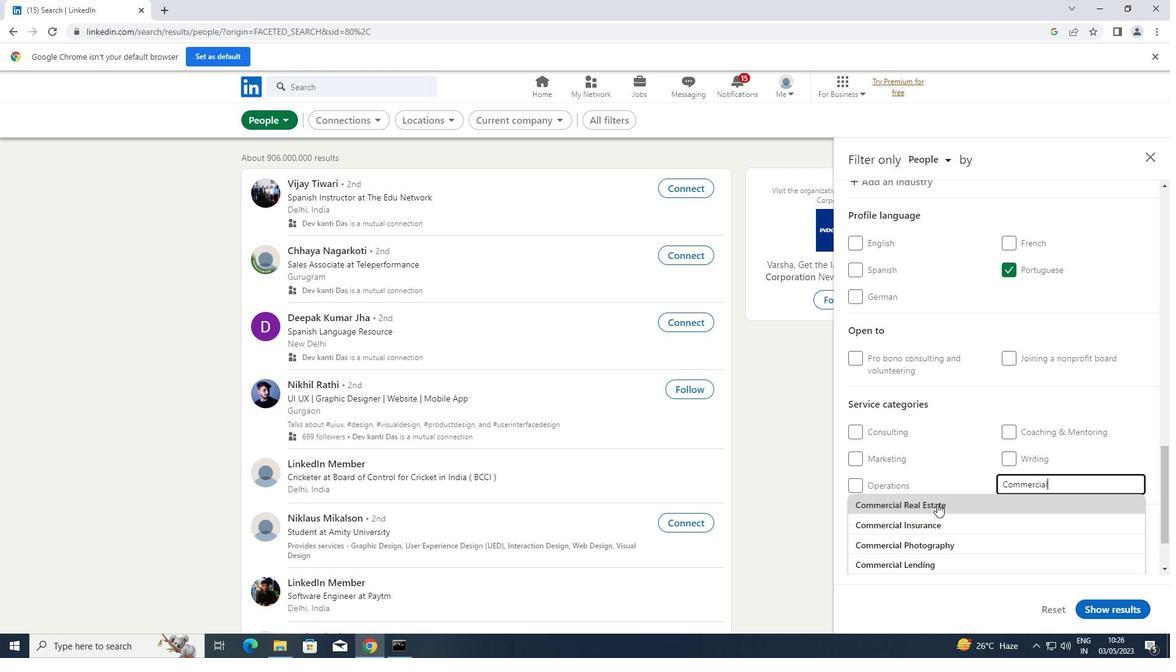 
Action: Mouse scrolled (937, 503) with delta (0, 0)
Screenshot: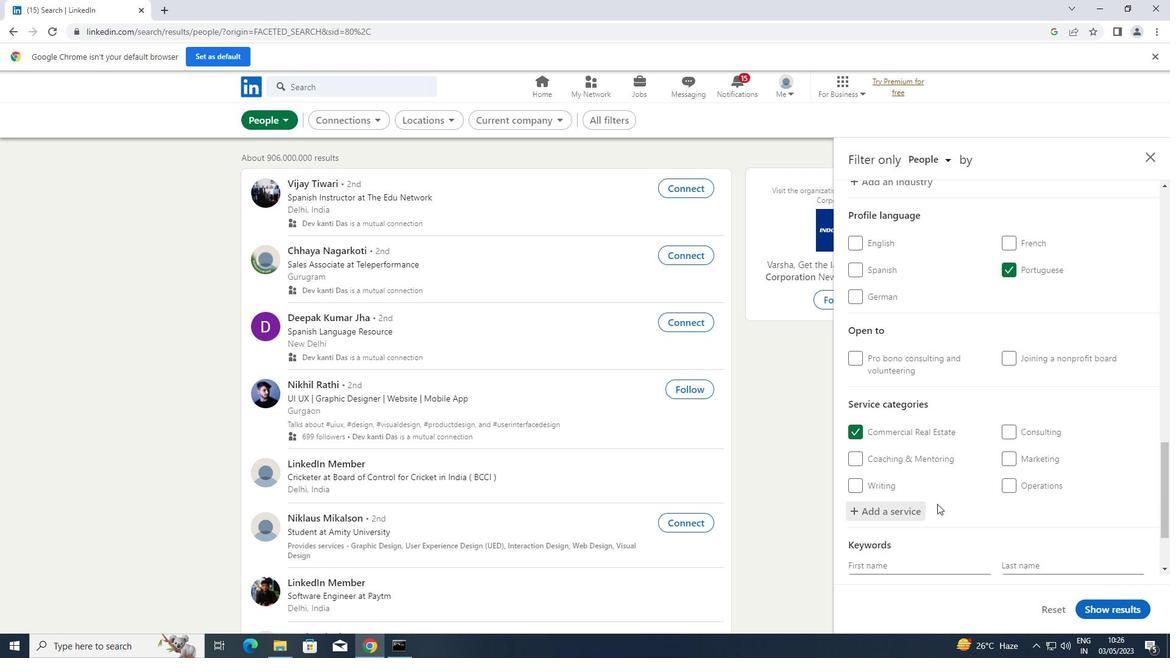 
Action: Mouse scrolled (937, 503) with delta (0, 0)
Screenshot: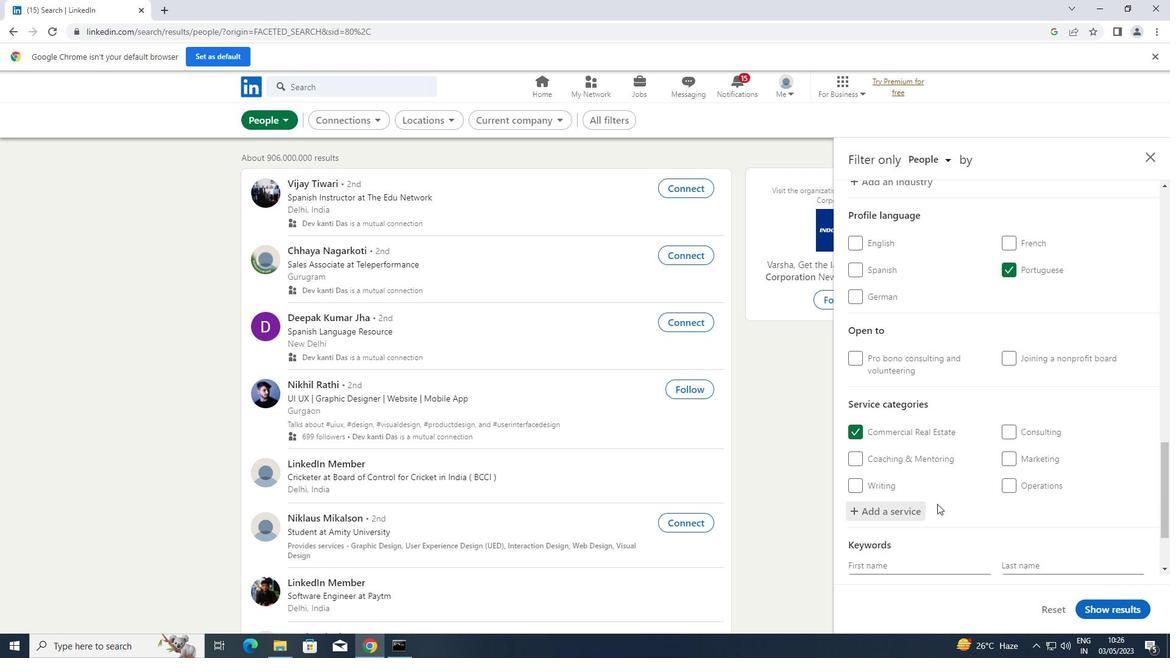 
Action: Mouse scrolled (937, 503) with delta (0, 0)
Screenshot: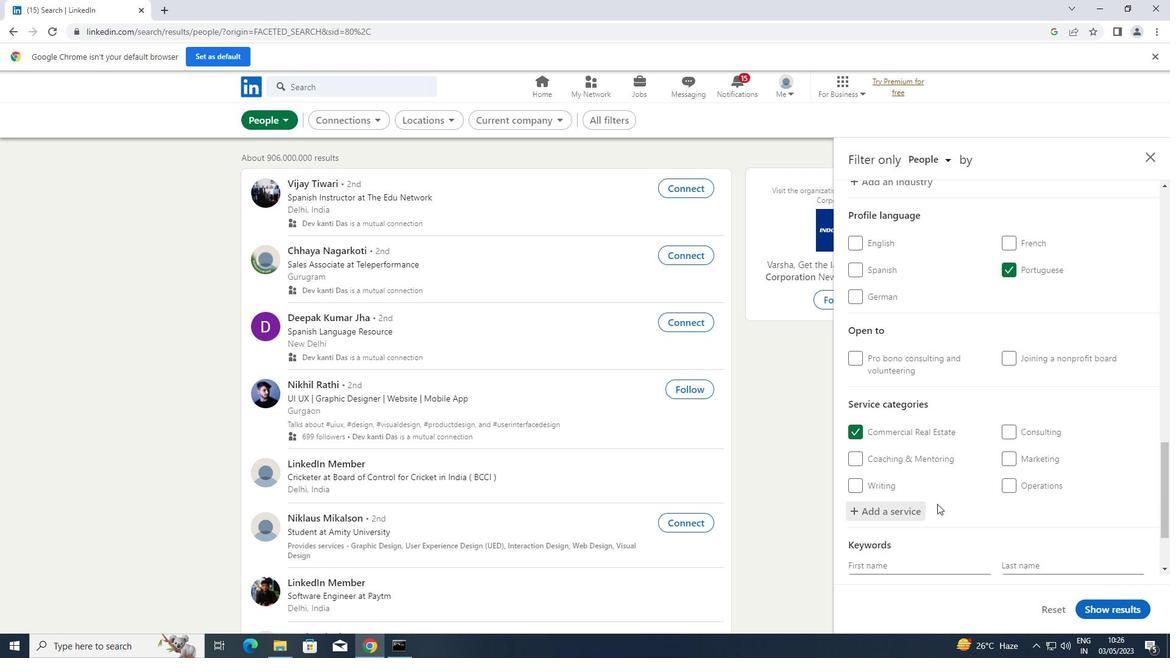 
Action: Mouse scrolled (937, 503) with delta (0, 0)
Screenshot: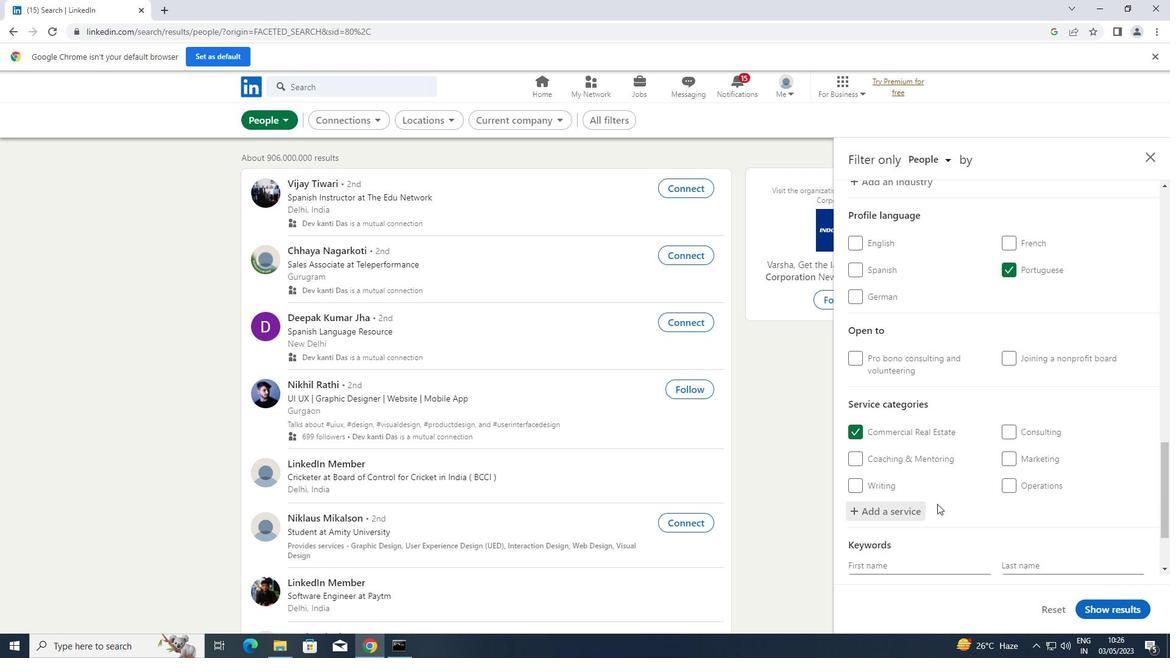 
Action: Mouse moved to (937, 517)
Screenshot: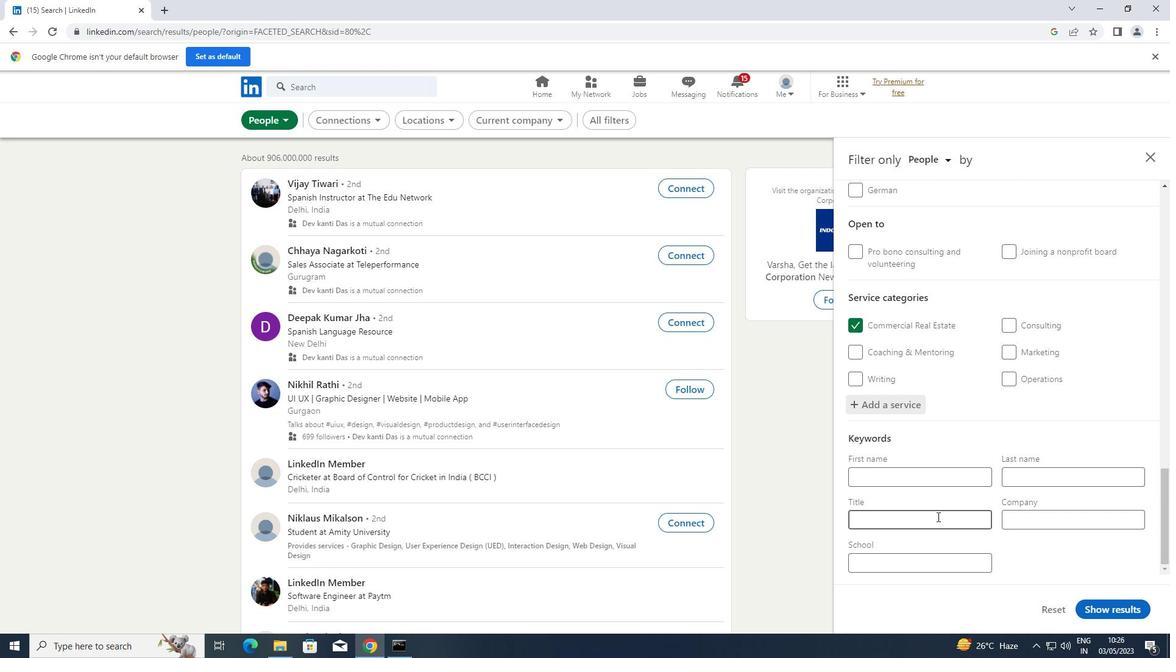 
Action: Mouse pressed left at (937, 517)
Screenshot: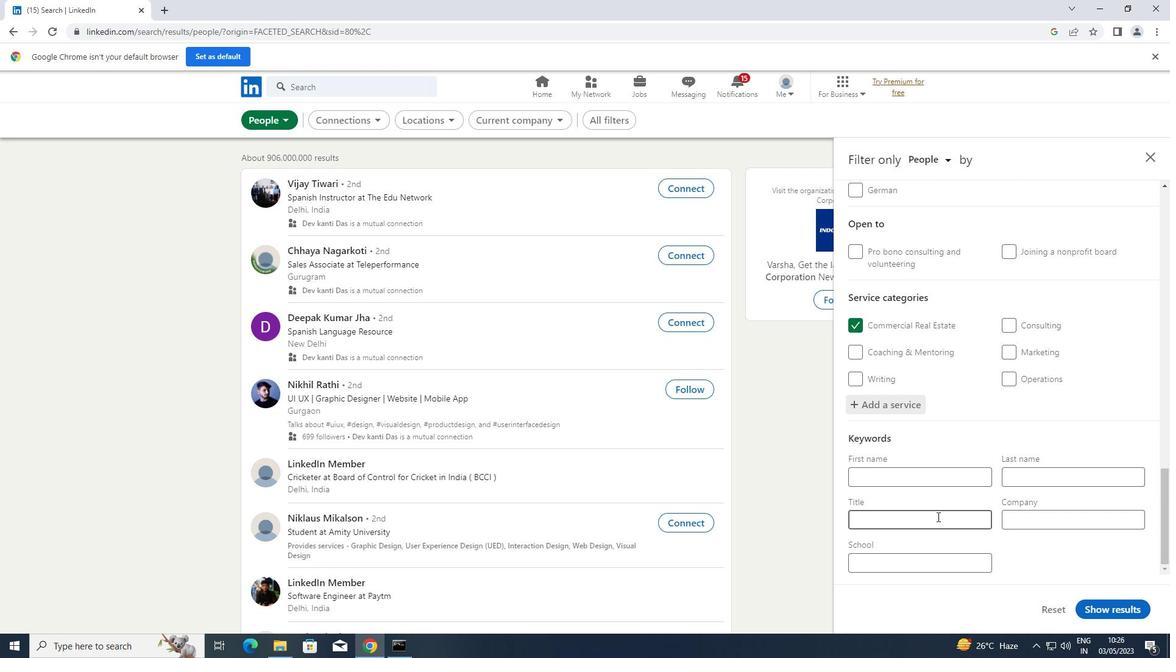 
Action: Key pressed <Key.shift>BOILERMARKER
Screenshot: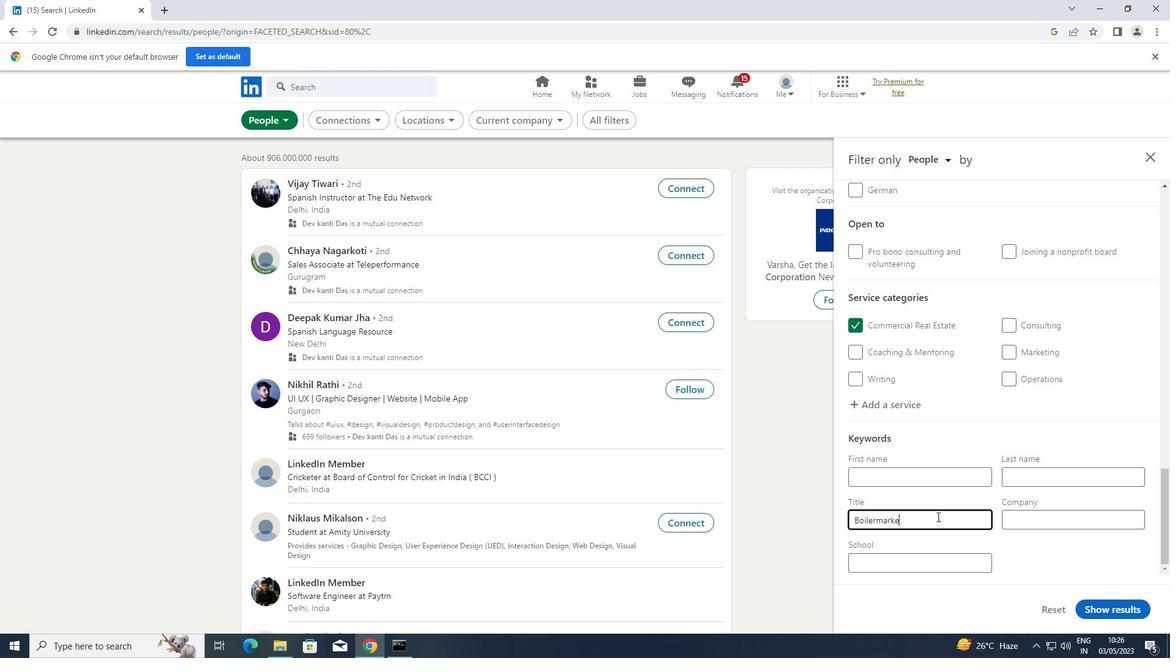 
Action: Mouse moved to (1104, 608)
Screenshot: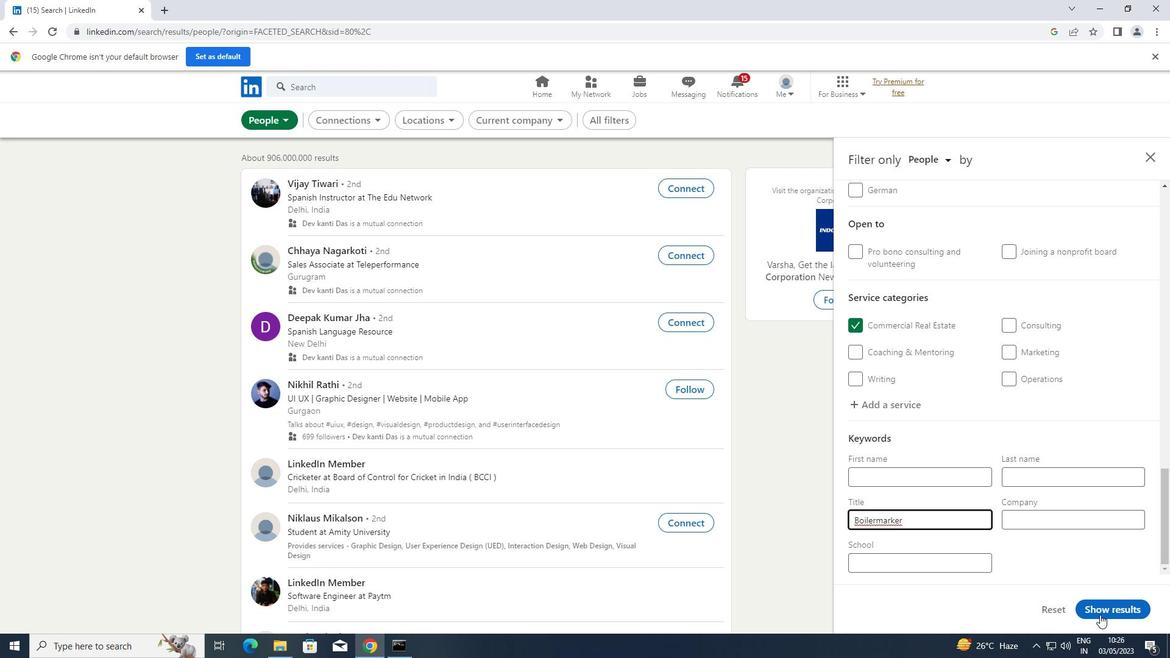 
Action: Mouse pressed left at (1104, 608)
Screenshot: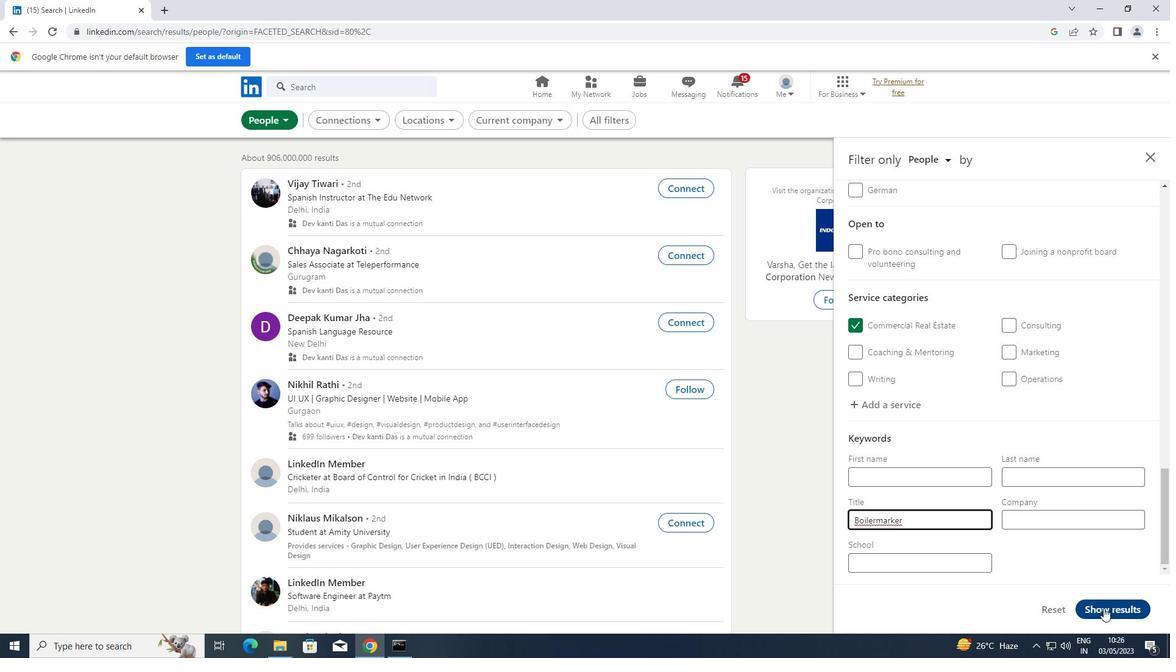 
